 Task: Use VLC's "Snapshot" feature to capture screenshots of a video with customized subtitle color.
Action: Mouse moved to (236, 384)
Screenshot: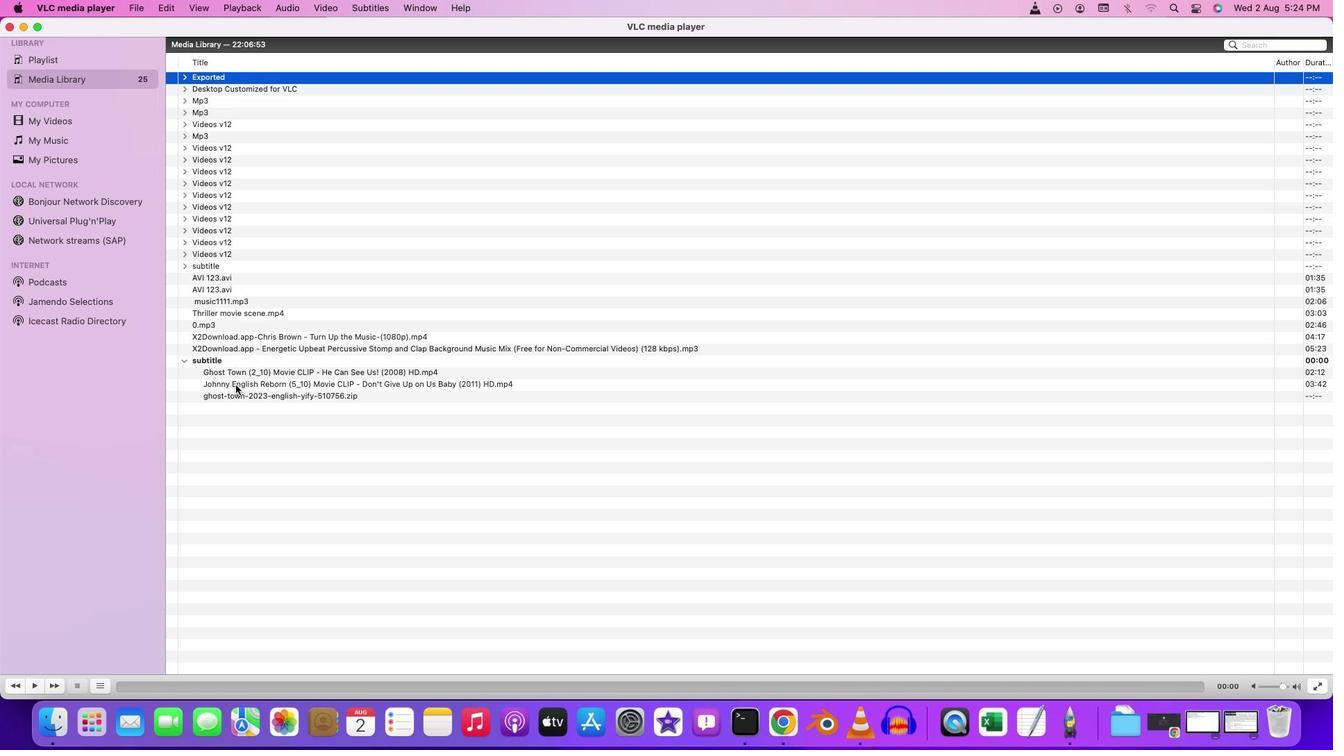 
Action: Mouse pressed left at (236, 384)
Screenshot: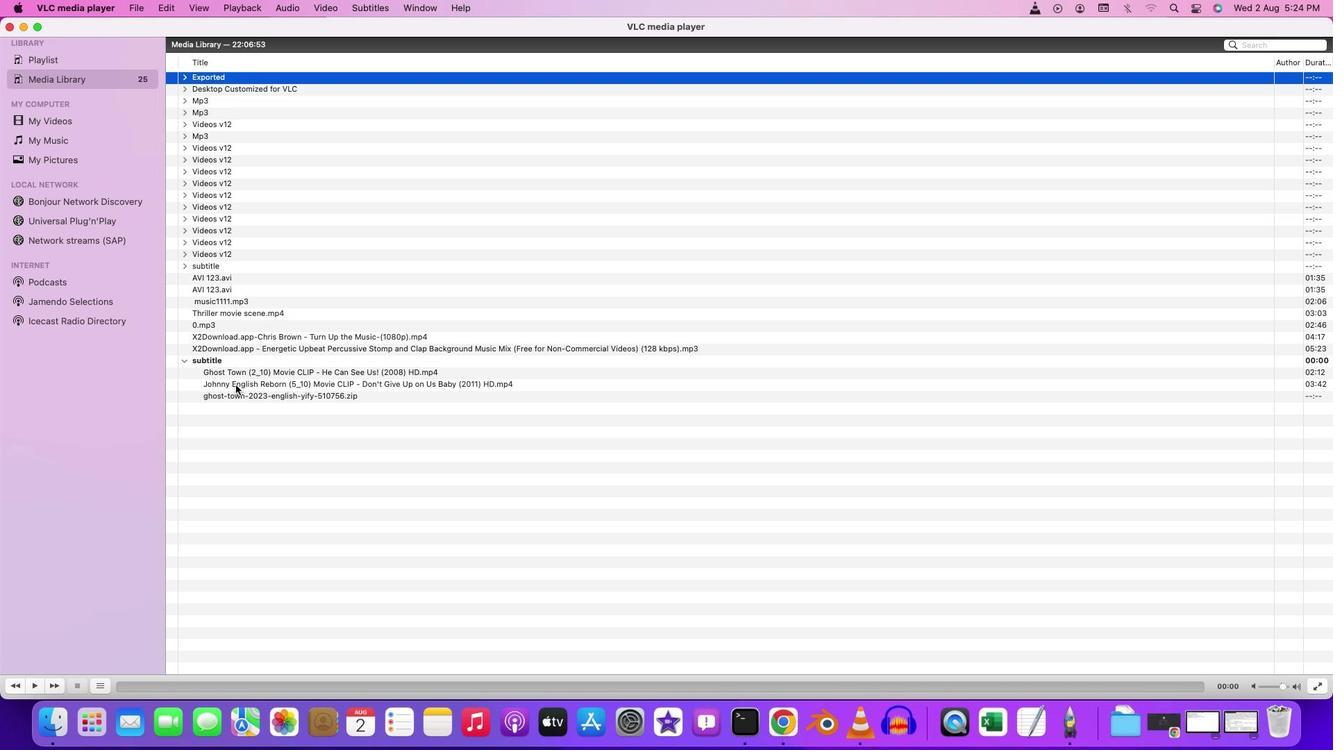 
Action: Mouse pressed left at (236, 384)
Screenshot: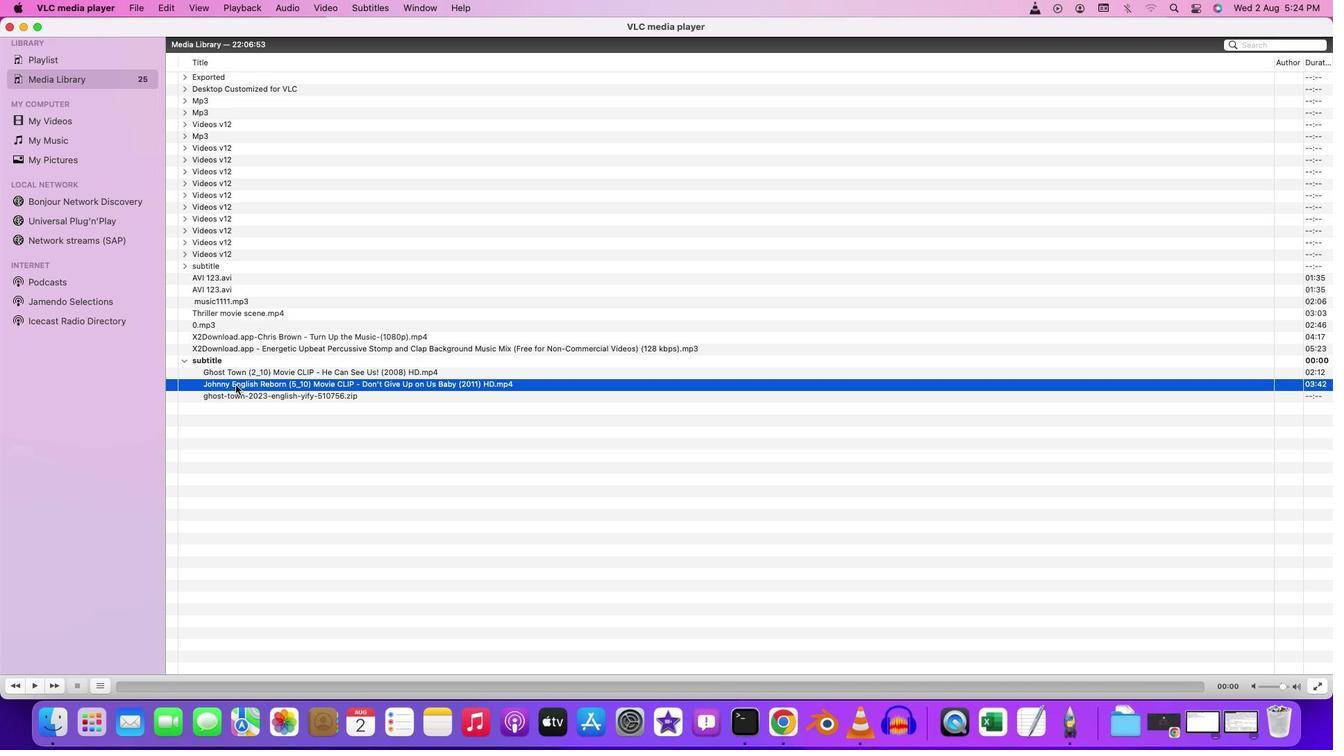 
Action: Mouse moved to (327, 387)
Screenshot: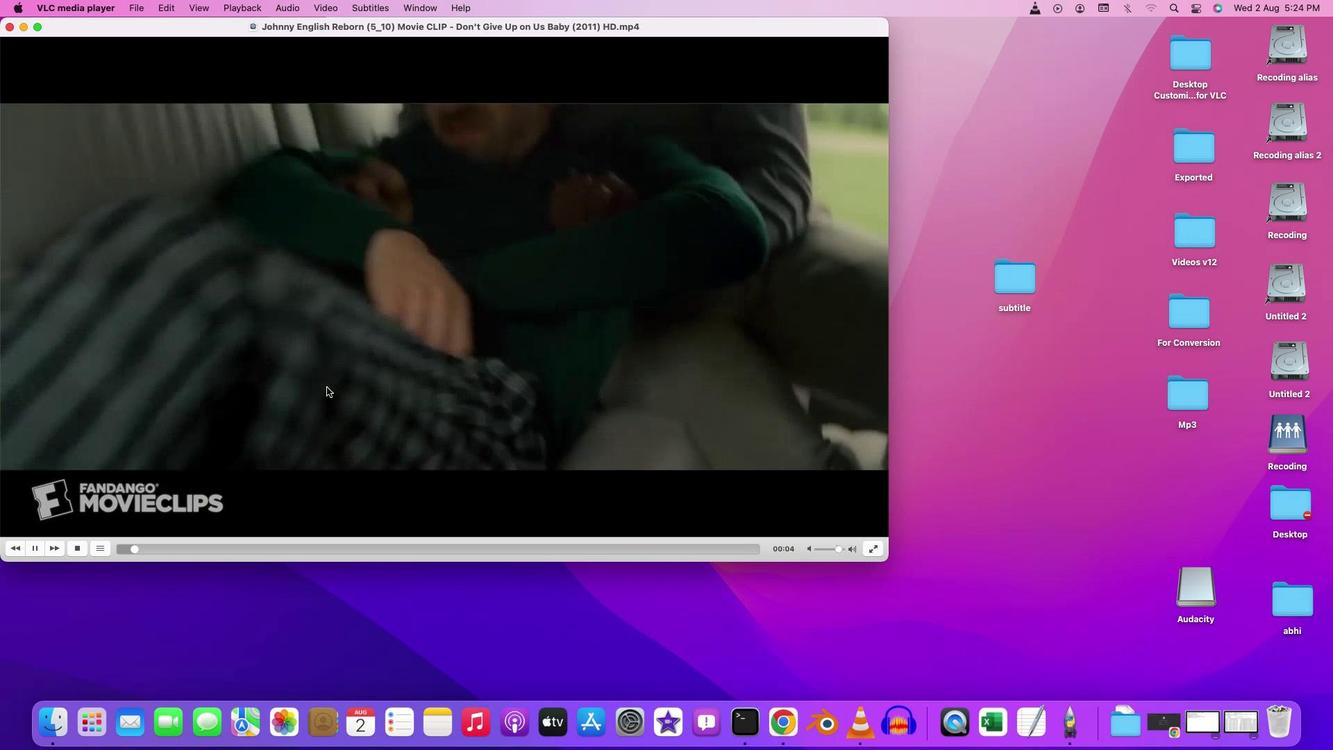 
Action: Mouse pressed left at (327, 387)
Screenshot: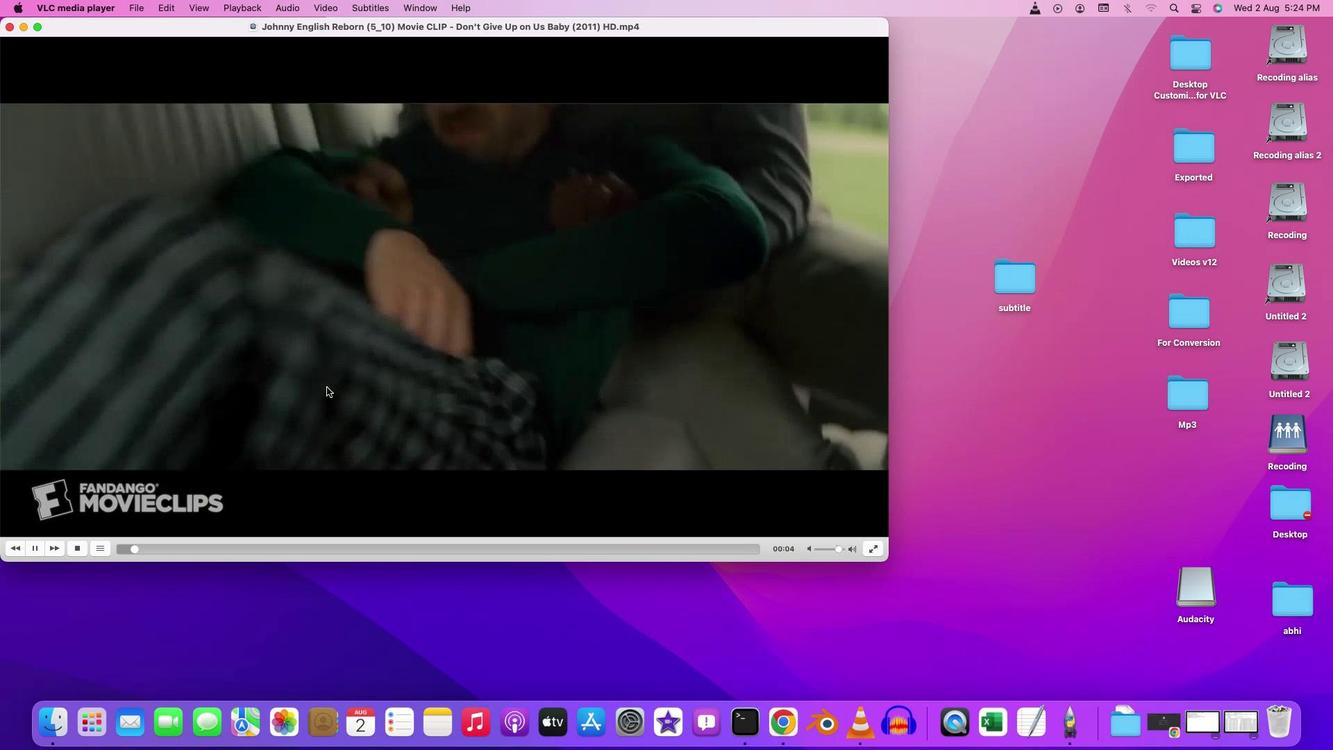 
Action: Mouse pressed left at (327, 387)
Screenshot: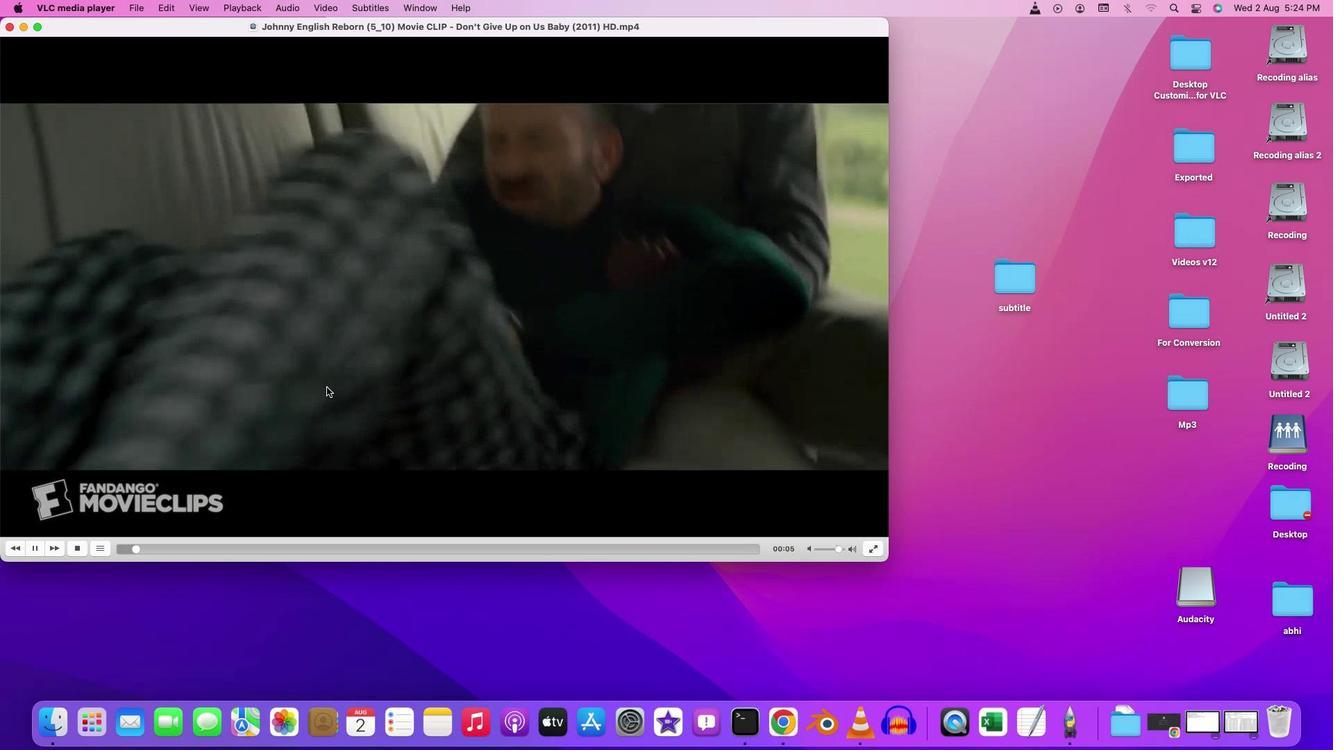 
Action: Mouse moved to (384, 6)
Screenshot: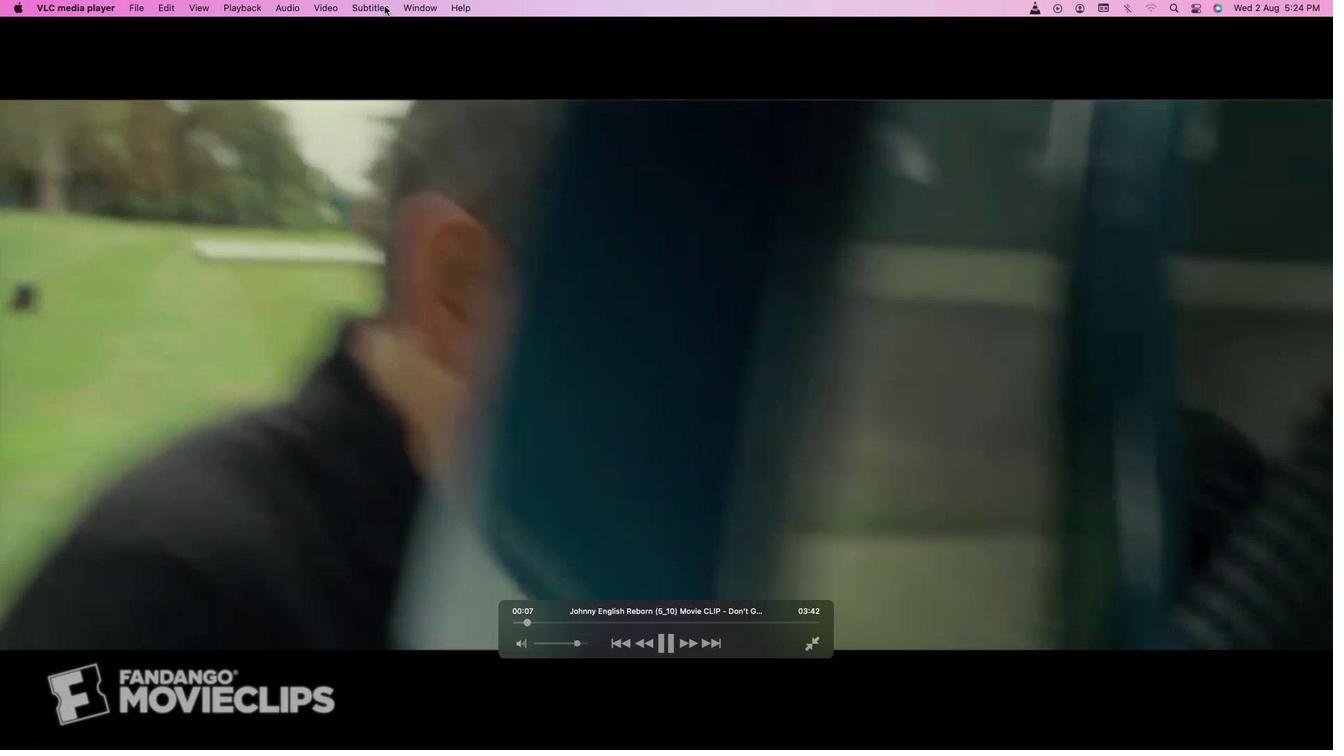 
Action: Mouse pressed left at (384, 6)
Screenshot: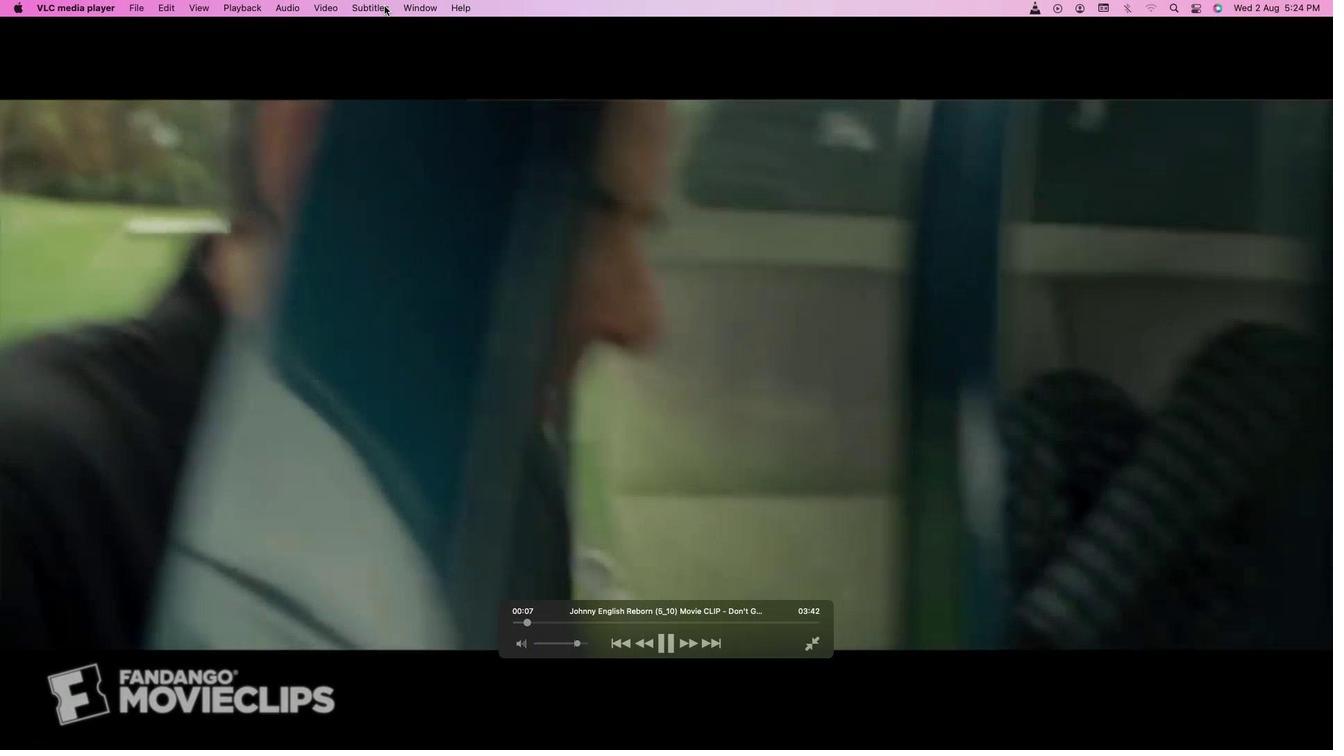 
Action: Mouse moved to (388, 25)
Screenshot: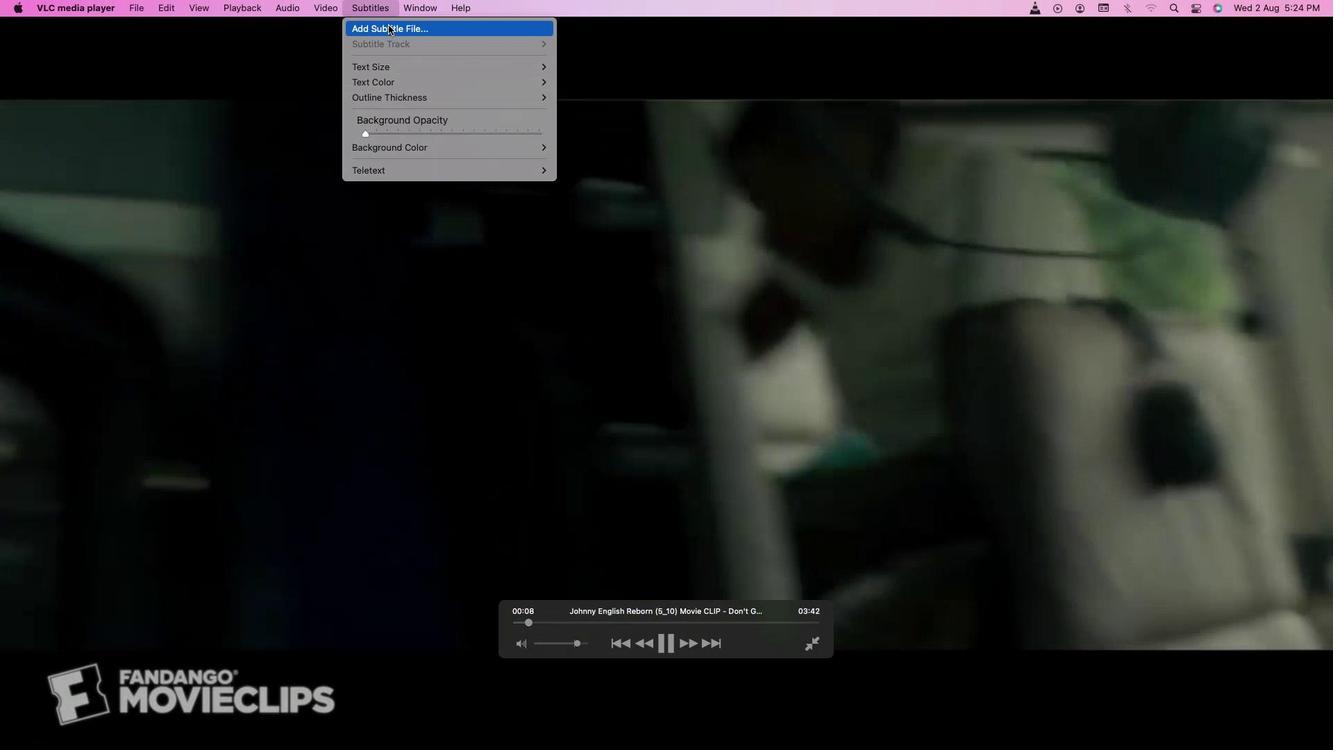 
Action: Mouse pressed left at (388, 25)
Screenshot: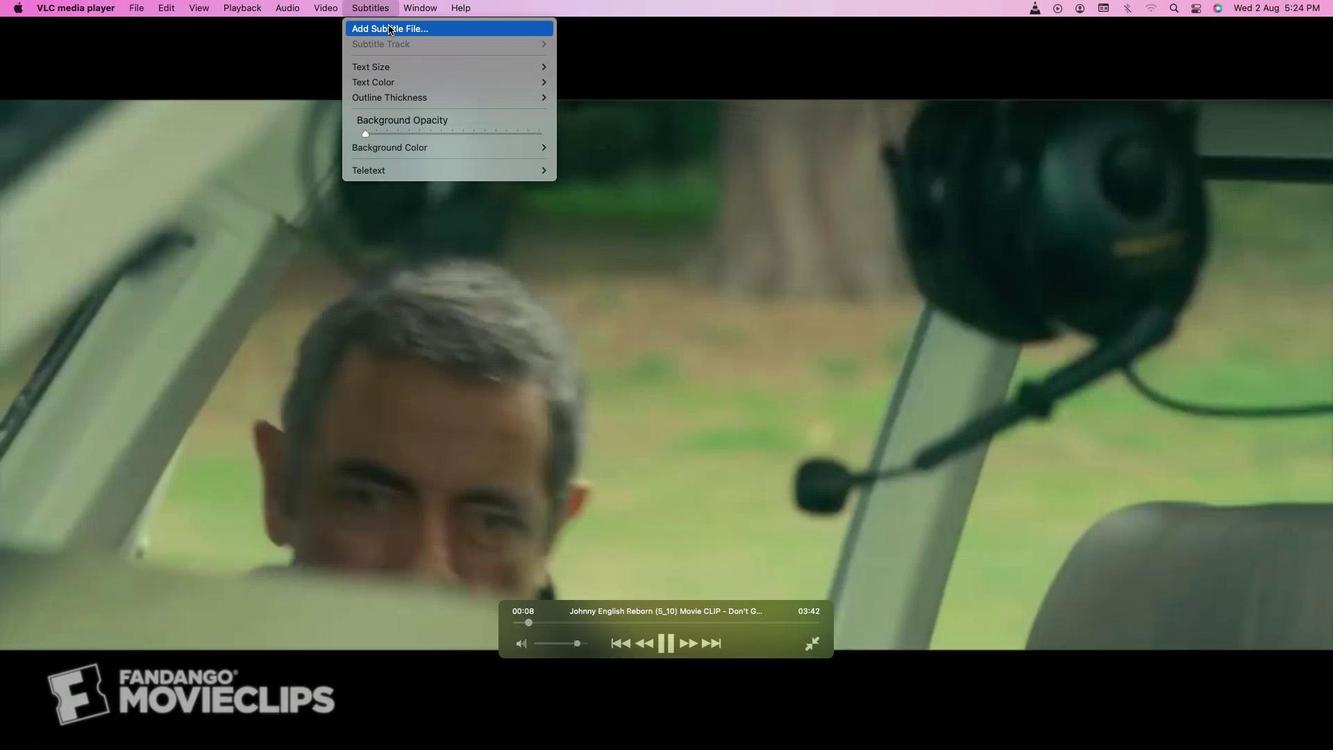 
Action: Mouse moved to (439, 228)
Screenshot: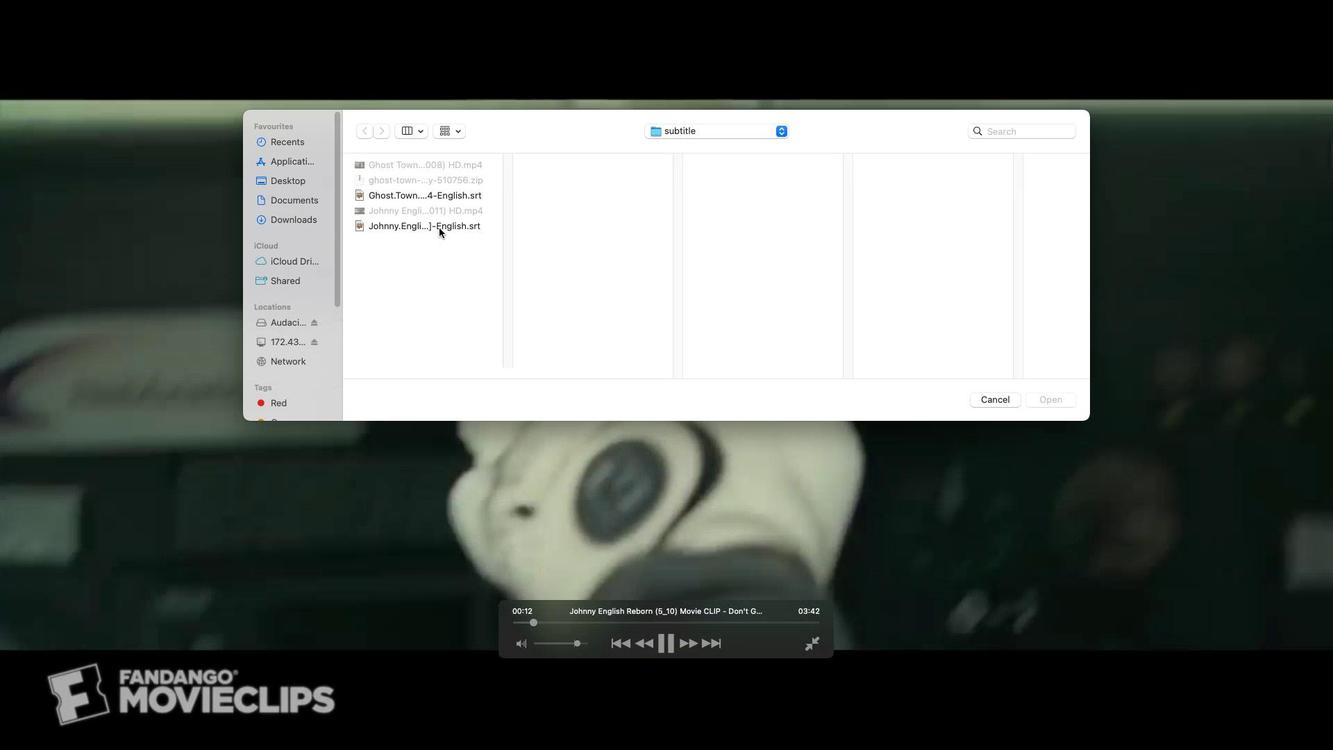 
Action: Mouse pressed left at (439, 228)
Screenshot: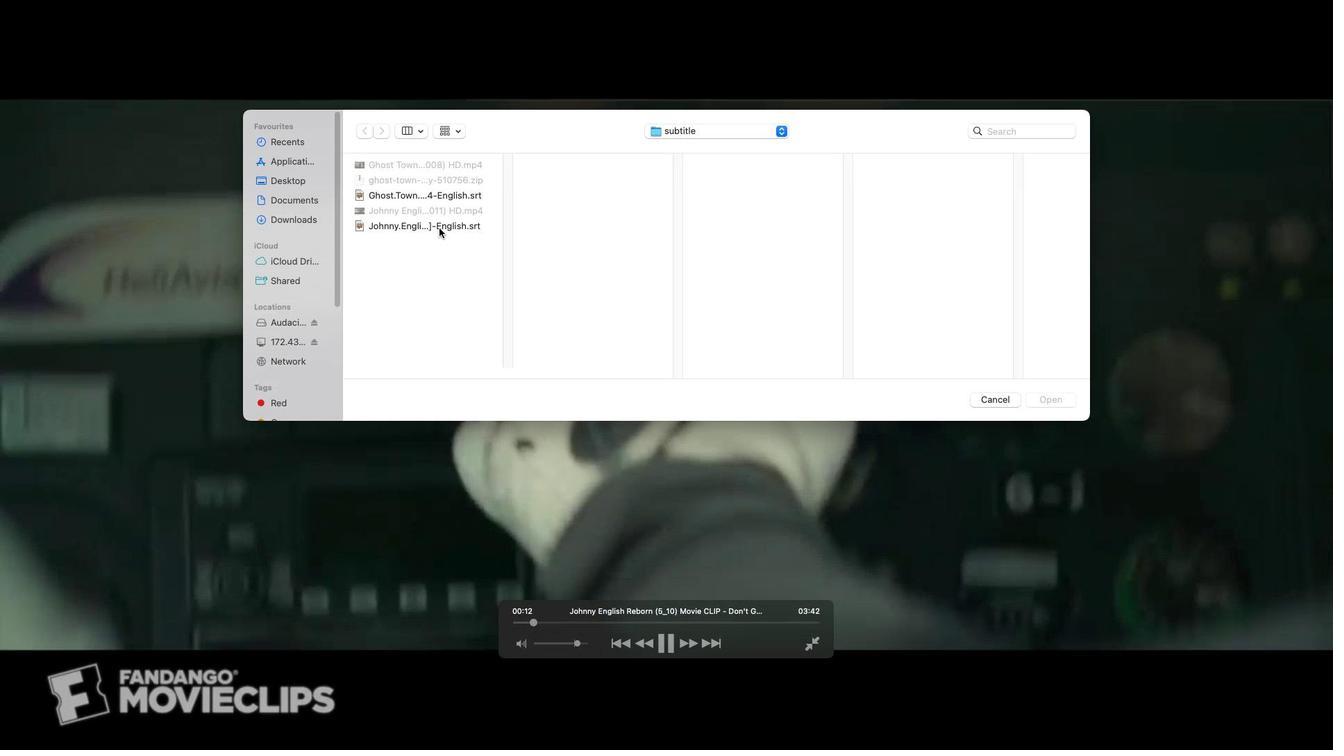 
Action: Mouse pressed left at (439, 228)
Screenshot: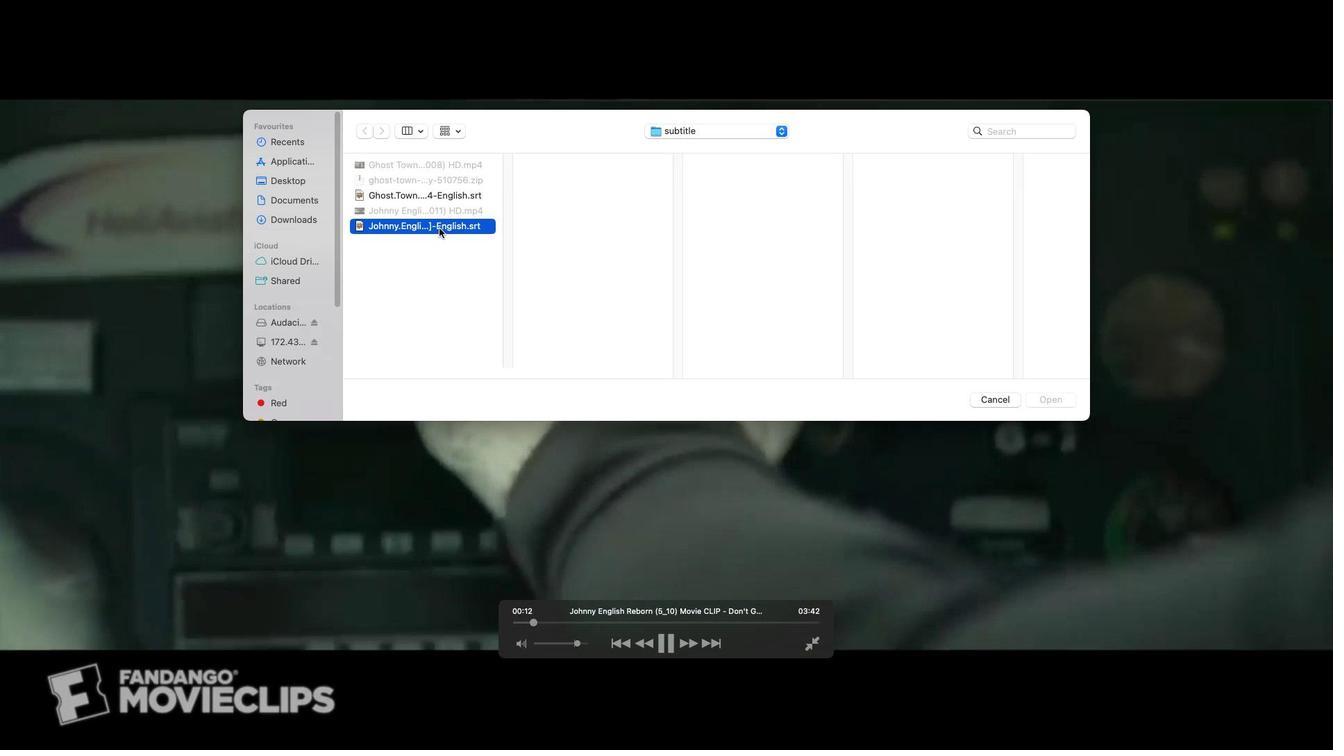 
Action: Mouse moved to (558, 623)
Screenshot: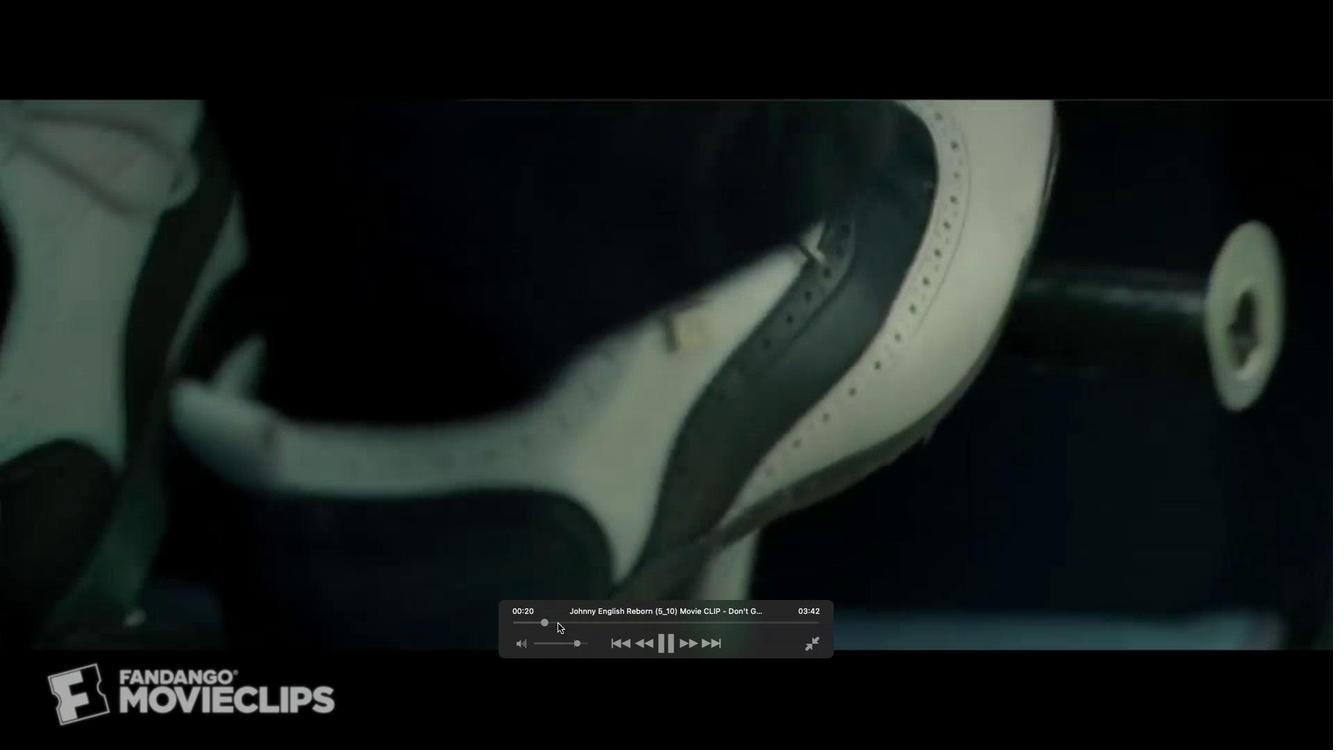 
Action: Mouse pressed left at (558, 623)
Screenshot: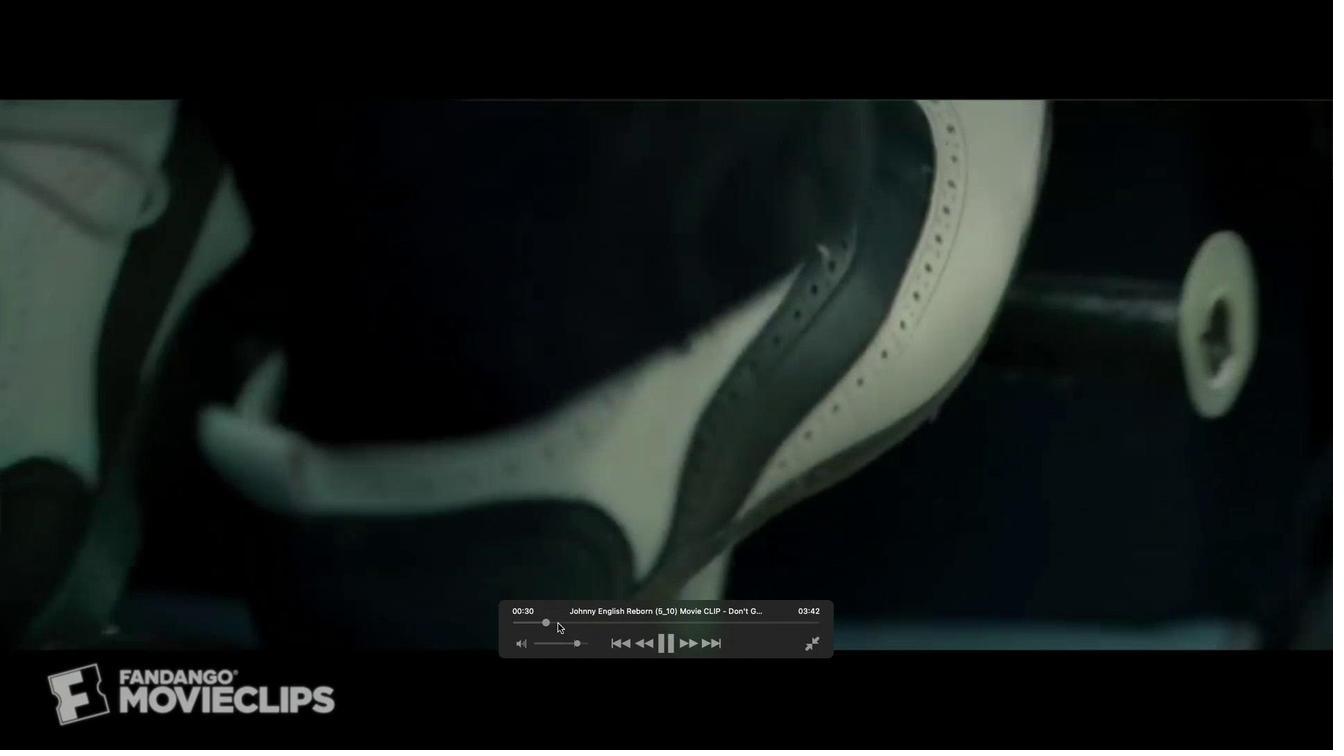 
Action: Mouse moved to (568, 621)
Screenshot: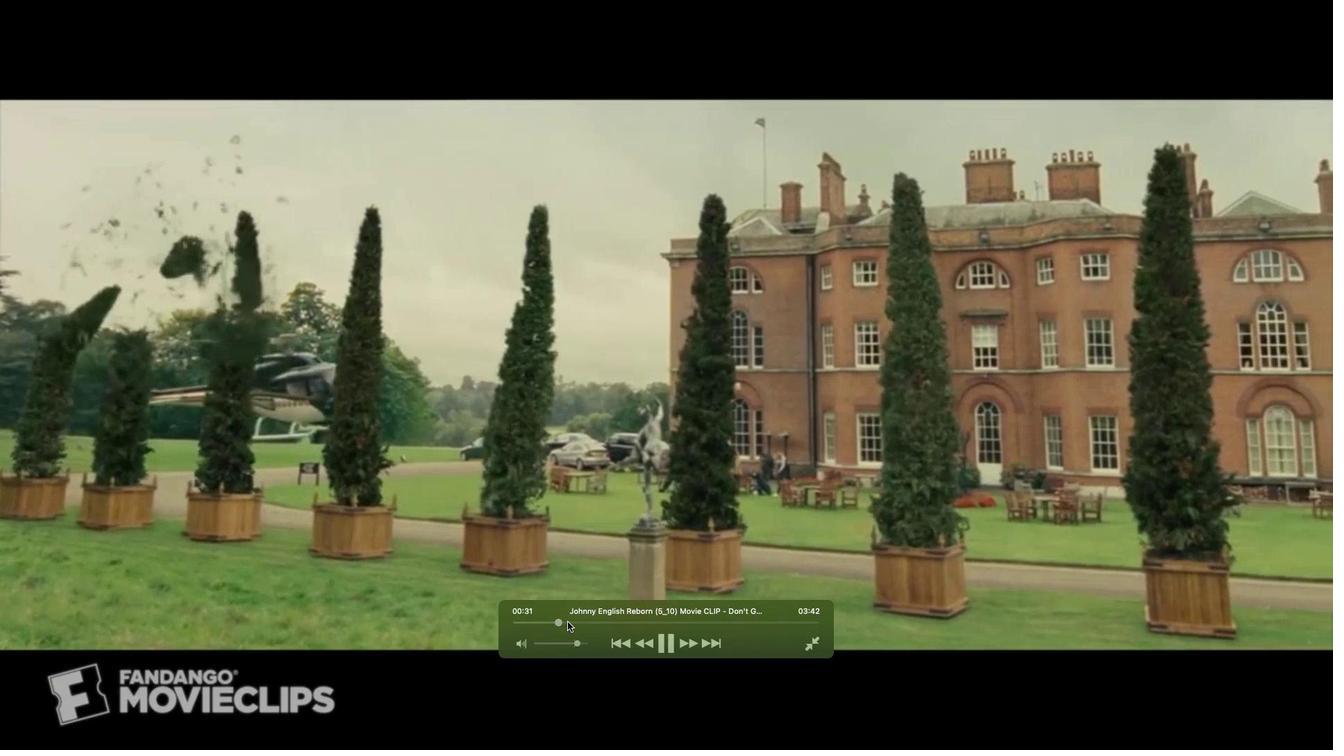 
Action: Mouse pressed left at (568, 621)
Screenshot: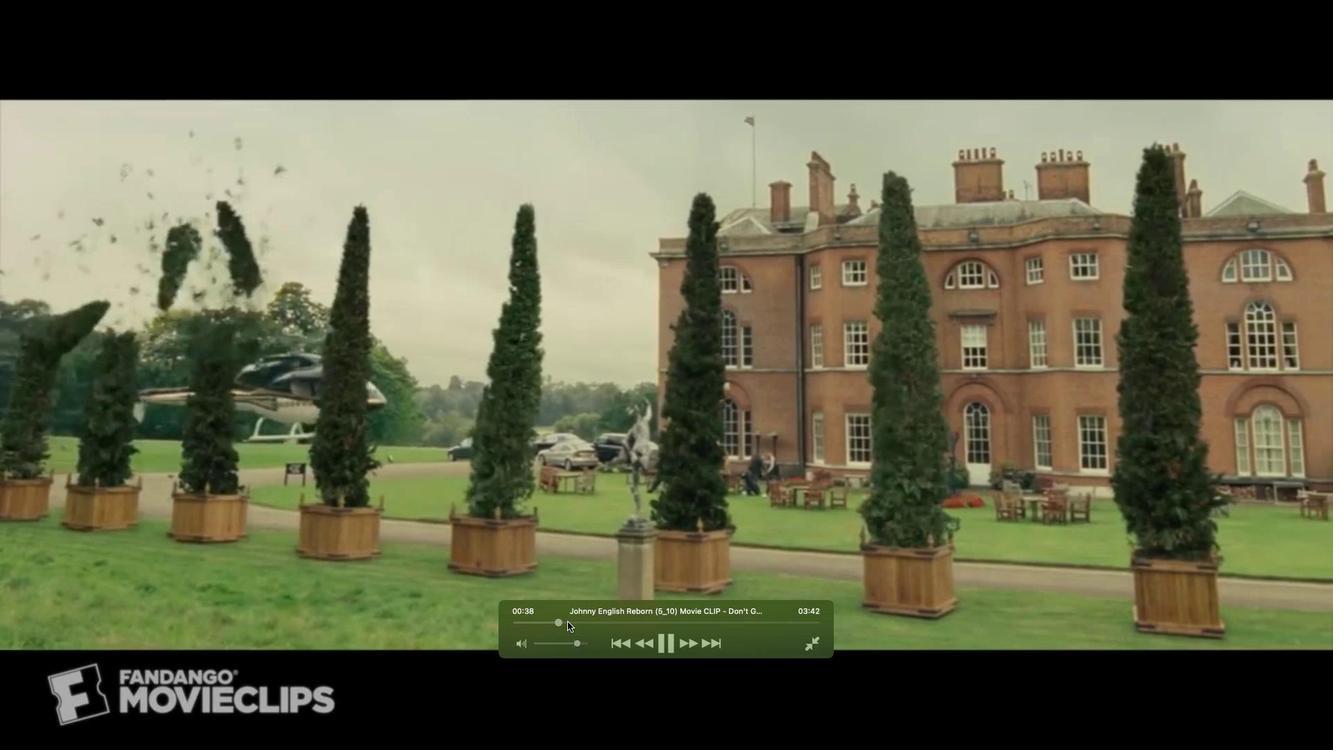 
Action: Mouse moved to (573, 620)
Screenshot: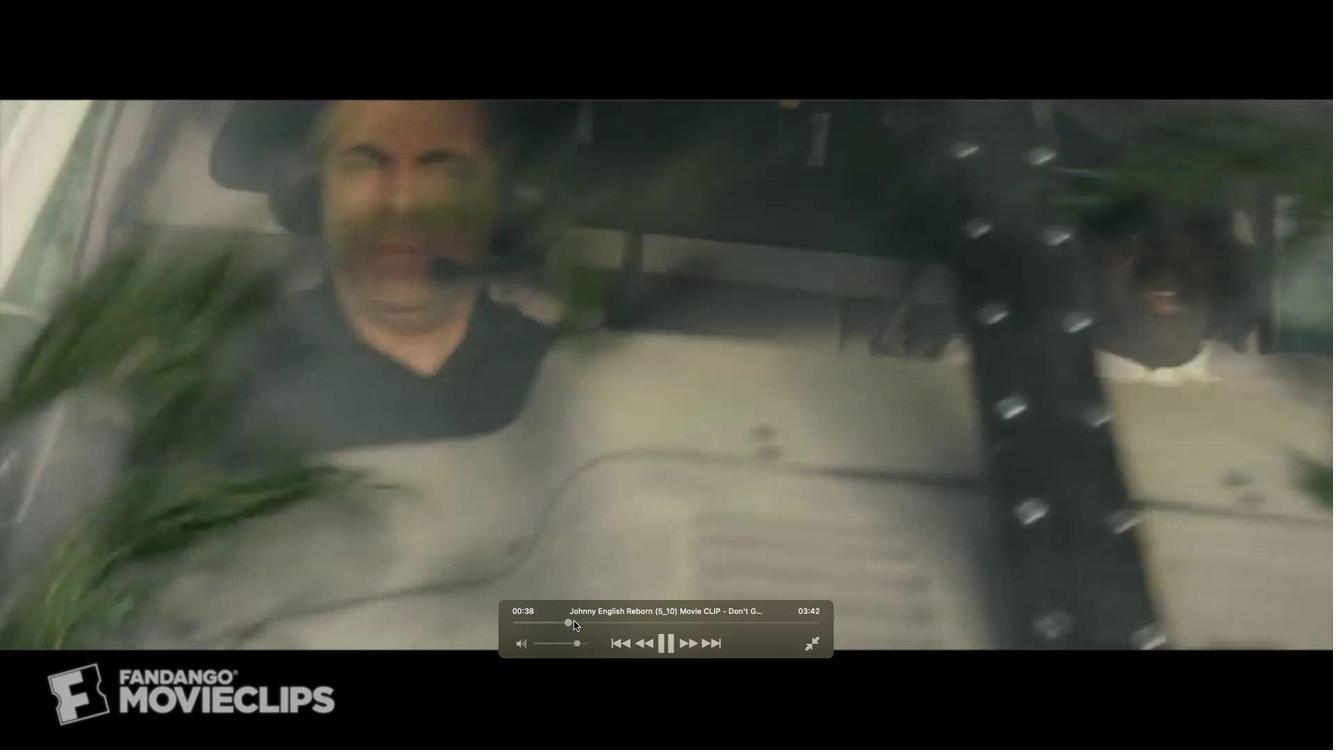
Action: Mouse pressed left at (573, 620)
Screenshot: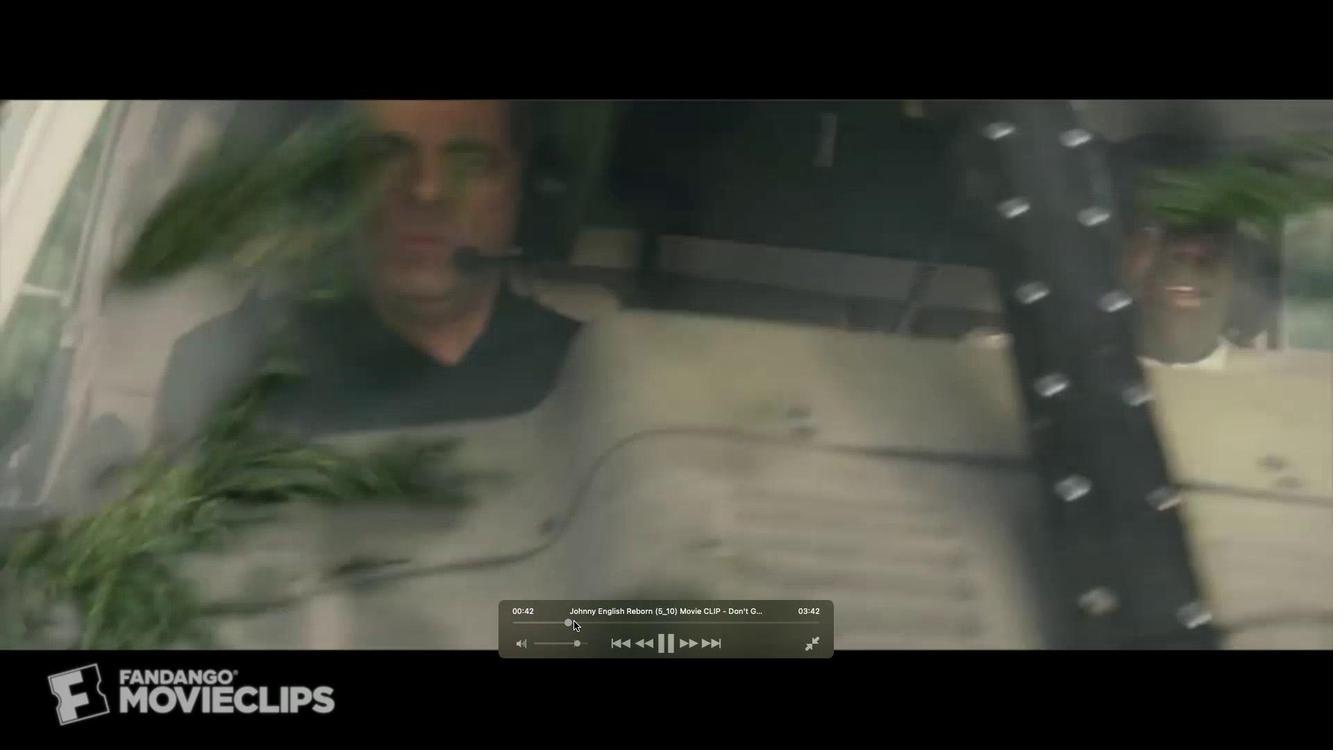 
Action: Mouse moved to (593, 623)
Screenshot: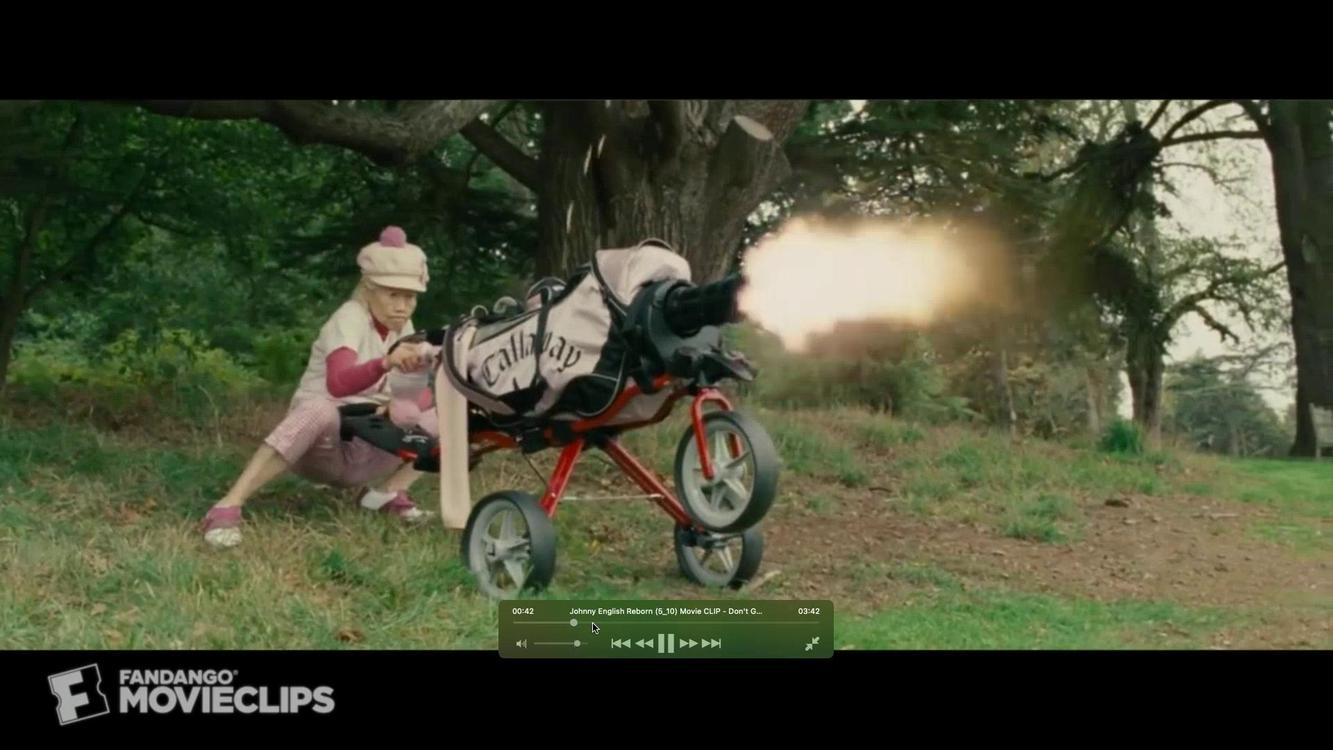 
Action: Mouse pressed left at (593, 623)
Screenshot: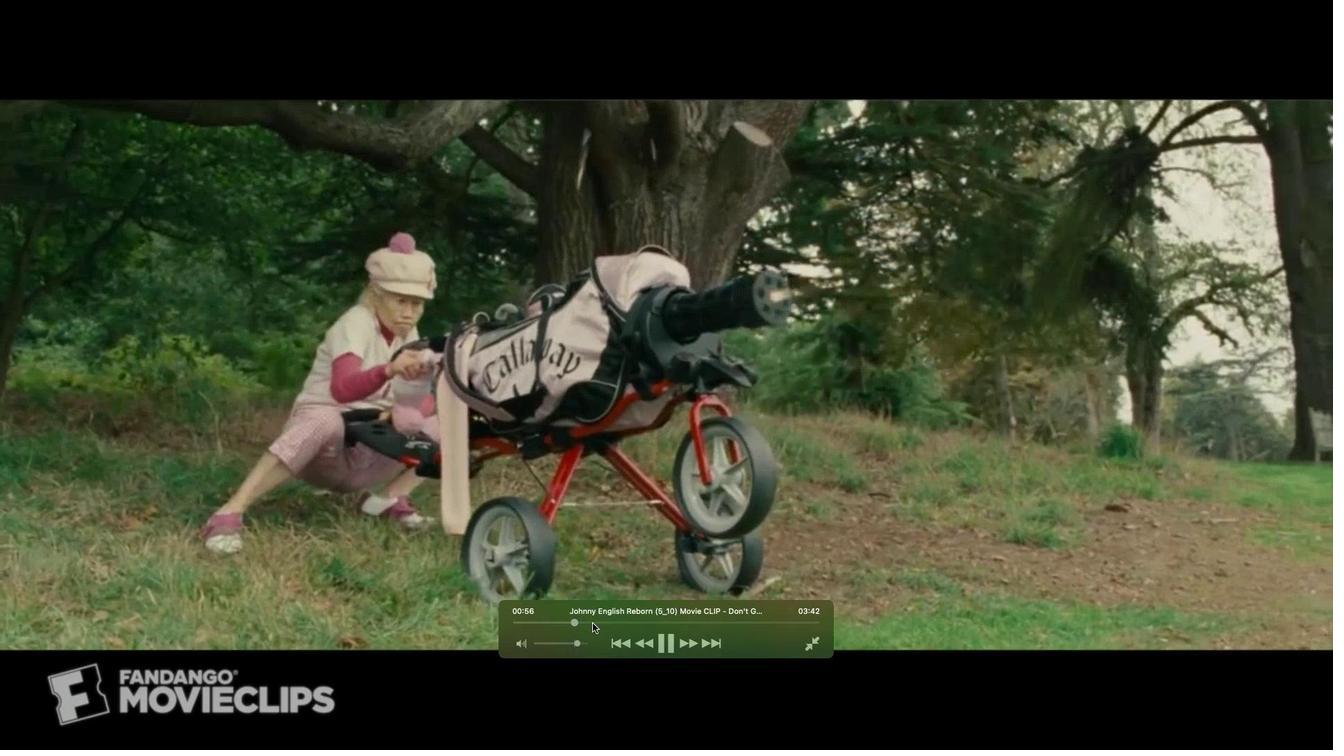
Action: Mouse moved to (612, 623)
Screenshot: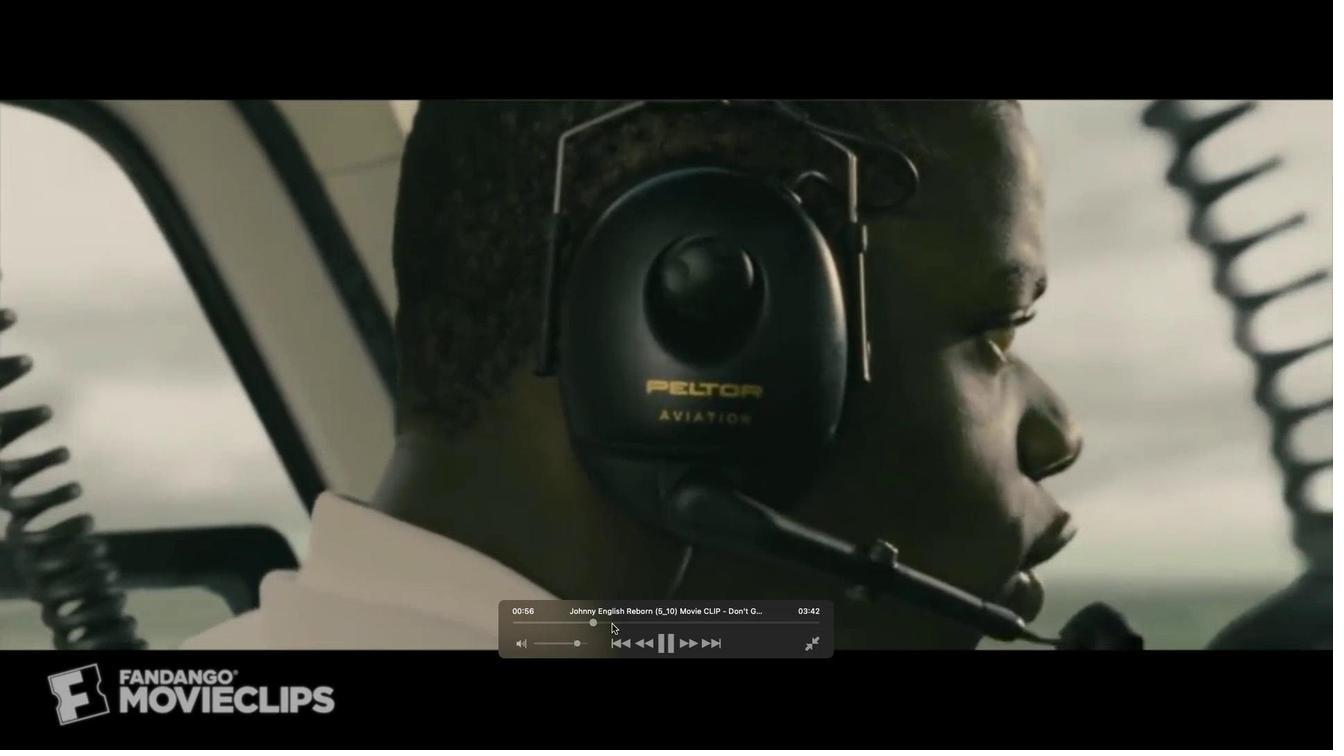 
Action: Mouse pressed left at (612, 623)
Screenshot: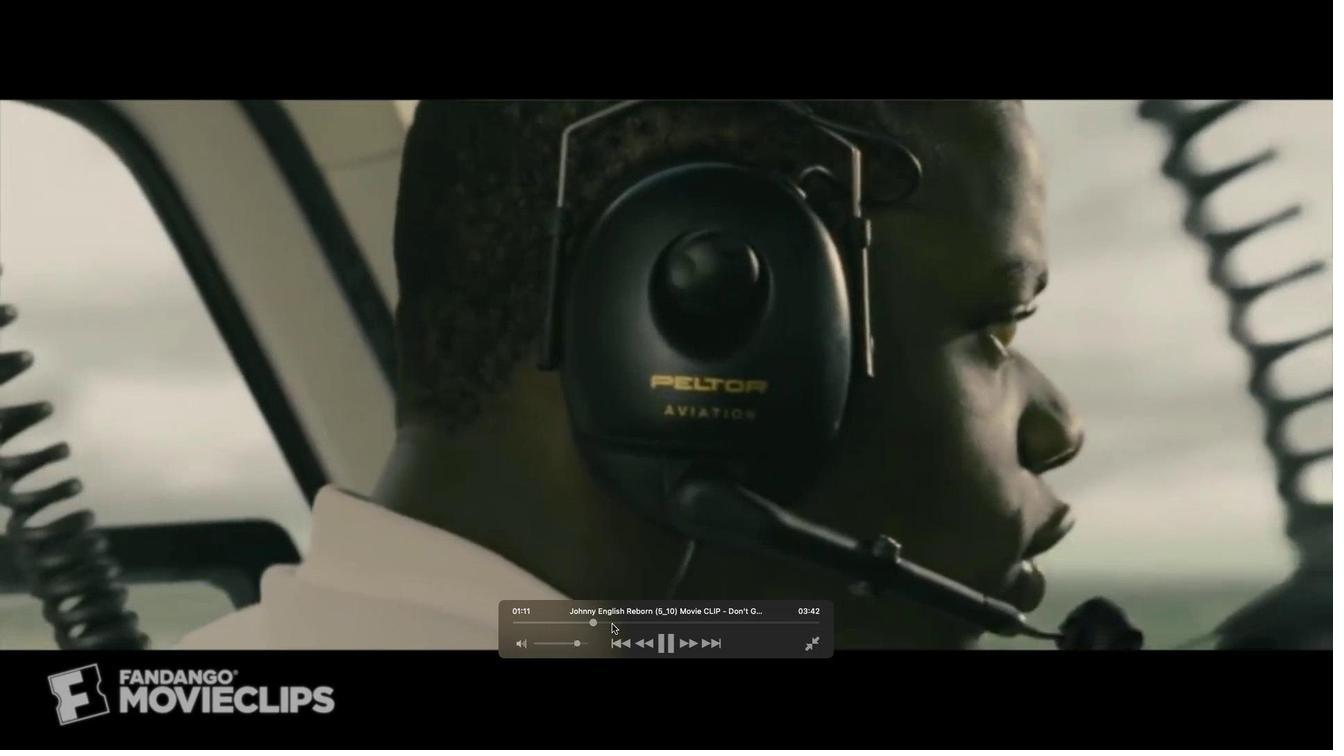 
Action: Mouse moved to (630, 625)
Screenshot: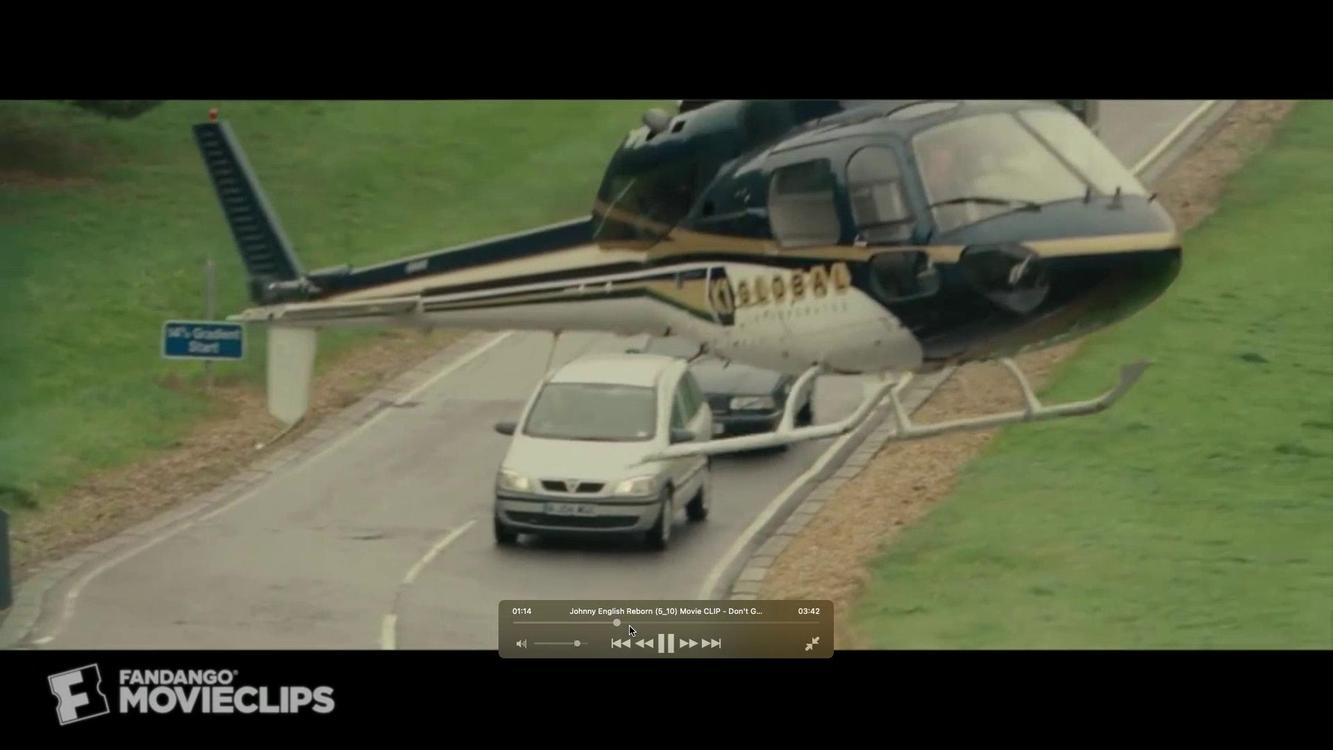 
Action: Mouse pressed left at (630, 625)
Screenshot: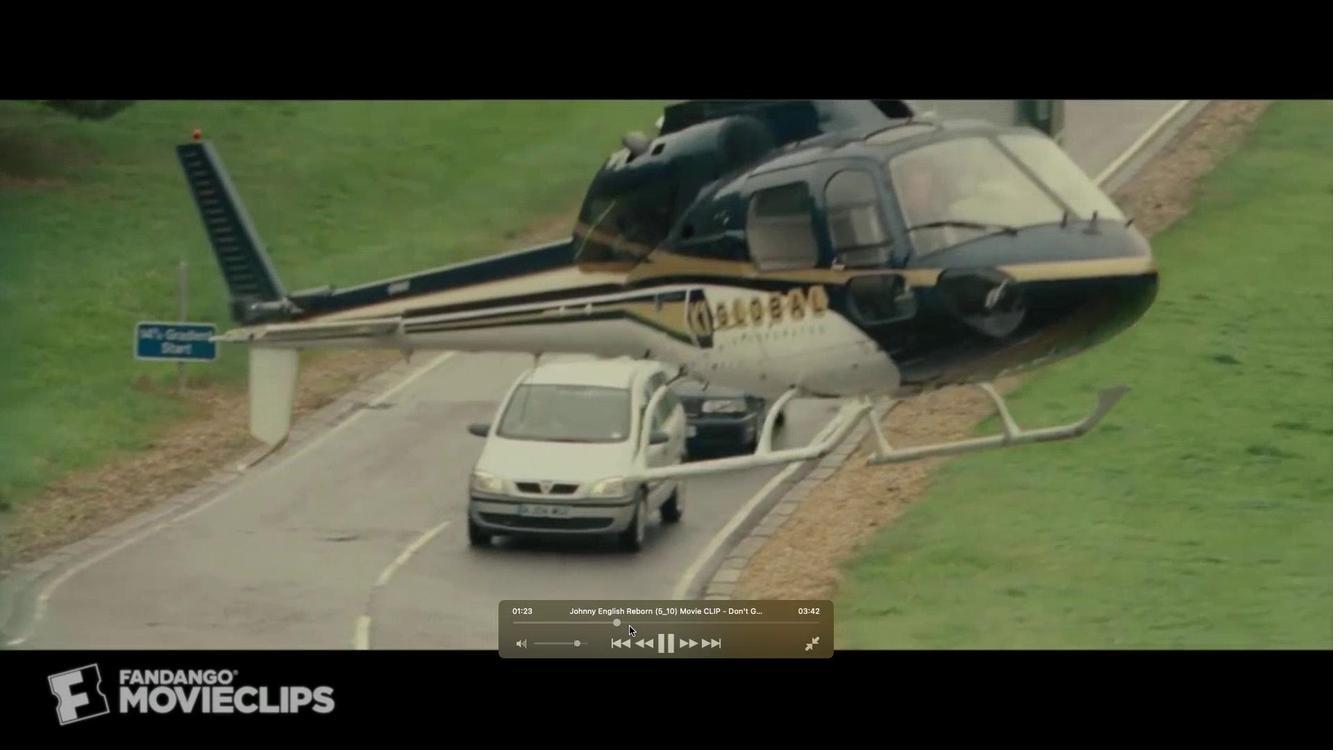 
Action: Mouse moved to (639, 625)
Screenshot: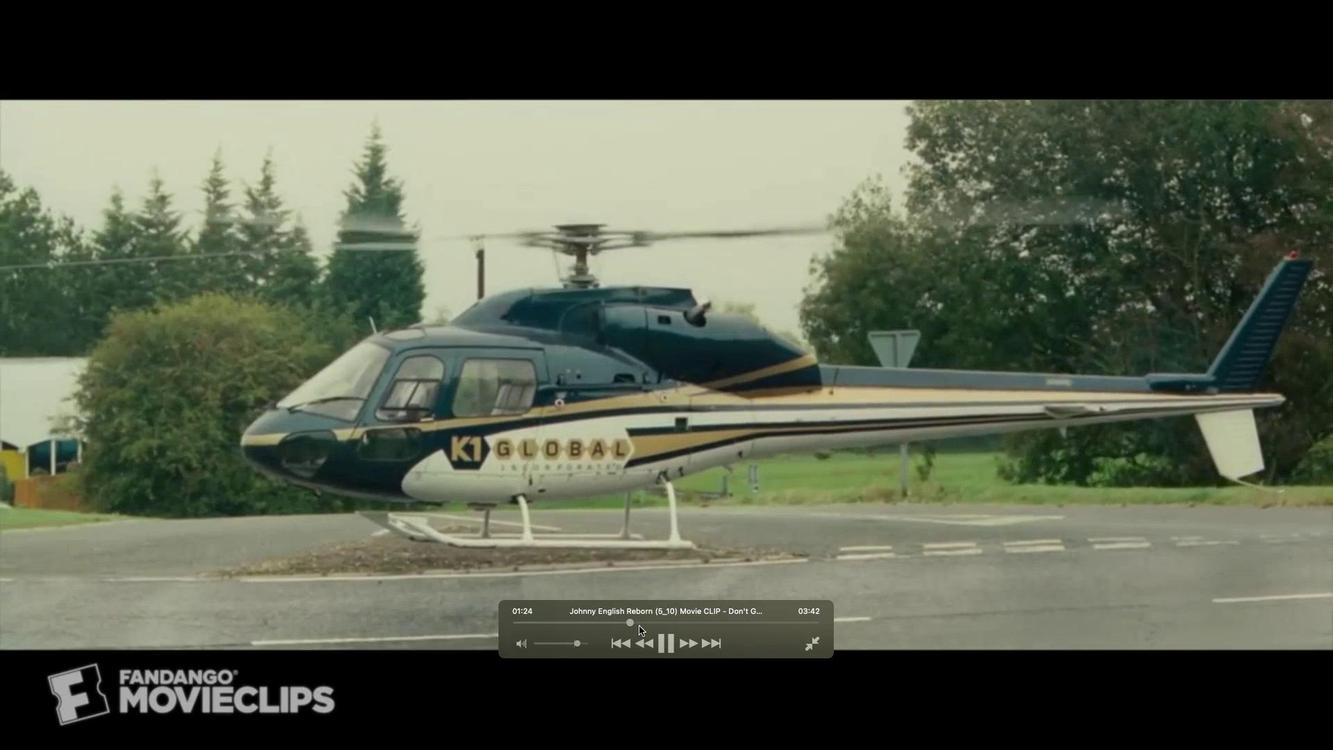 
Action: Mouse pressed left at (639, 625)
Screenshot: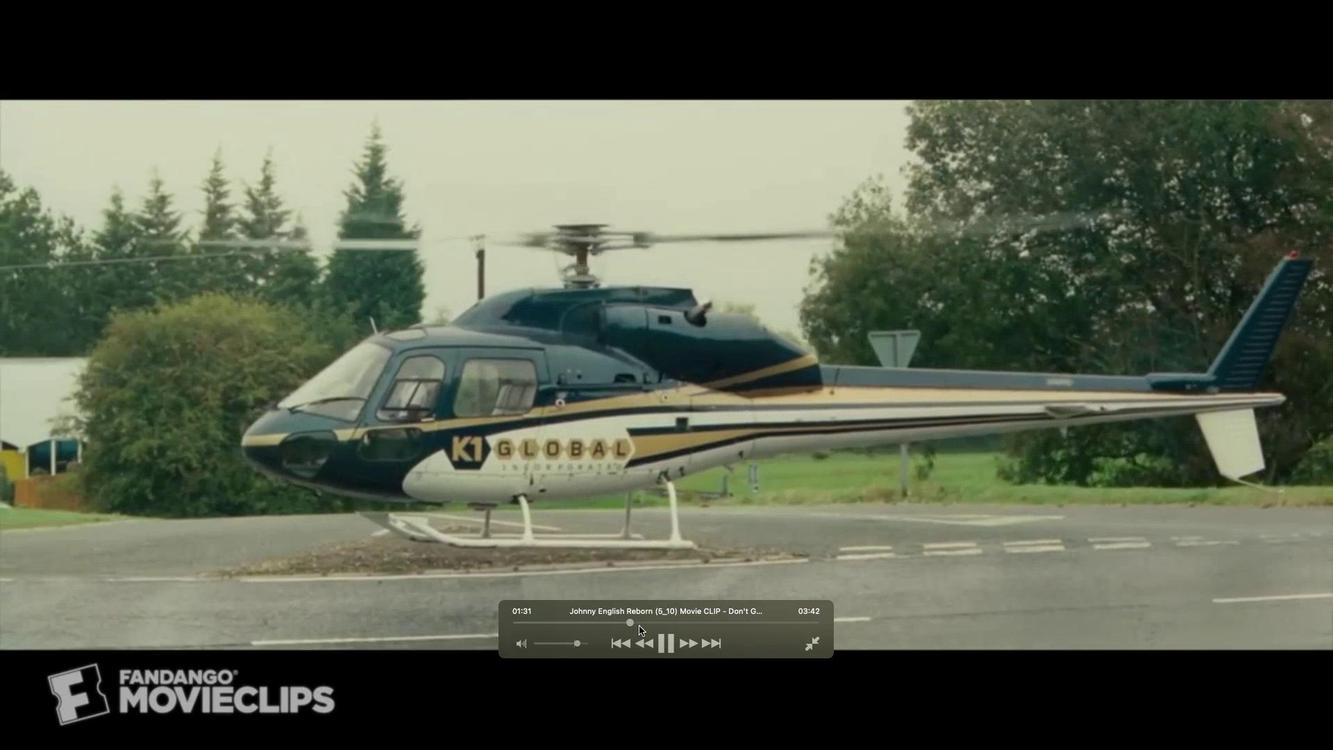 
Action: Mouse moved to (640, 626)
Screenshot: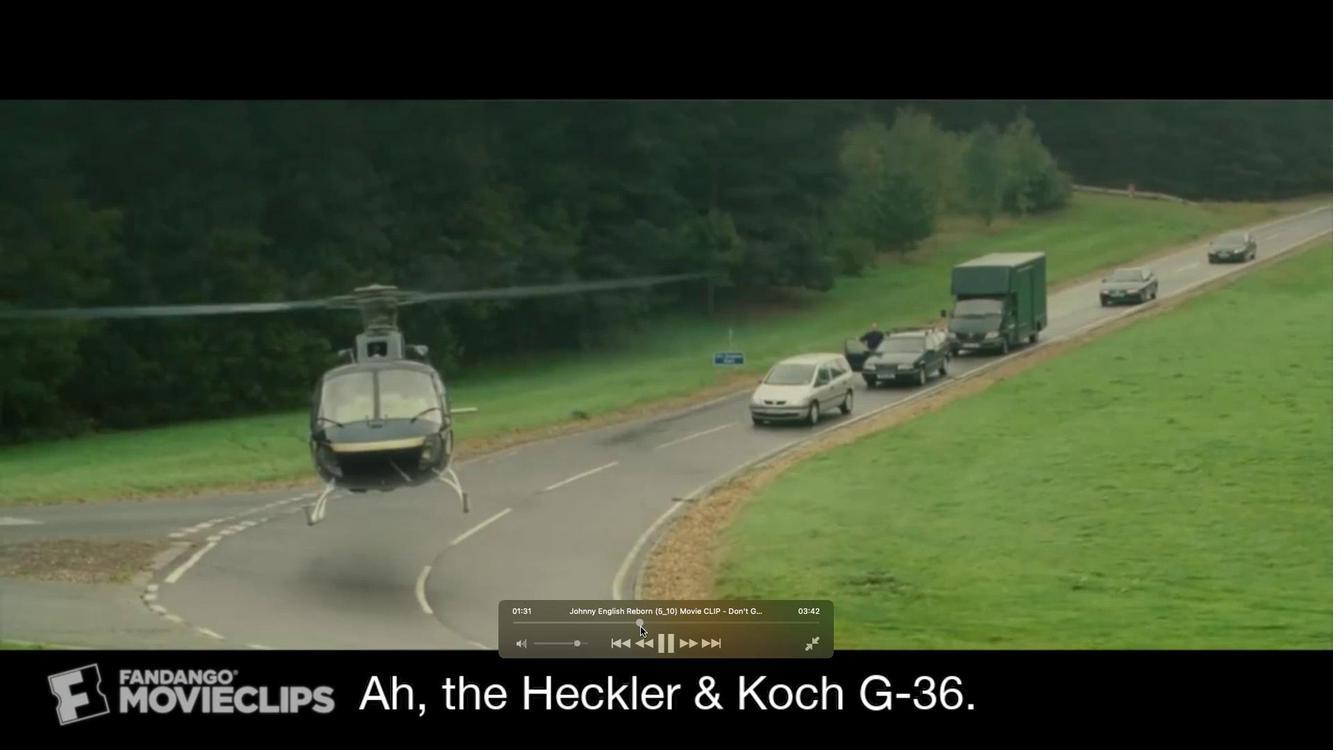 
Action: Key pressed Key.space
Screenshot: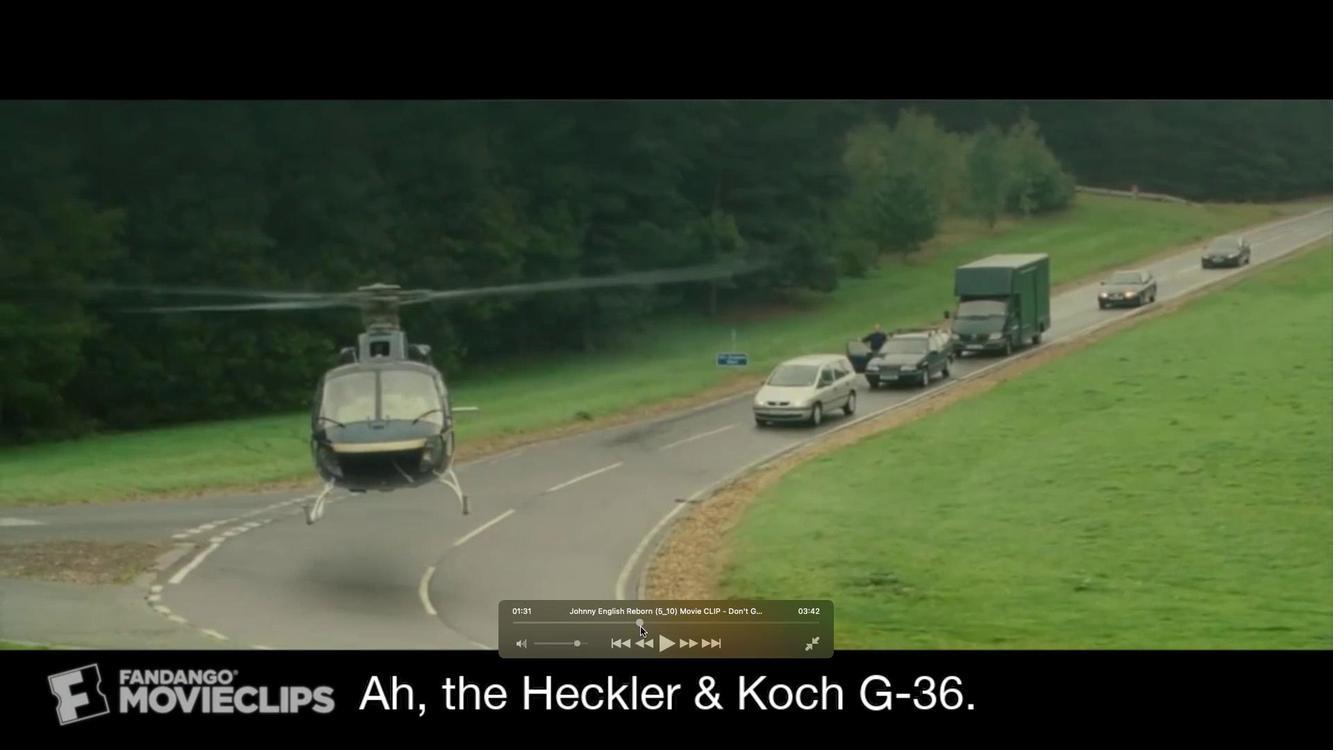 
Action: Mouse moved to (363, 5)
Screenshot: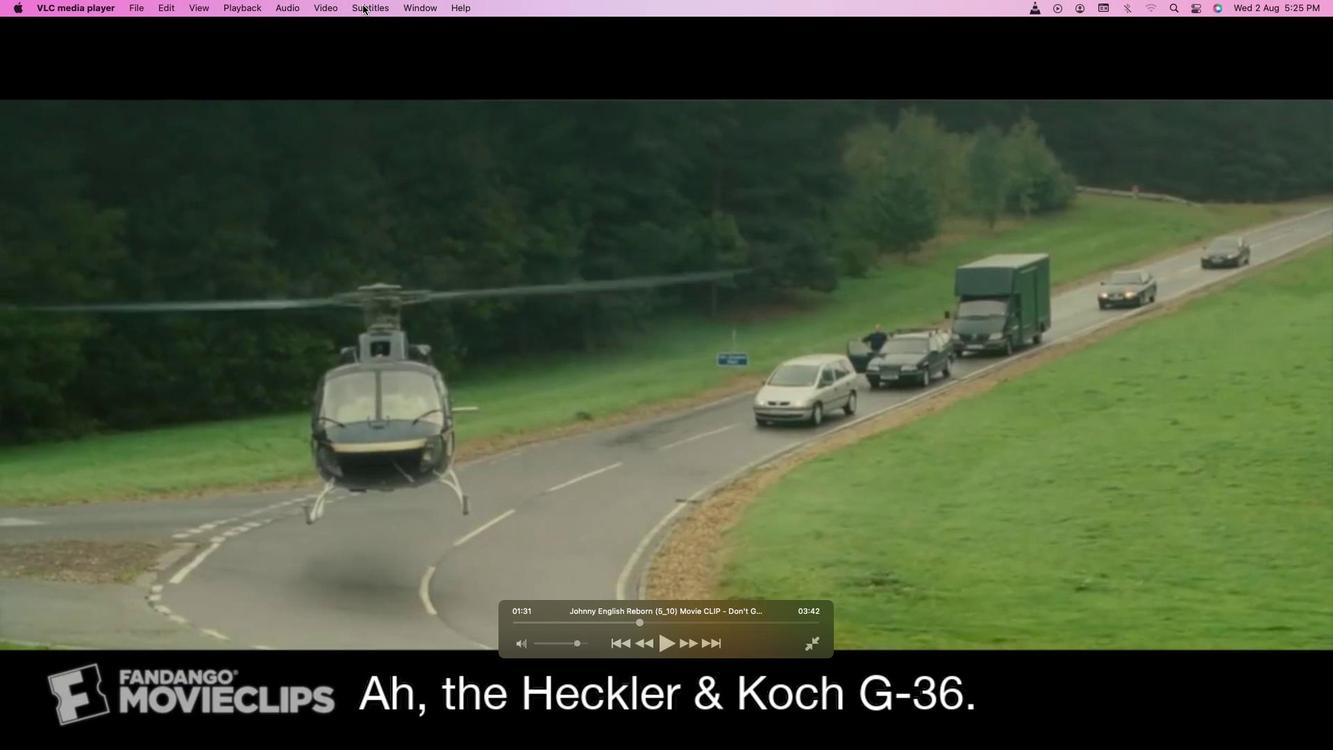 
Action: Mouse pressed left at (363, 5)
Screenshot: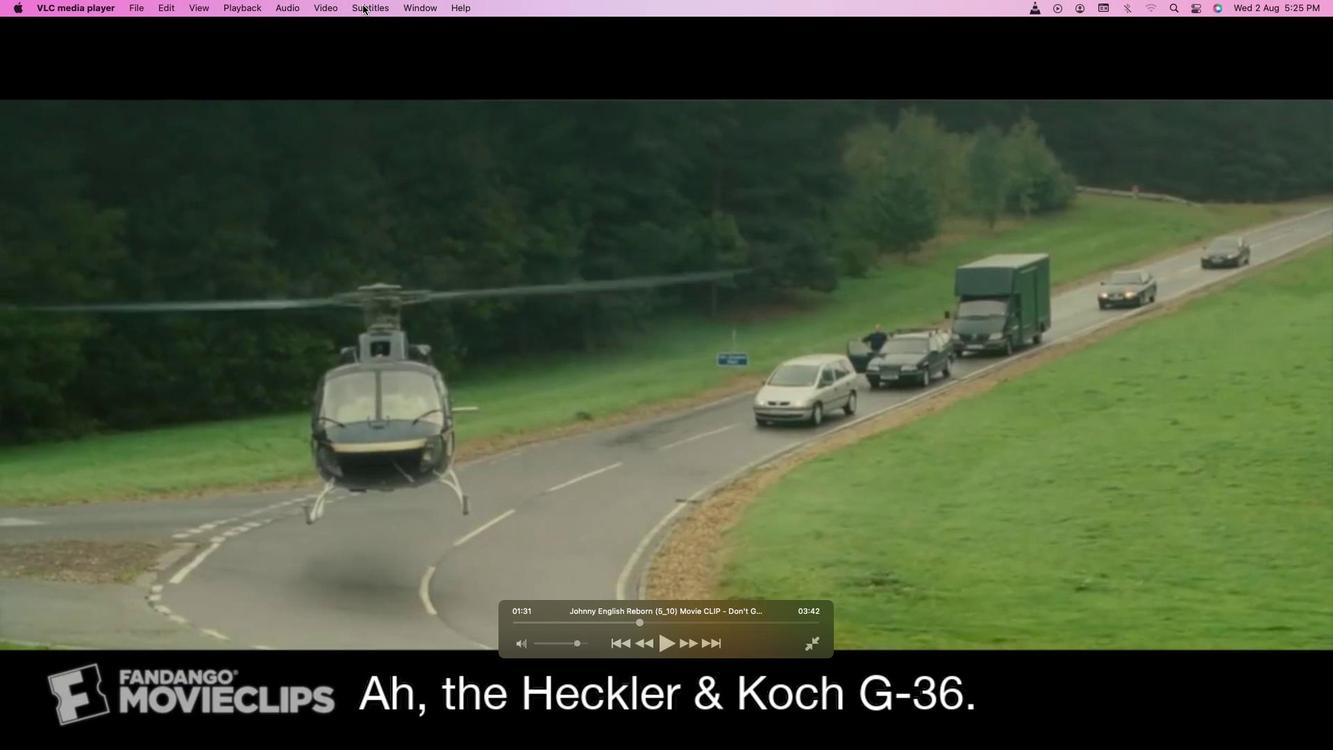 
Action: Mouse moved to (592, 186)
Screenshot: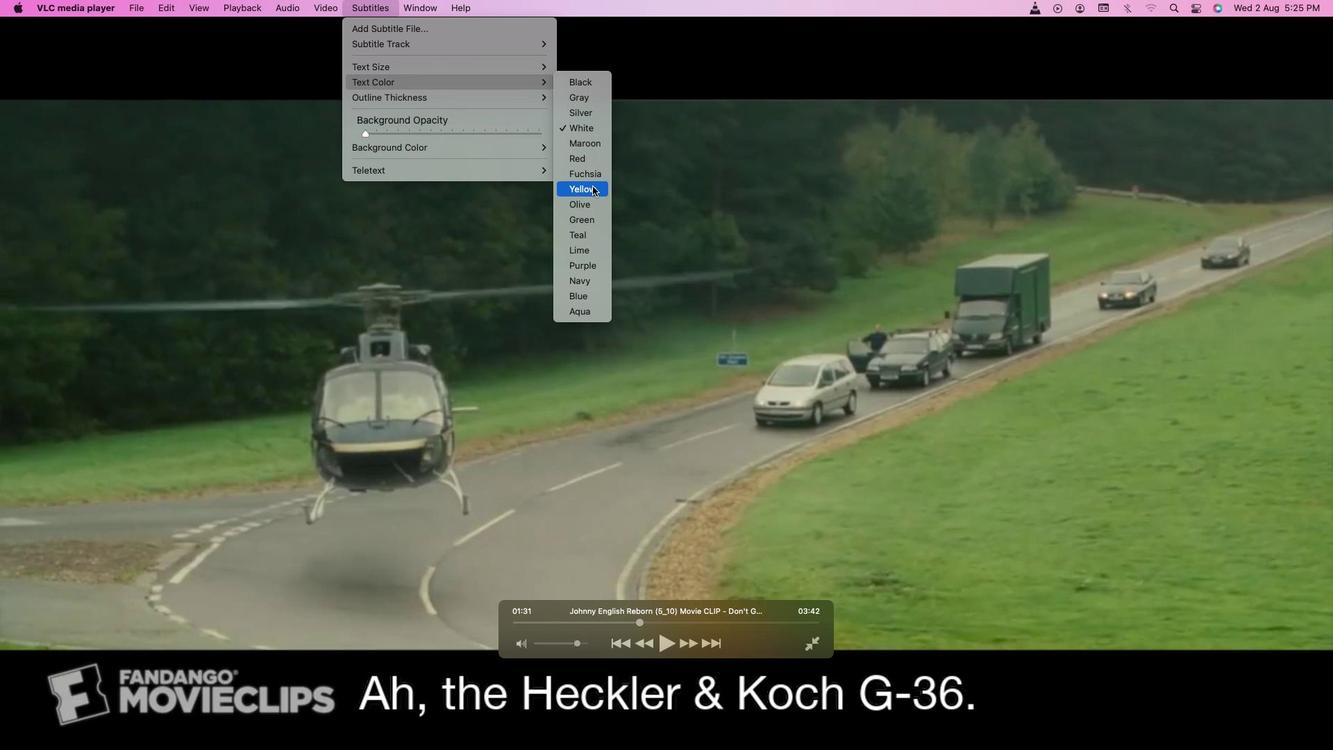 
Action: Mouse pressed left at (592, 186)
Screenshot: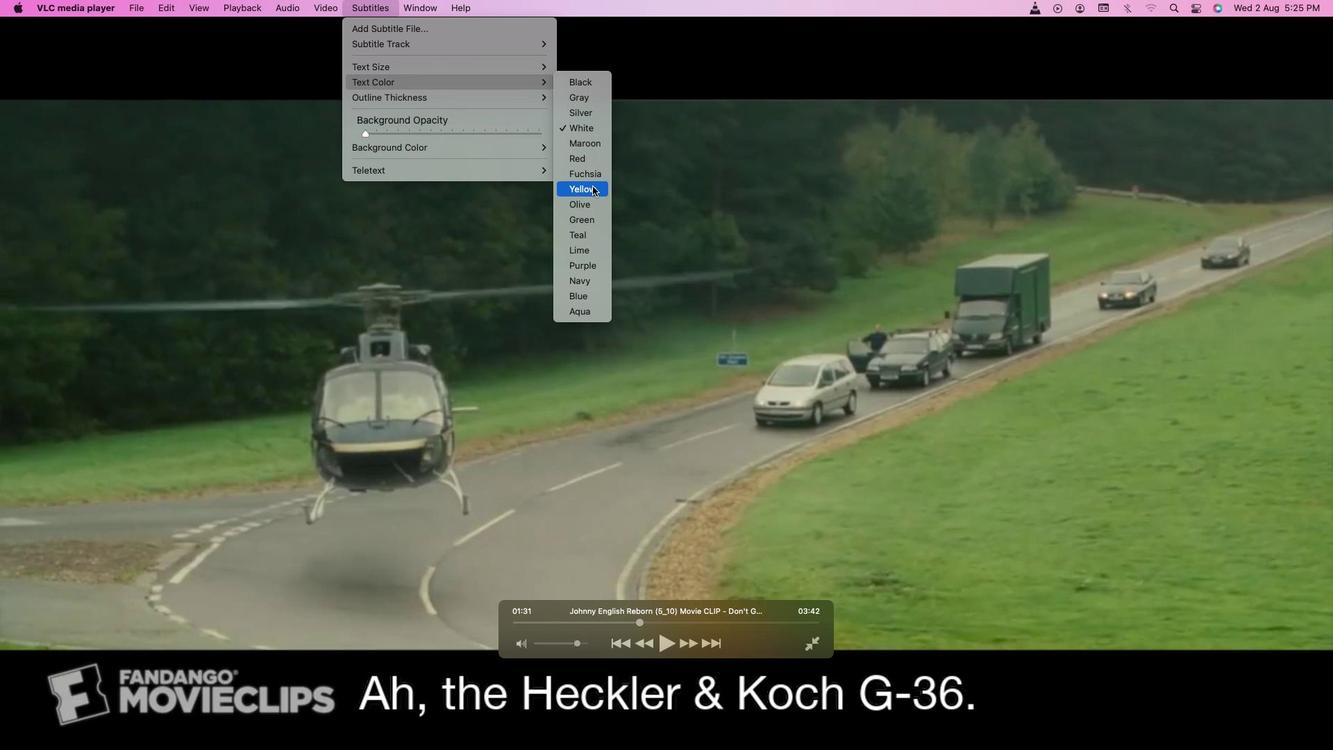 
Action: Mouse moved to (611, 541)
Screenshot: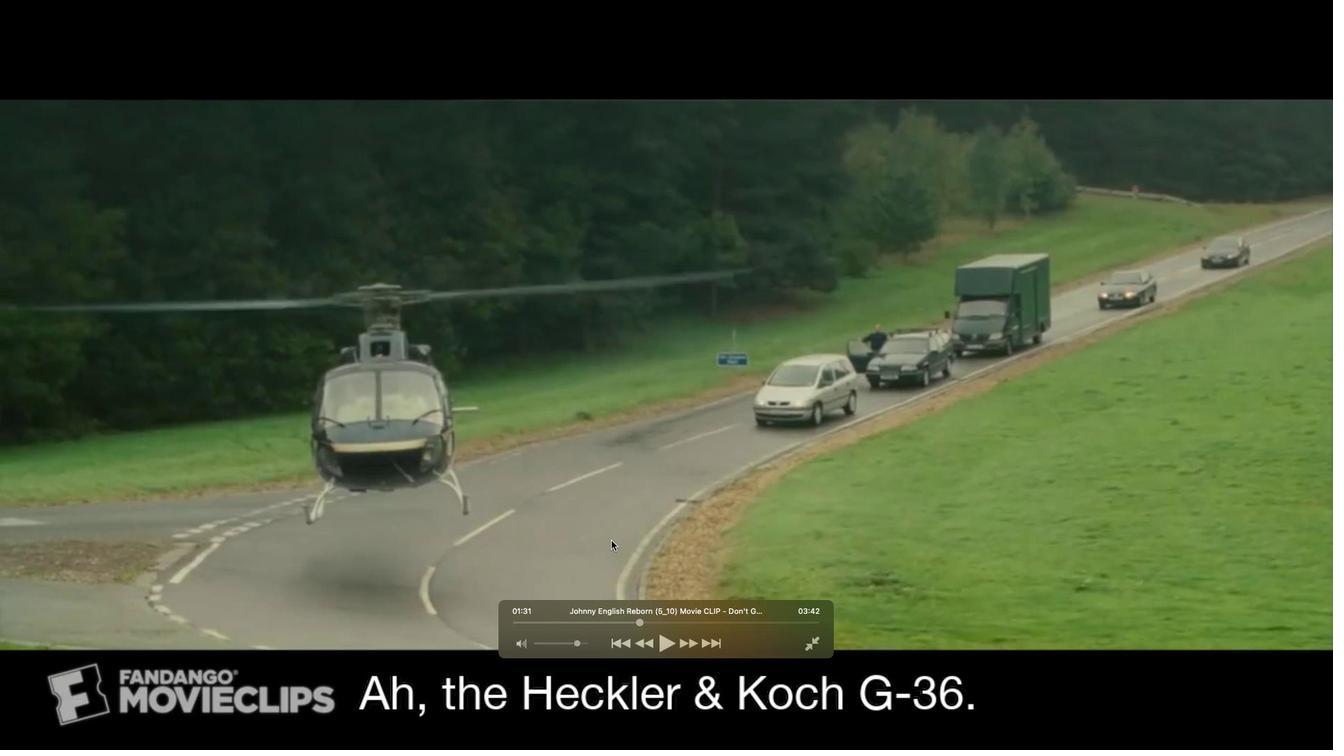 
Action: Key pressed Key.space
Screenshot: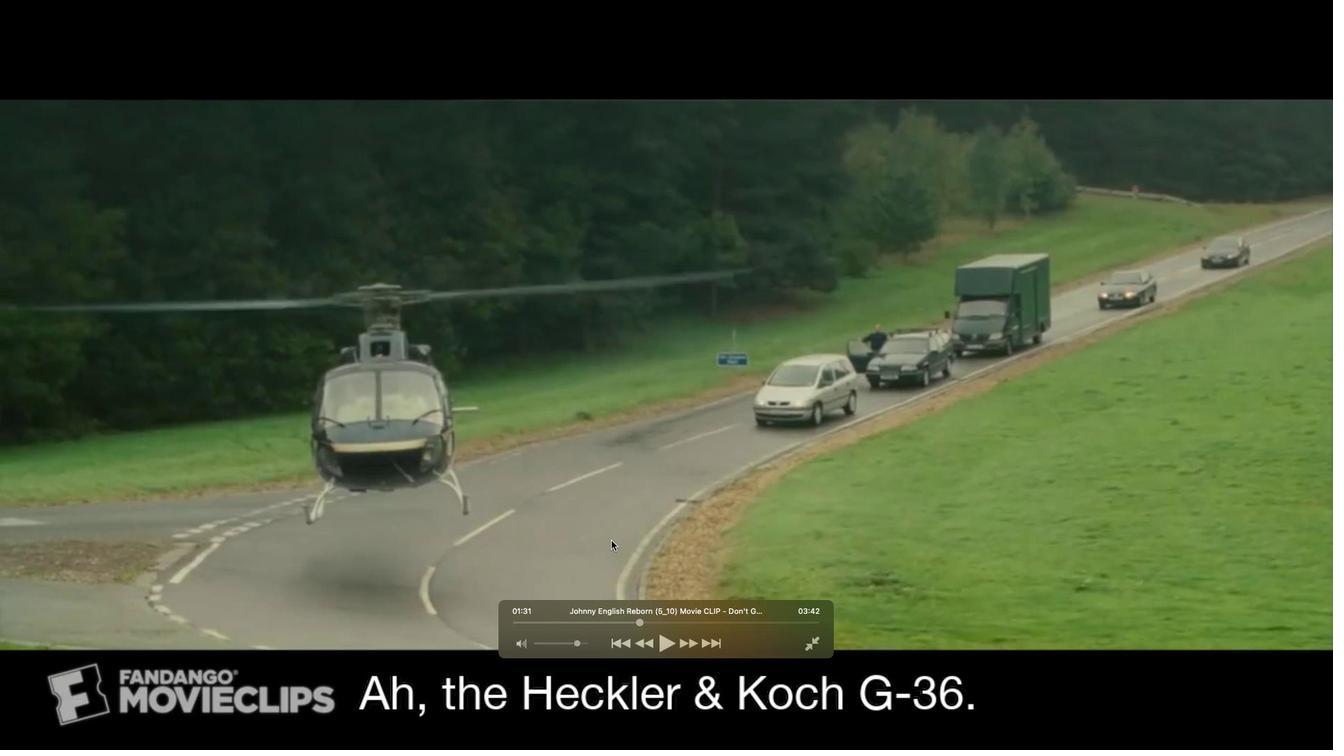 
Action: Mouse moved to (654, 664)
Screenshot: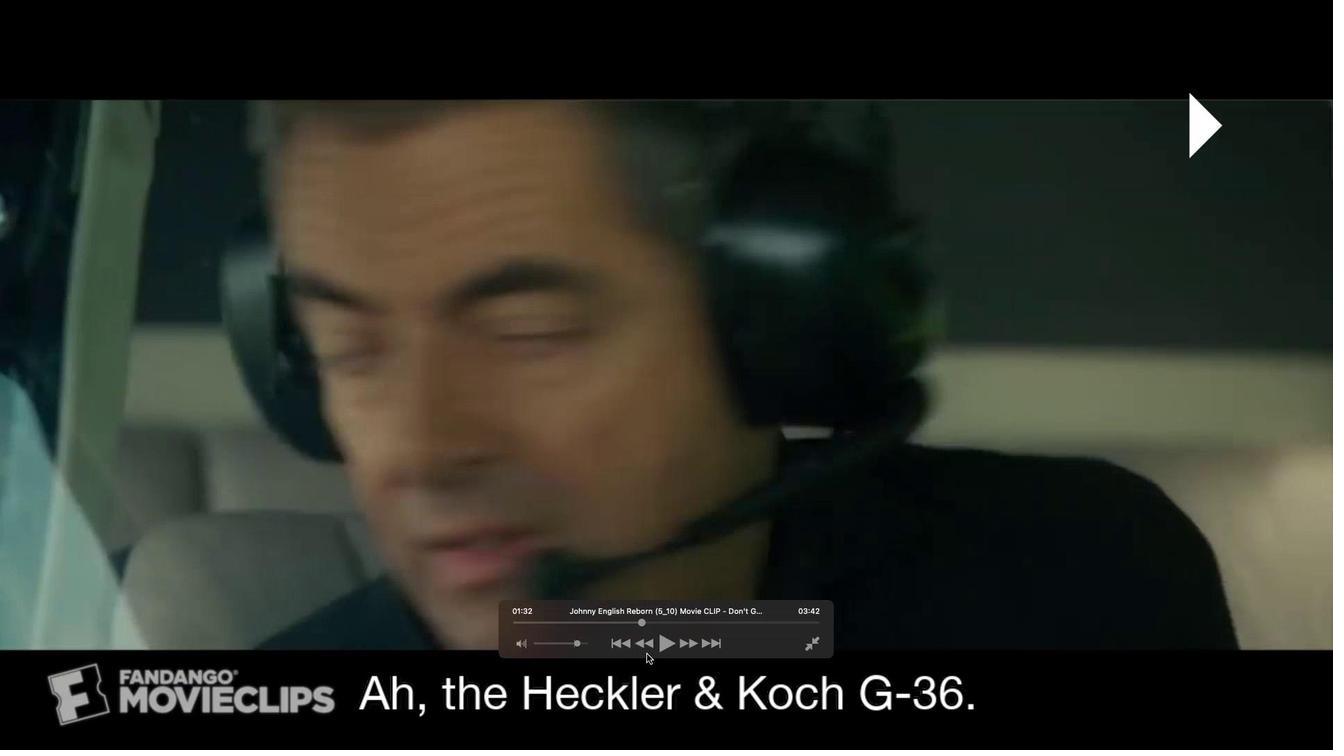 
Action: Key pressed Key.space
Screenshot: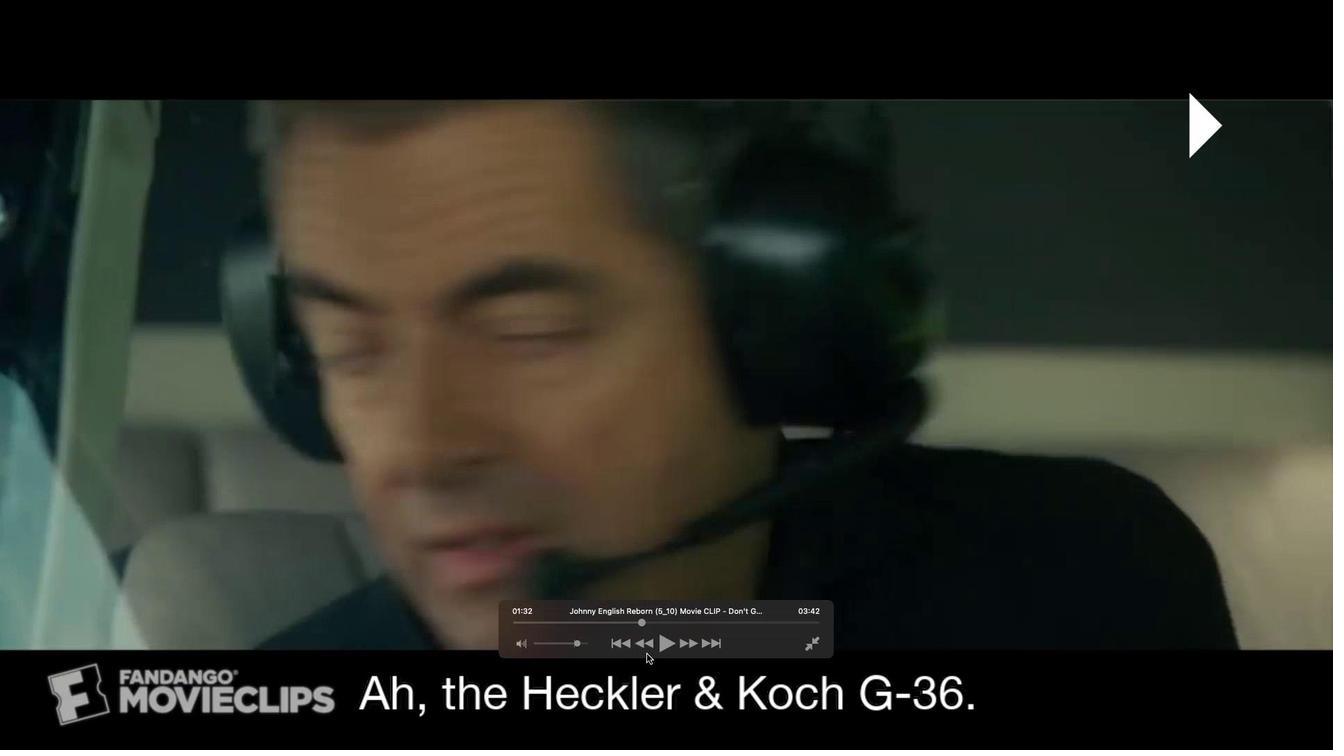 
Action: Mouse moved to (645, 625)
Screenshot: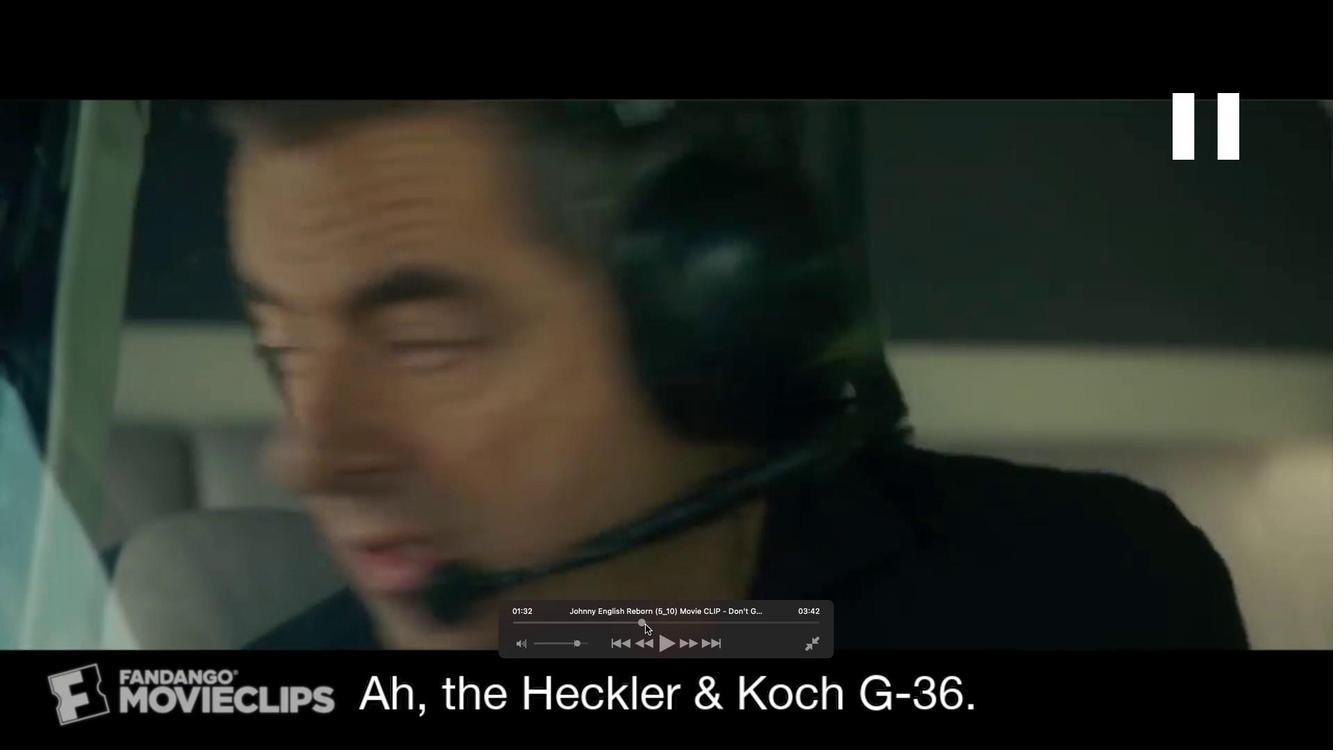 
Action: Mouse pressed left at (645, 625)
Screenshot: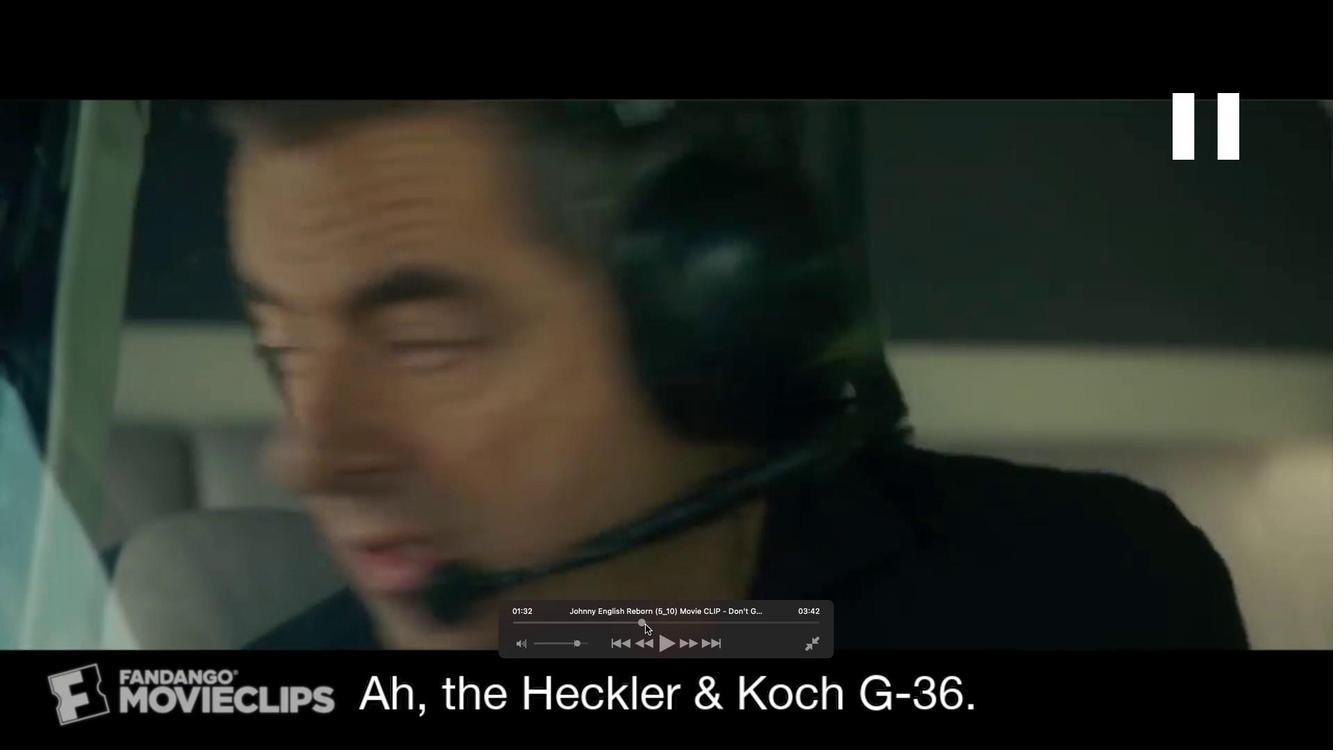 
Action: Mouse moved to (584, 465)
Screenshot: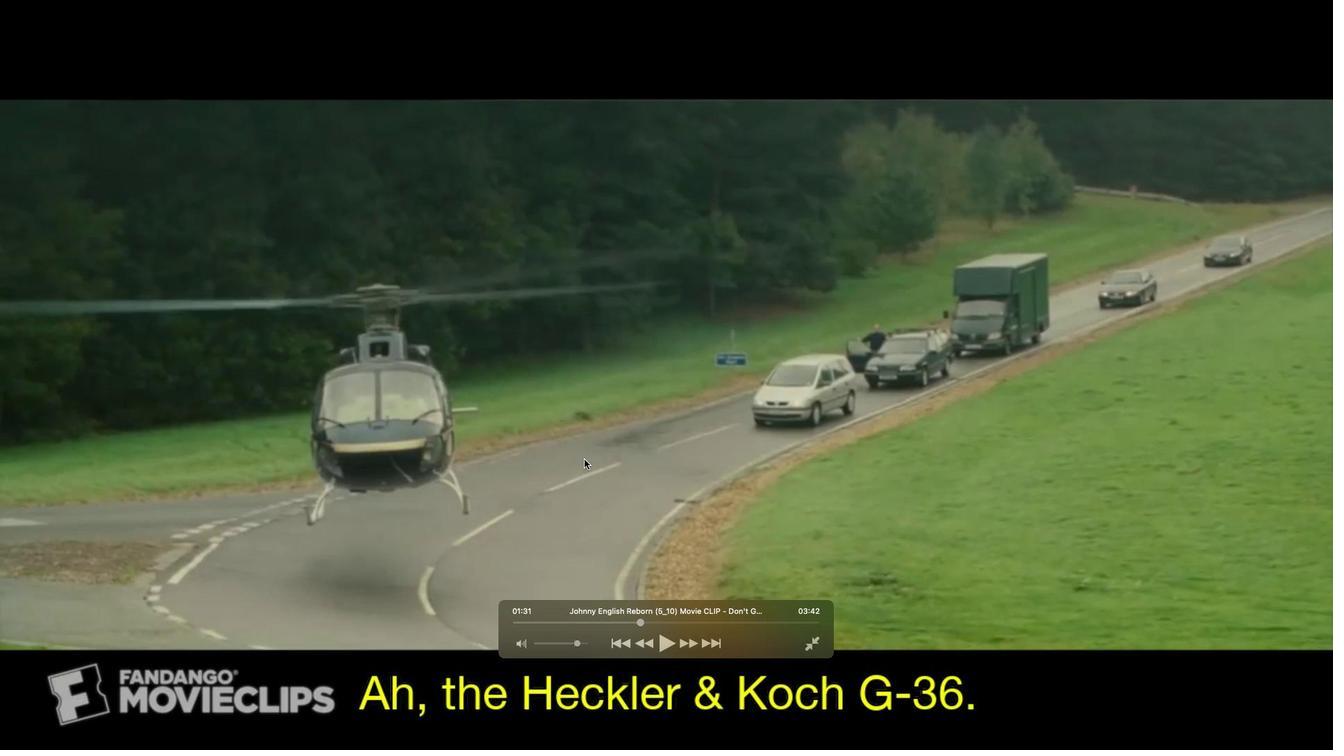 
Action: Key pressed Key.space
Screenshot: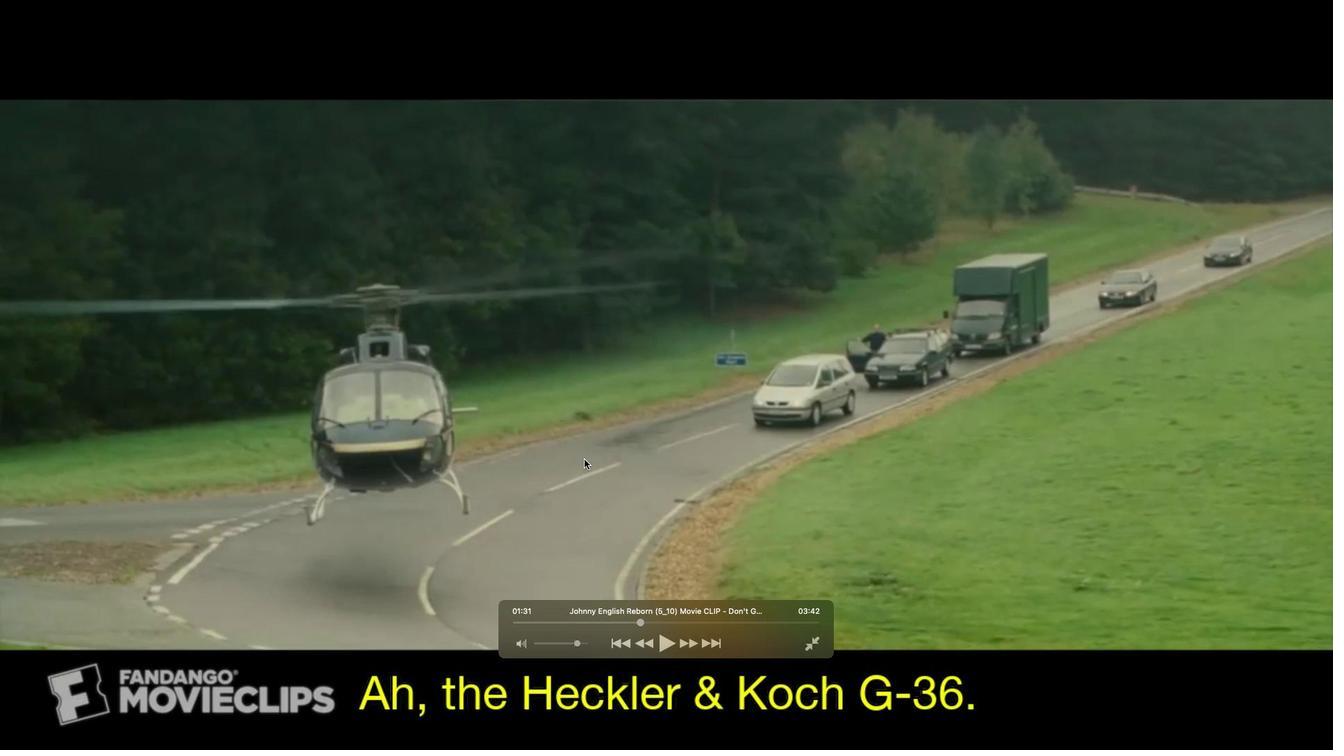 
Action: Mouse moved to (584, 458)
Screenshot: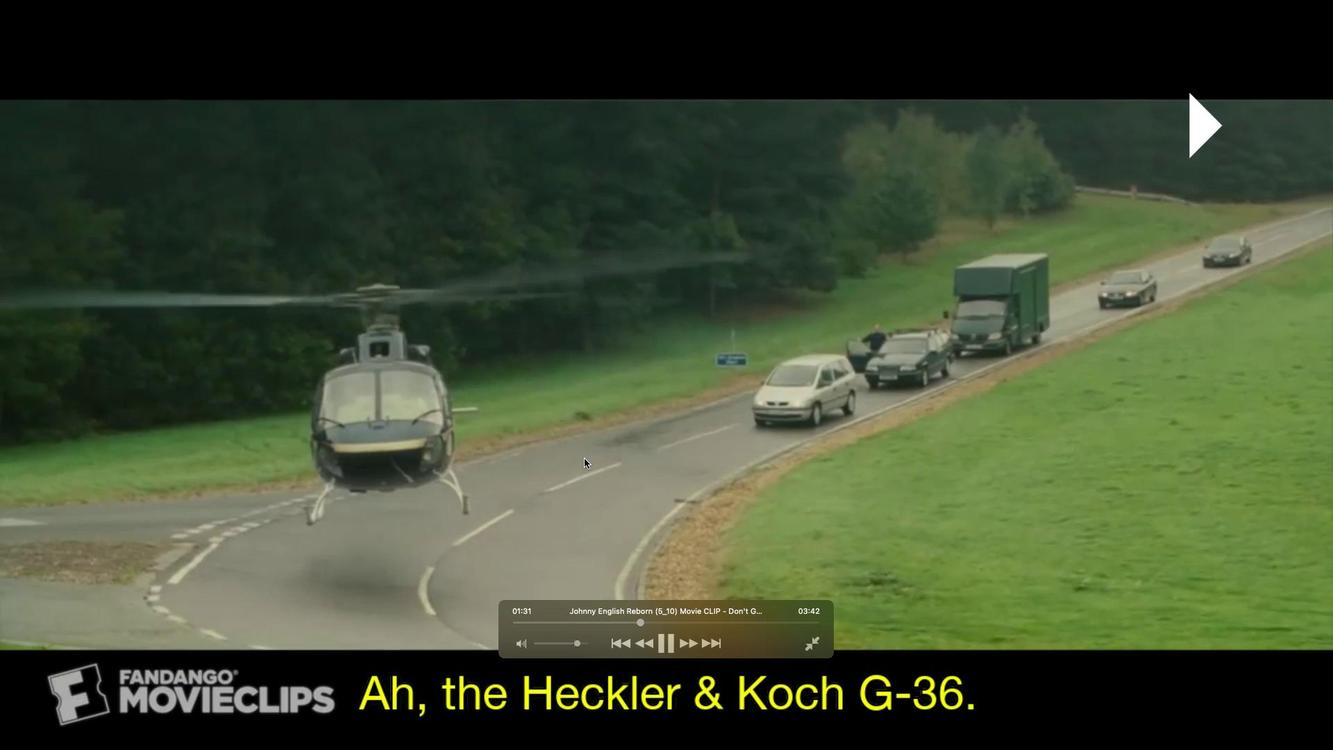 
Action: Key pressed Key.space
Screenshot: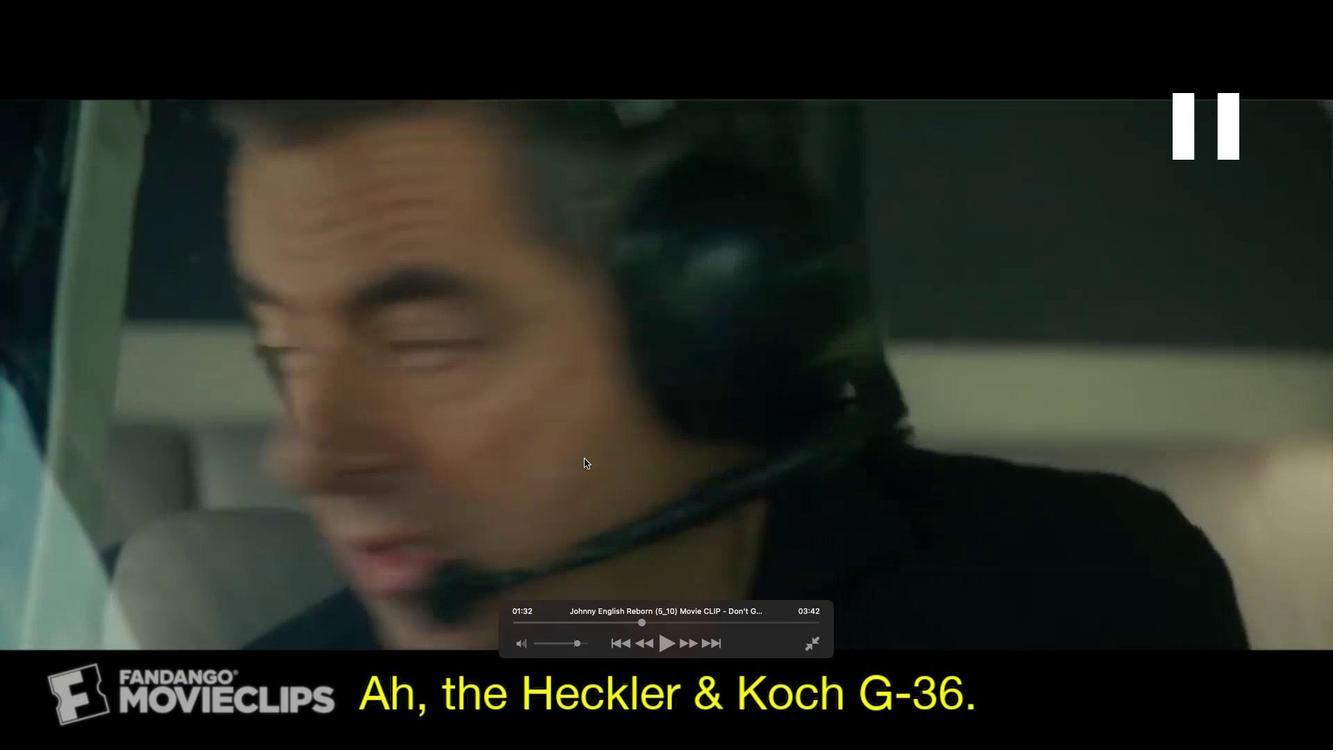 
Action: Mouse moved to (503, 79)
Screenshot: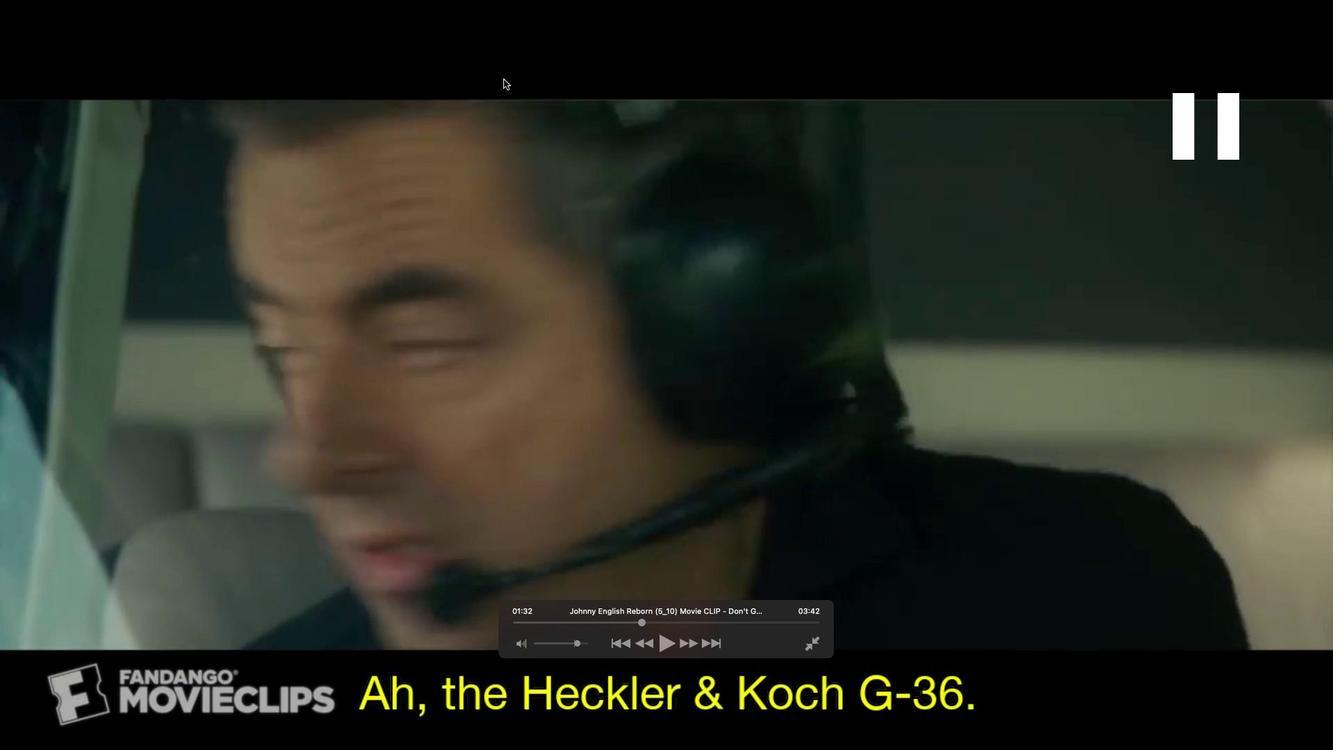 
Action: Key pressed Key.spaceKey.space
Screenshot: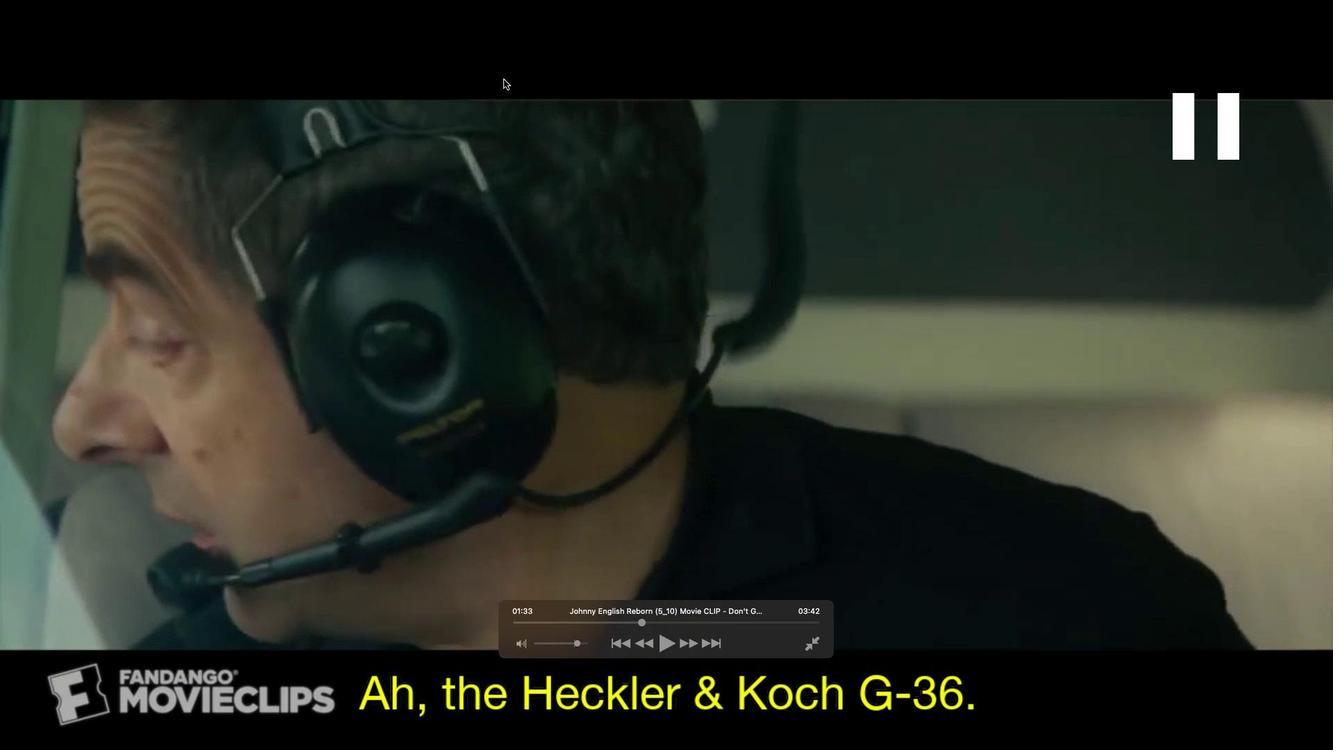 
Action: Mouse moved to (411, 9)
Screenshot: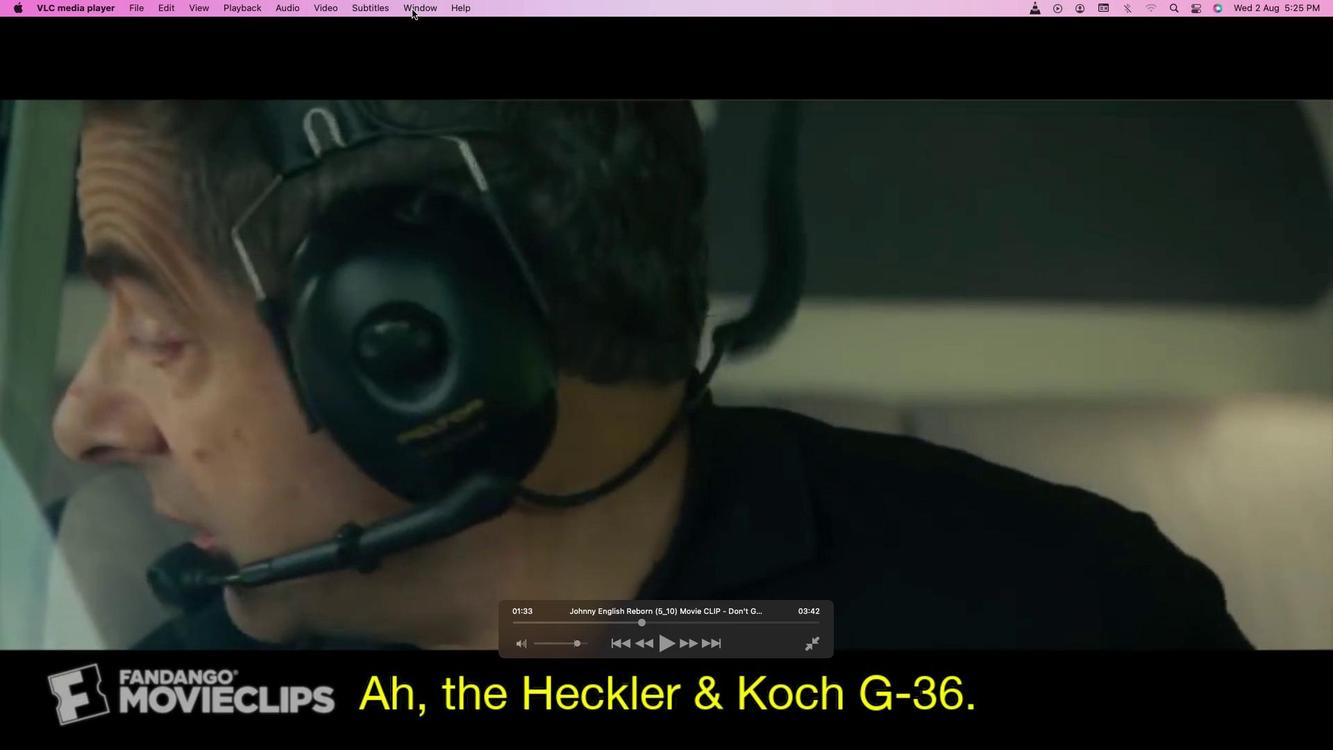 
Action: Mouse pressed left at (411, 9)
Screenshot: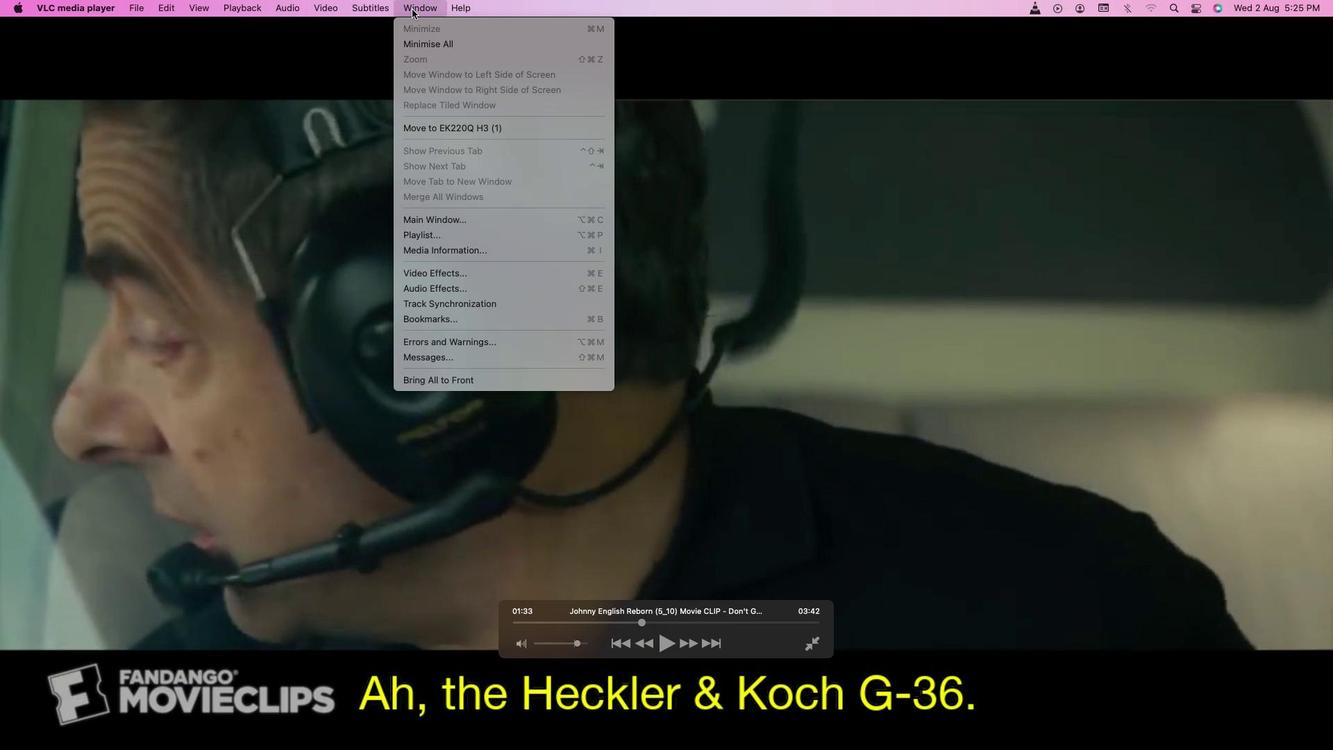 
Action: Mouse moved to (352, 131)
Screenshot: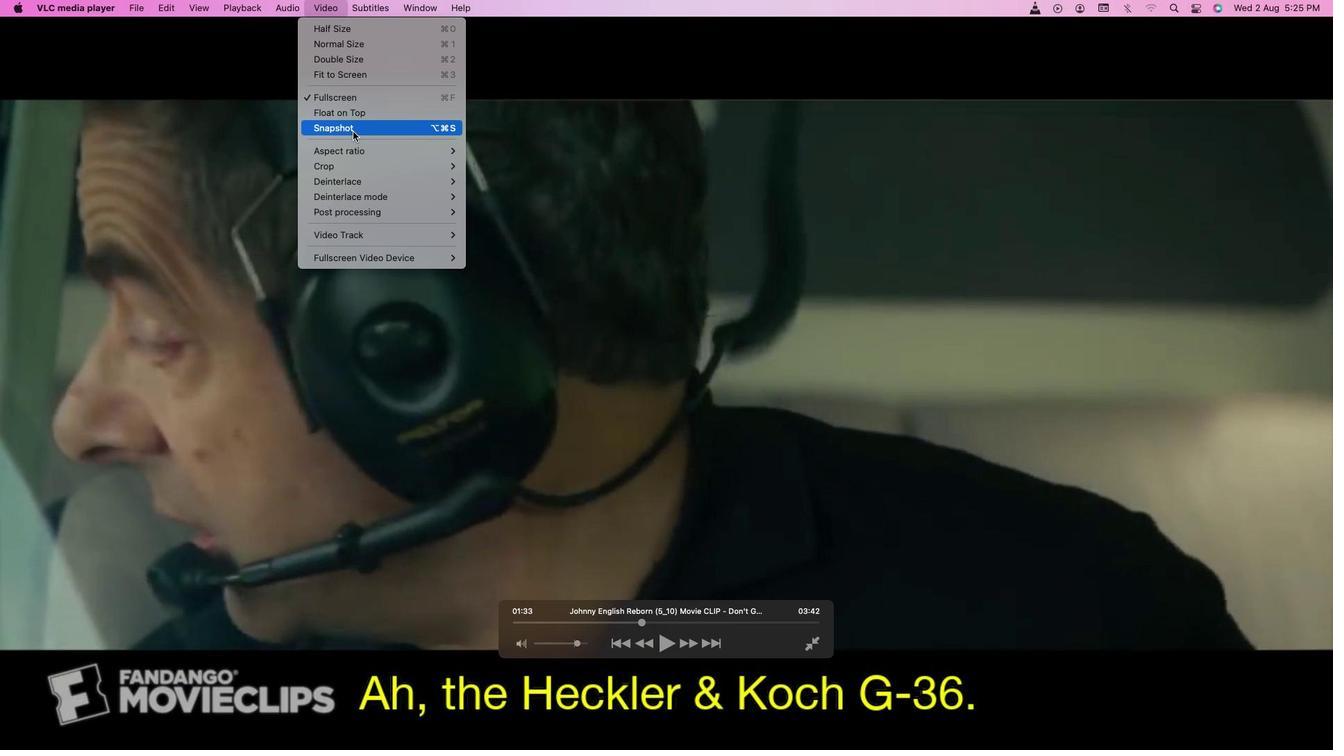 
Action: Mouse pressed left at (352, 131)
Screenshot: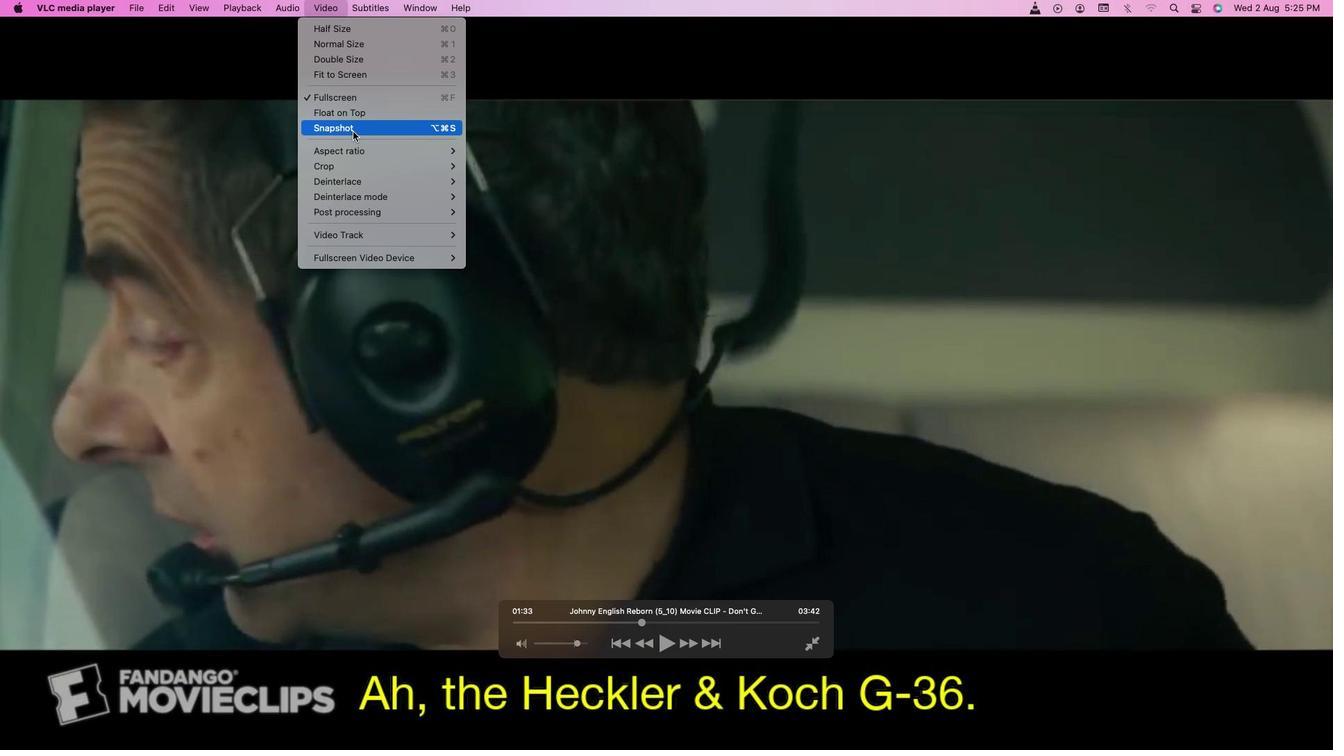 
Action: Mouse moved to (646, 625)
Screenshot: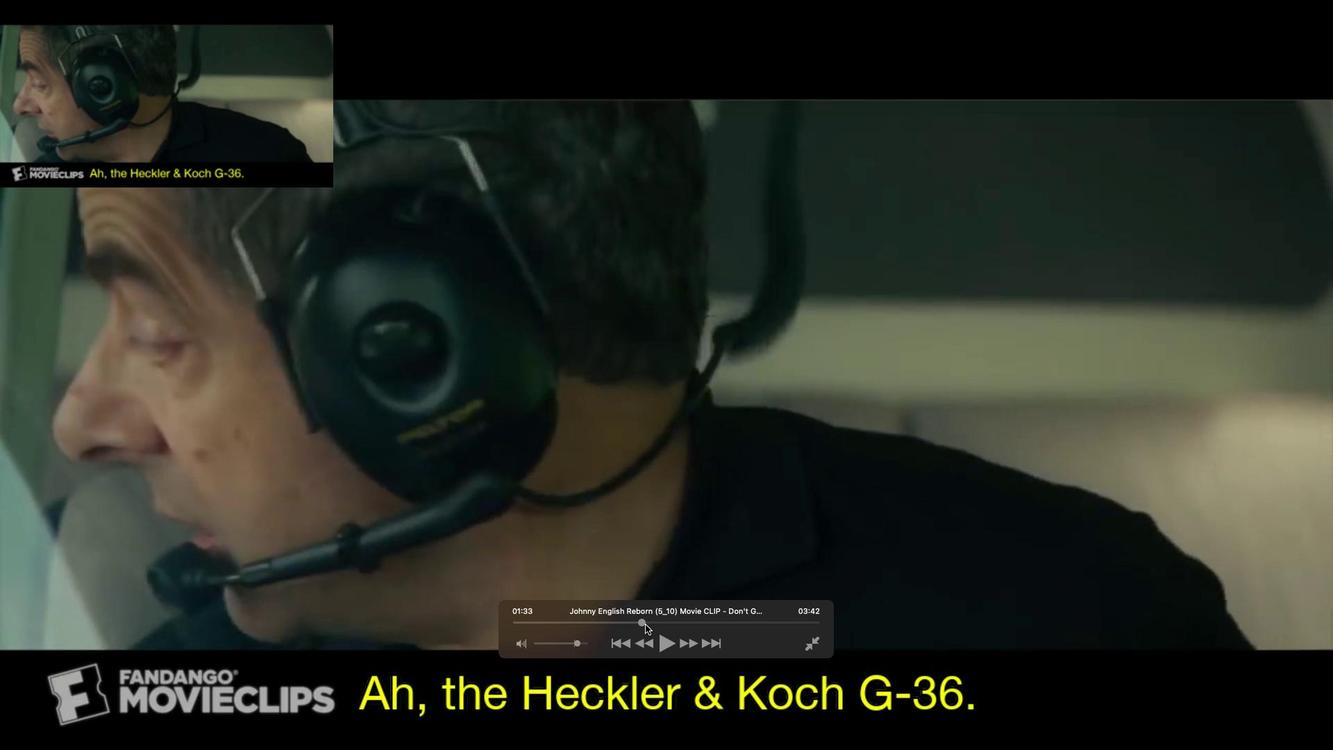 
Action: Mouse pressed left at (646, 625)
Screenshot: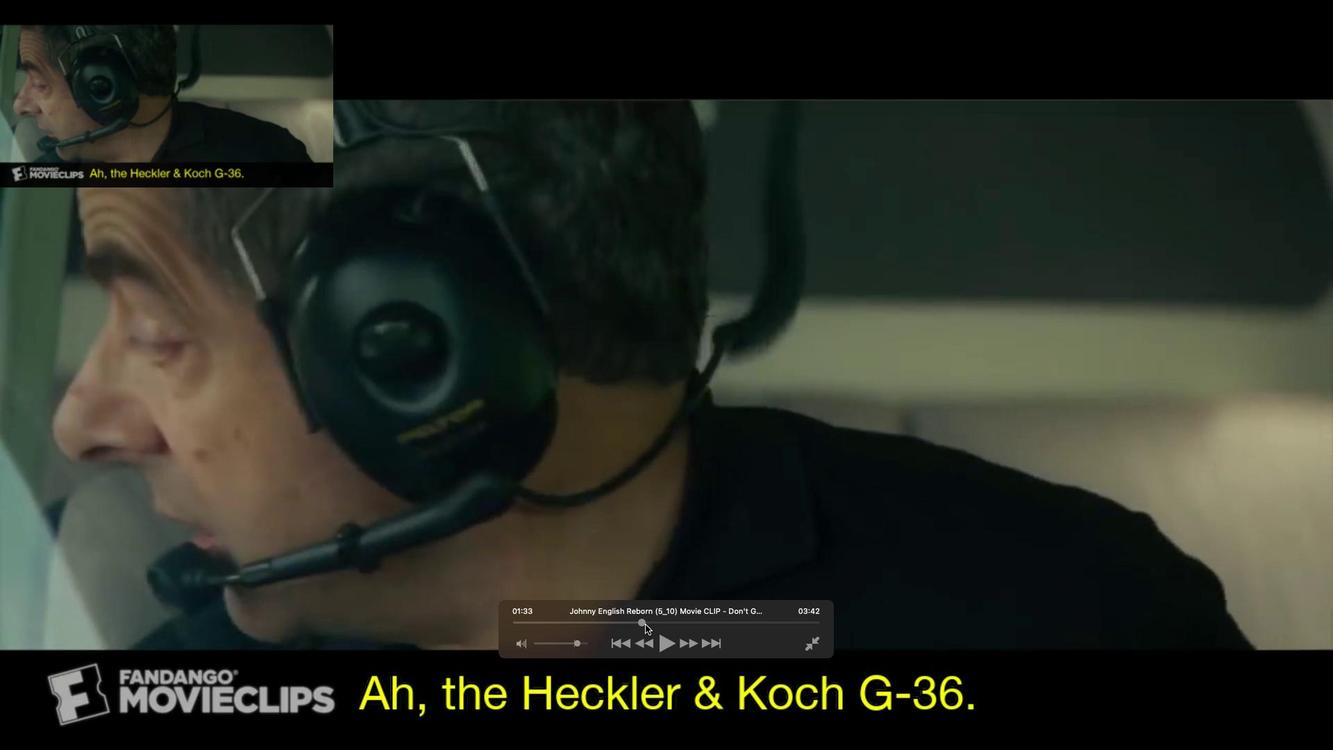 
Action: Mouse moved to (415, 6)
Screenshot: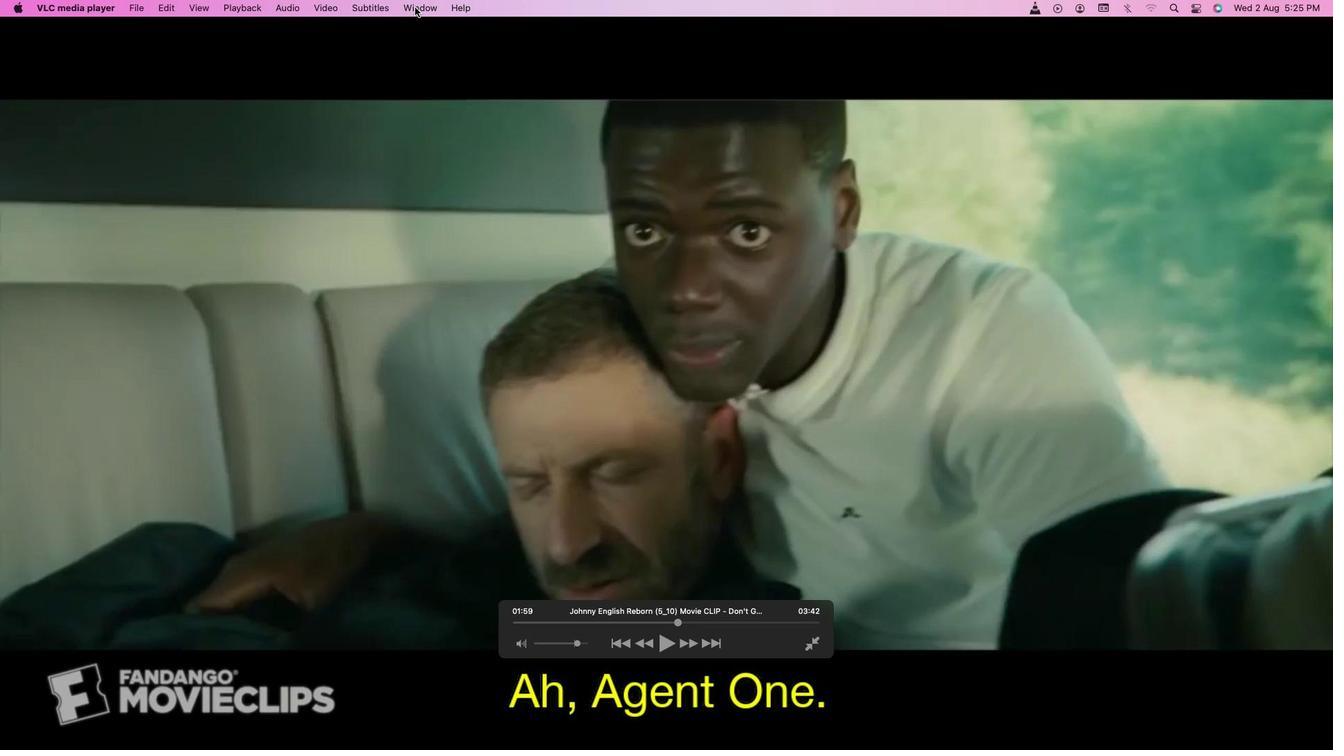 
Action: Mouse pressed left at (415, 6)
Screenshot: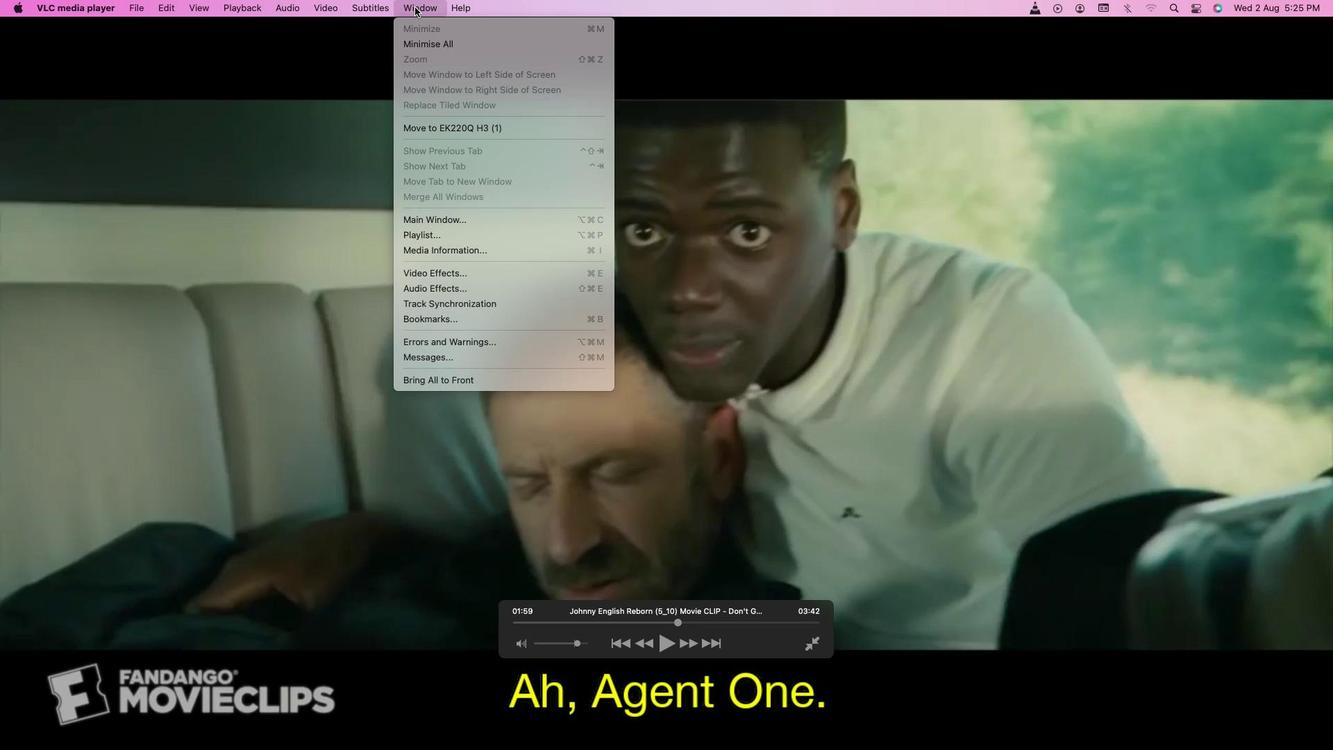 
Action: Mouse moved to (598, 159)
Screenshot: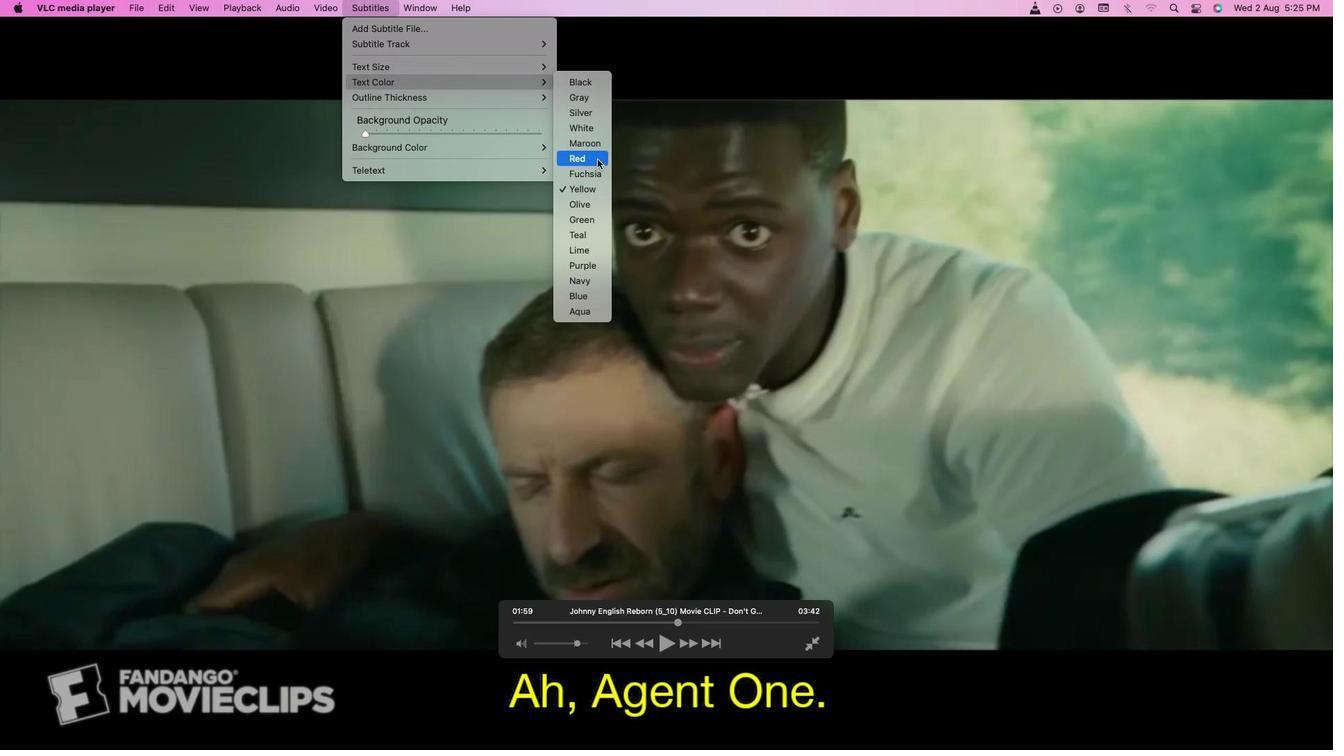 
Action: Mouse pressed left at (598, 159)
Screenshot: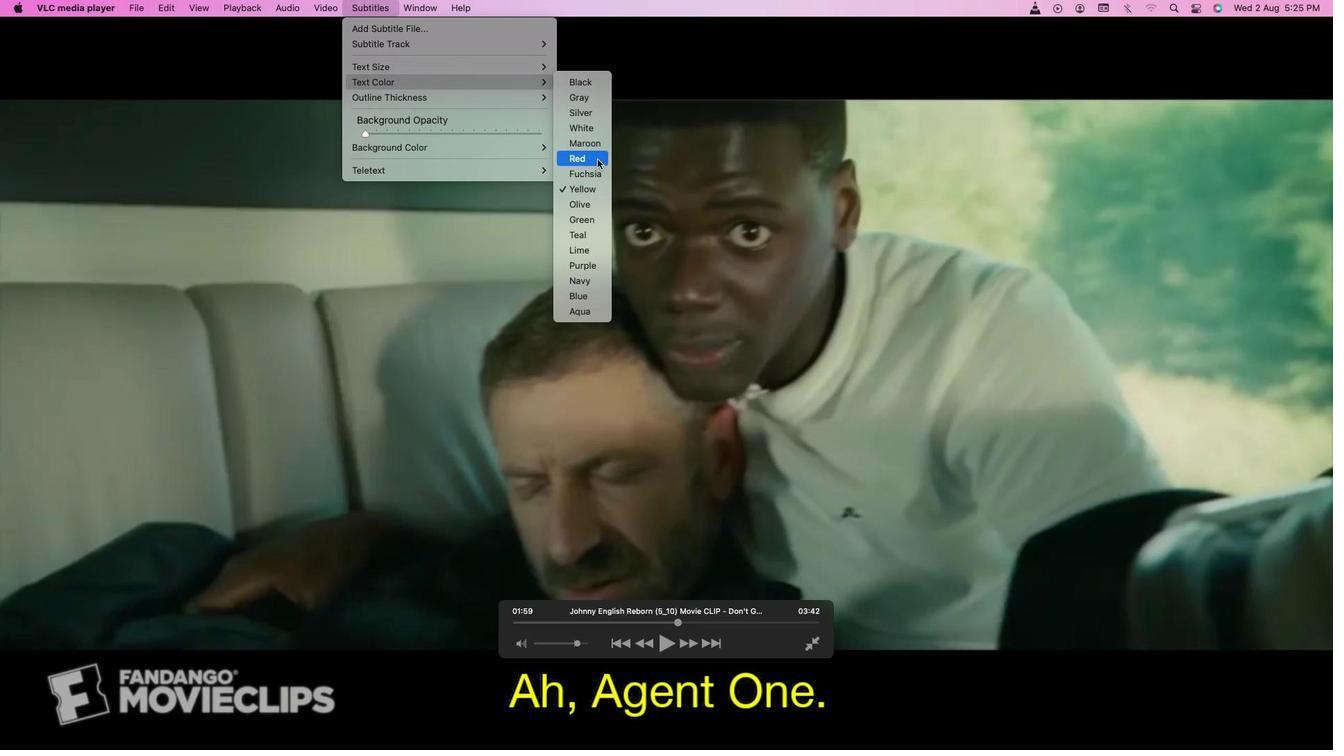 
Action: Mouse moved to (679, 623)
Screenshot: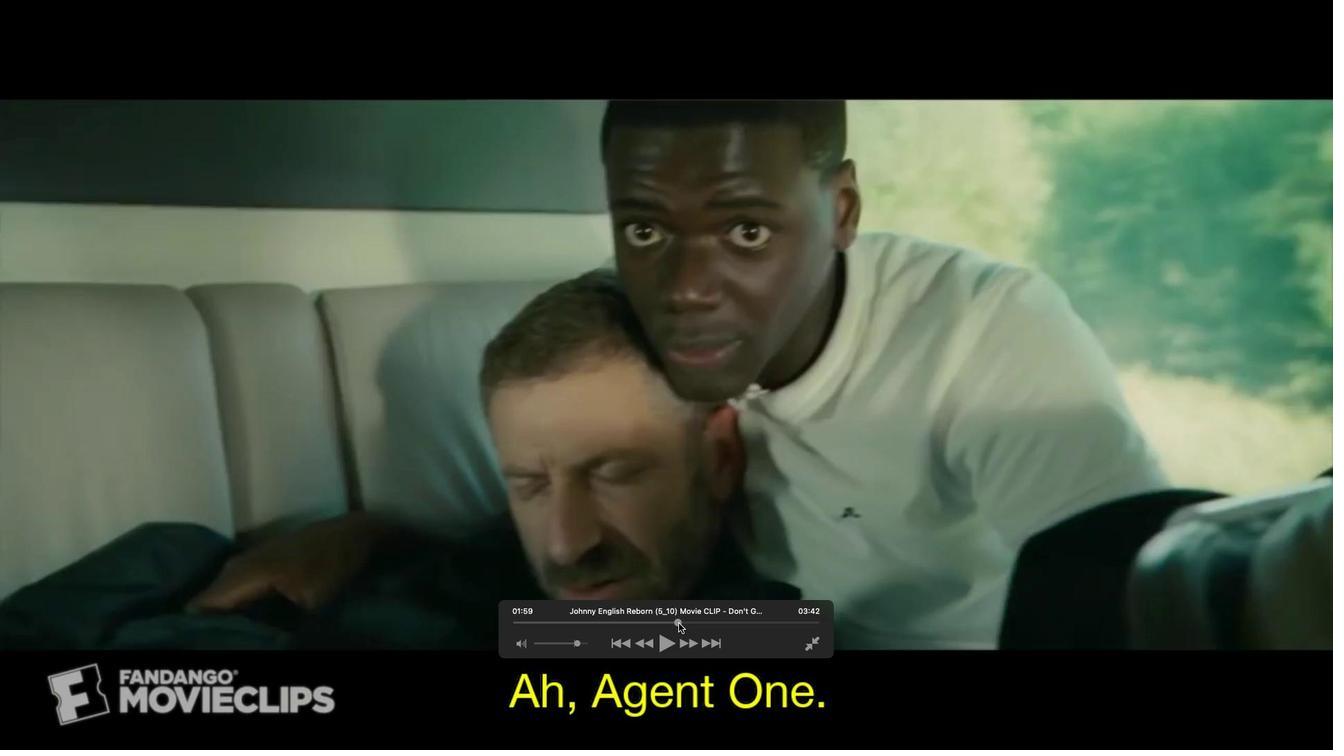 
Action: Mouse pressed left at (679, 623)
Screenshot: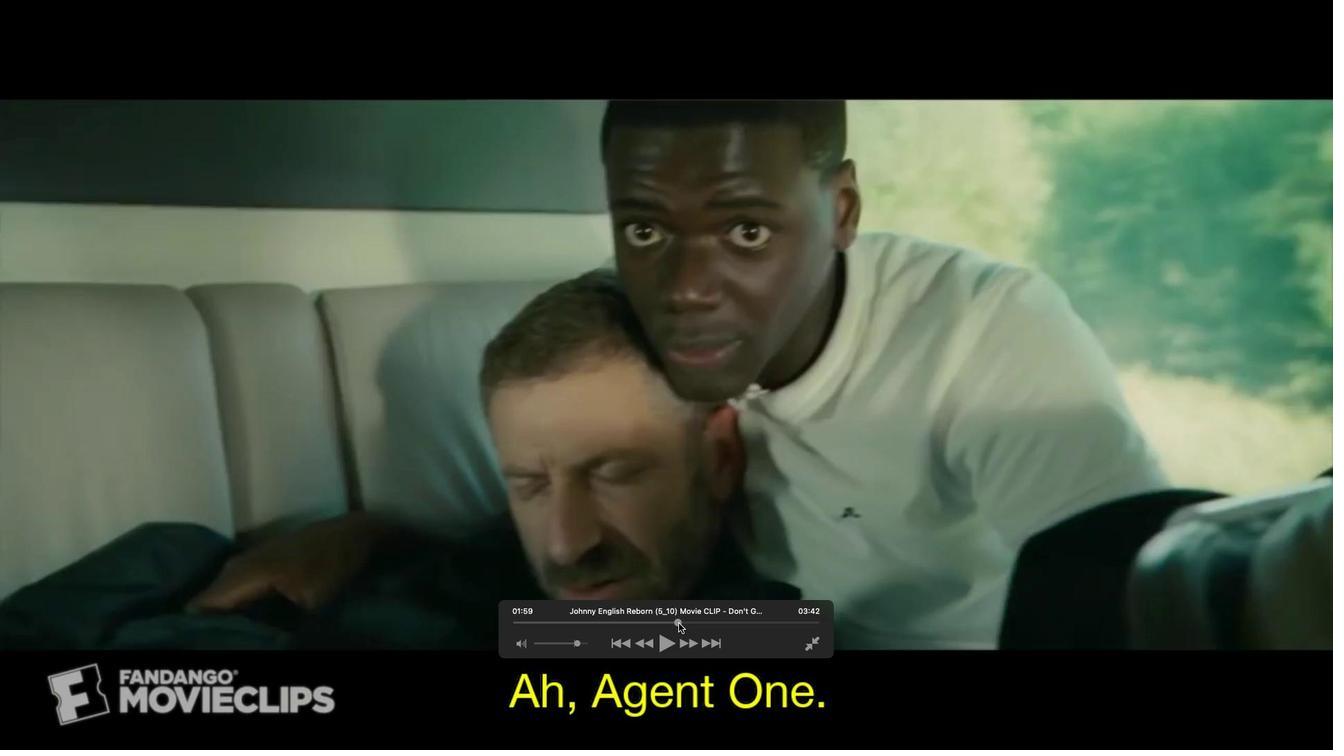 
Action: Mouse moved to (562, 295)
Screenshot: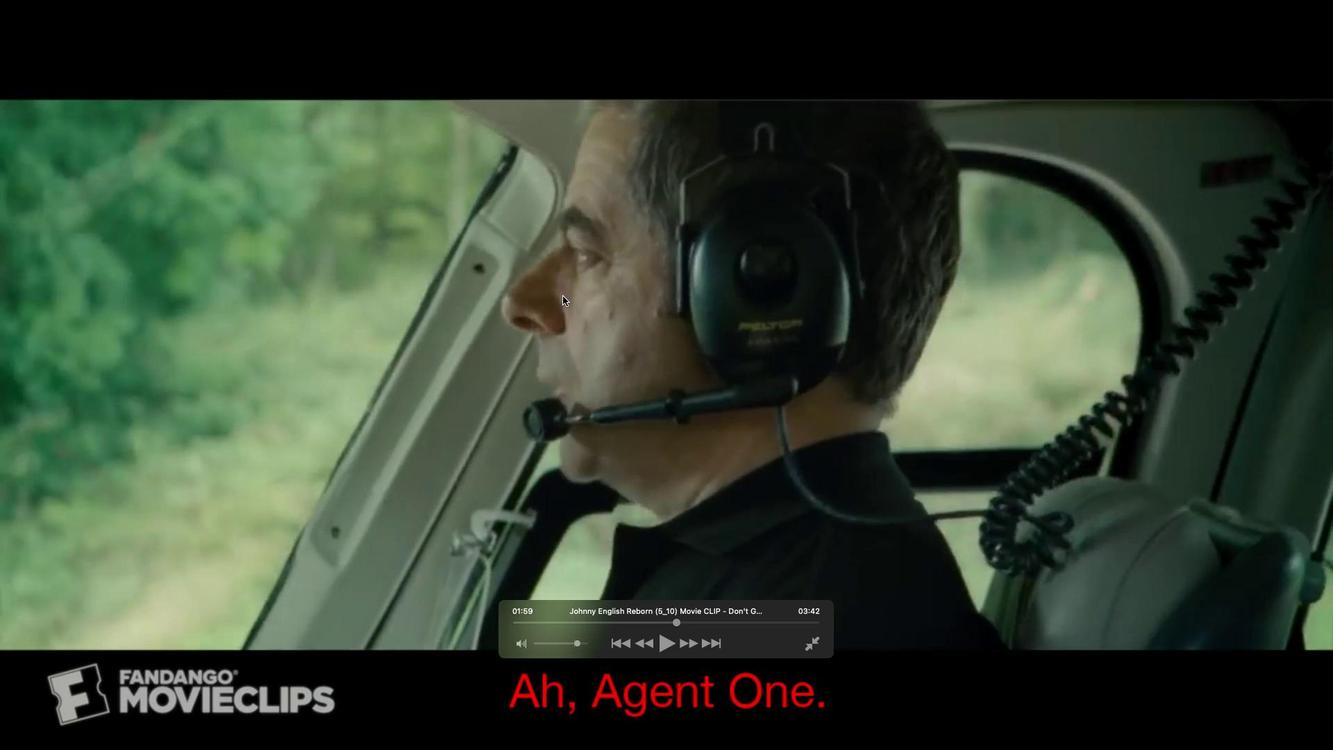 
Action: Key pressed Key.space
Screenshot: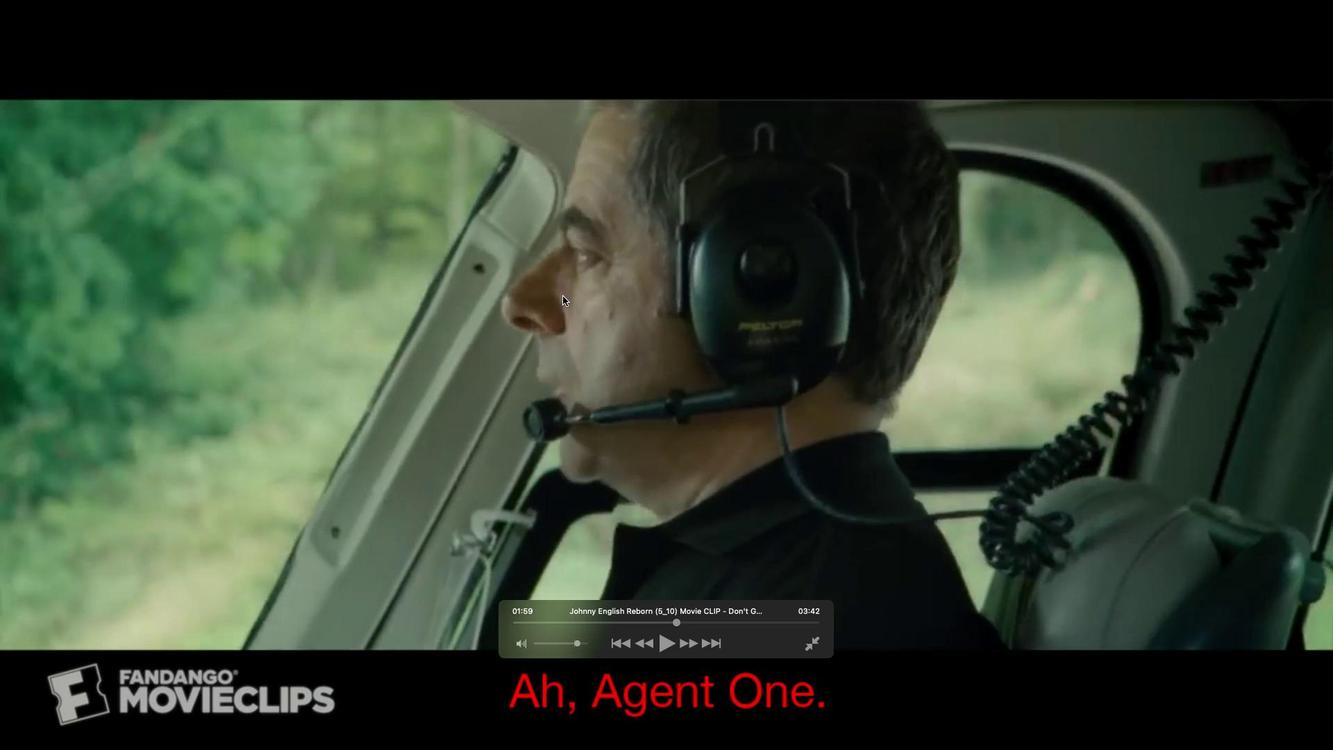 
Action: Mouse moved to (561, 291)
Screenshot: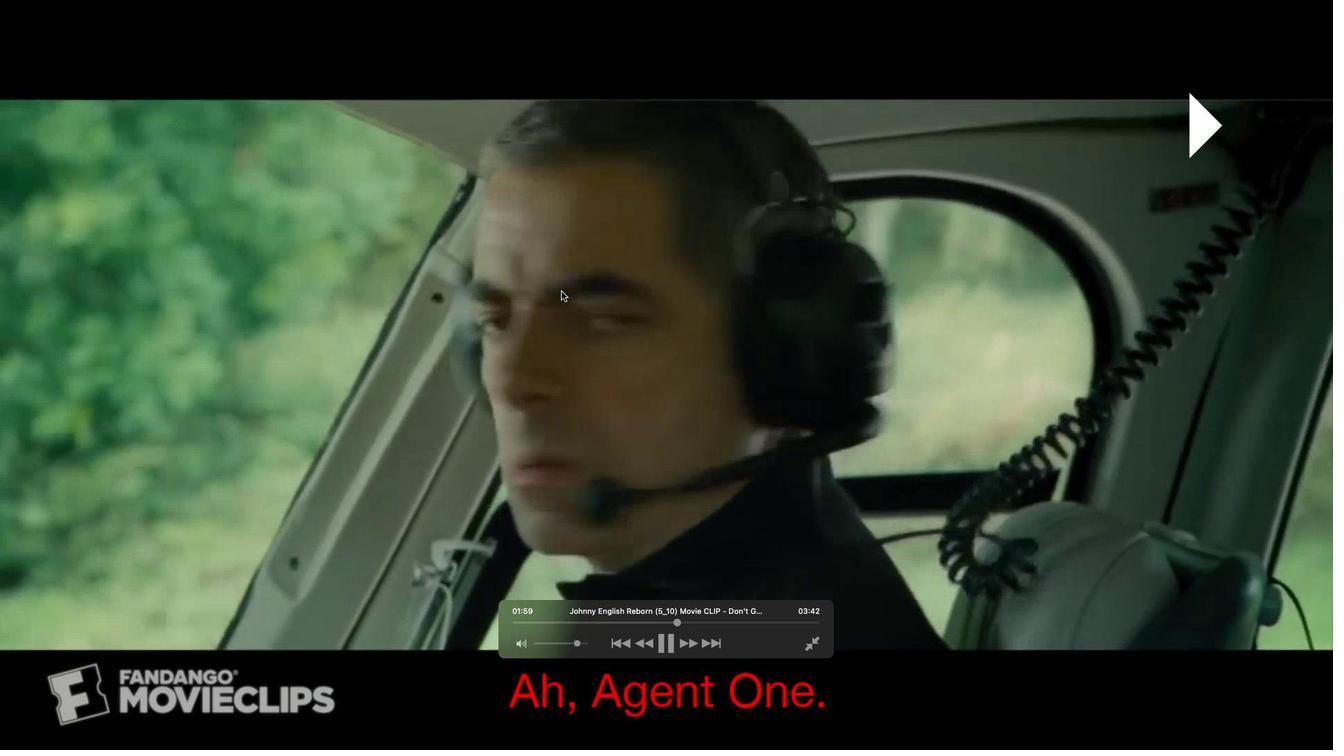 
Action: Key pressed Key.space
Screenshot: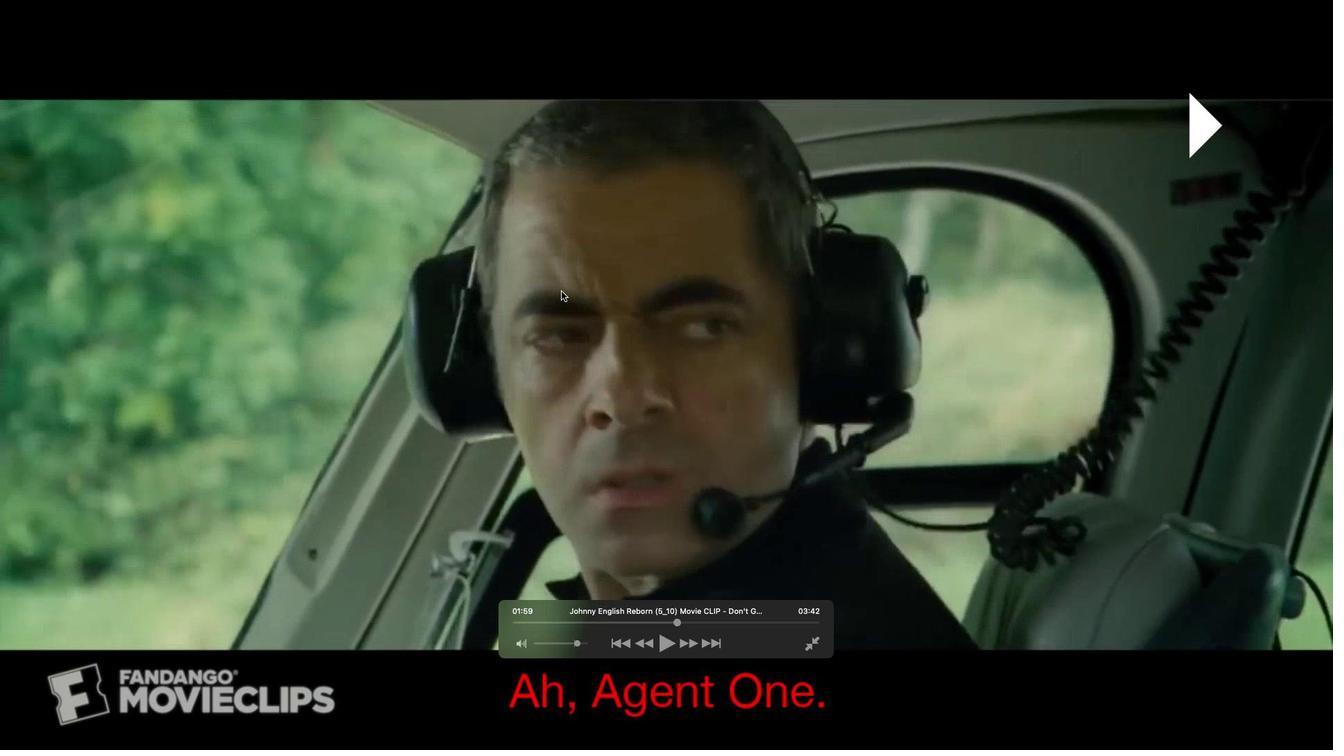 
Action: Mouse moved to (332, 9)
Screenshot: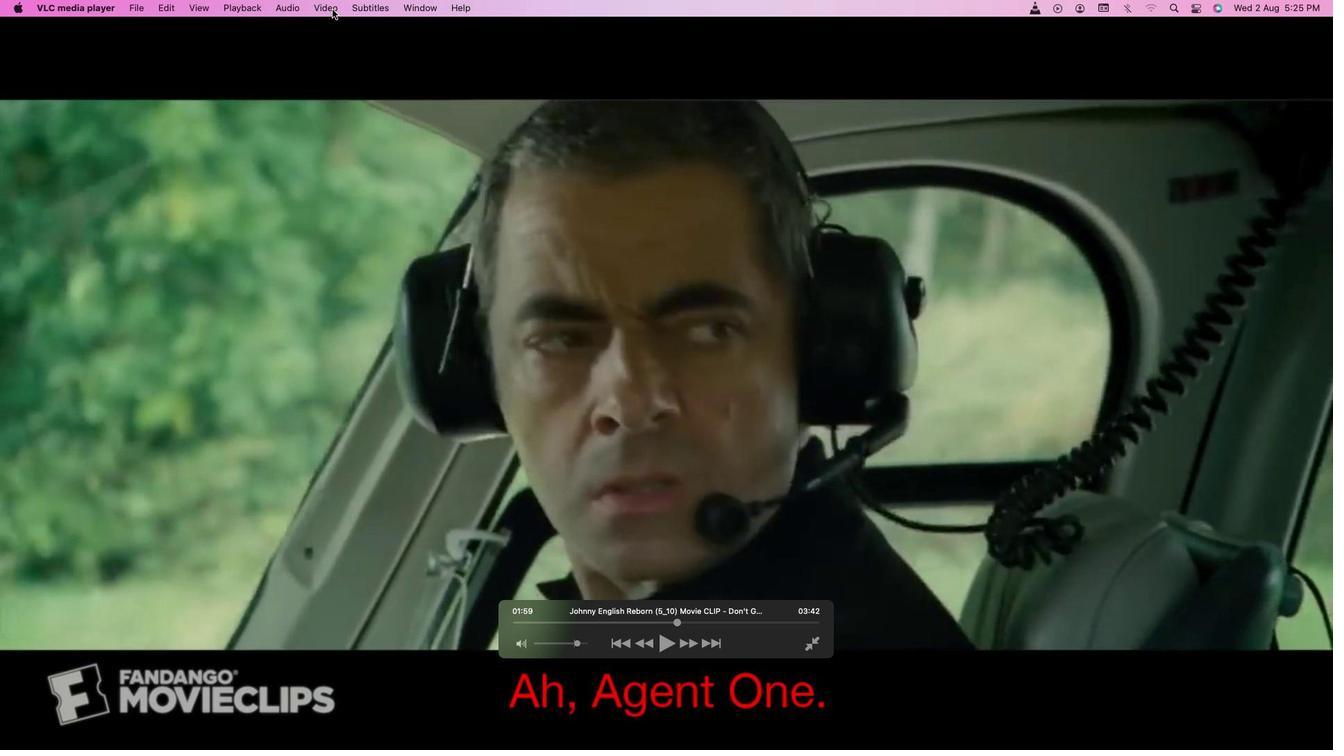 
Action: Mouse pressed left at (332, 9)
Screenshot: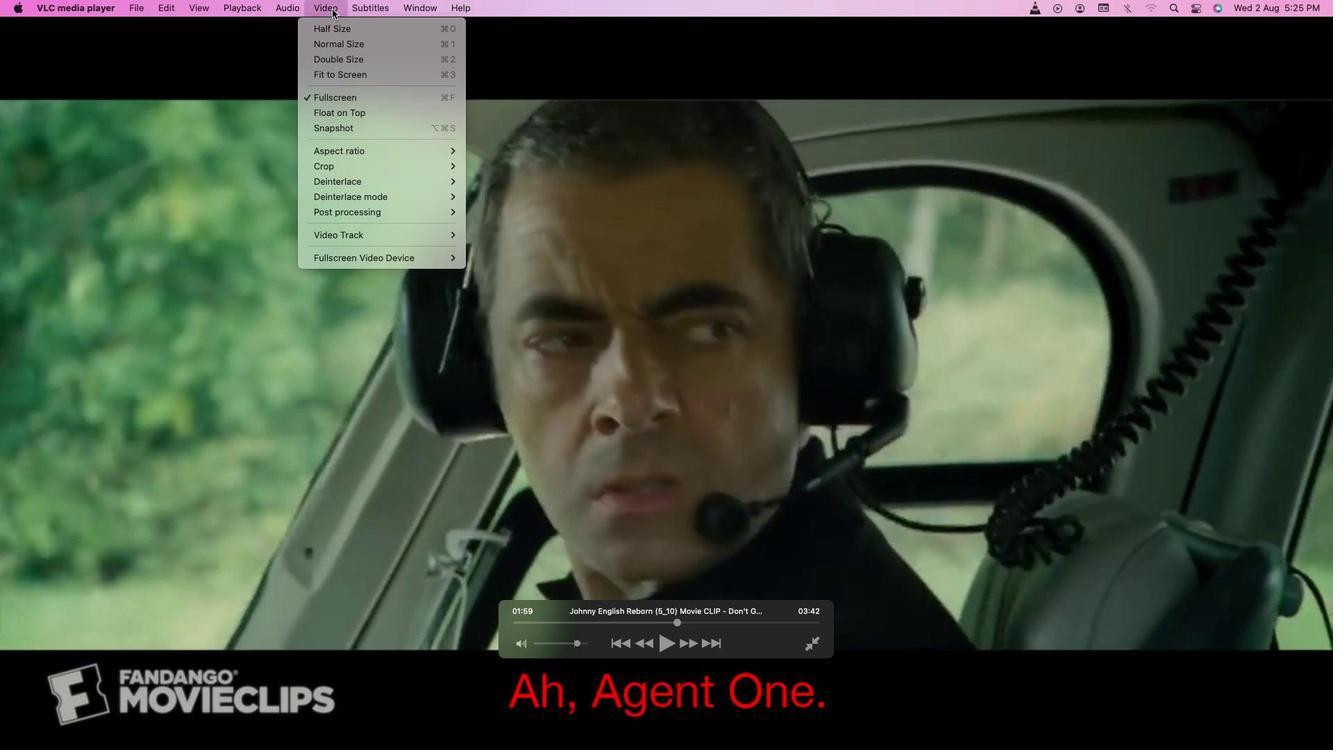 
Action: Mouse moved to (371, 131)
Screenshot: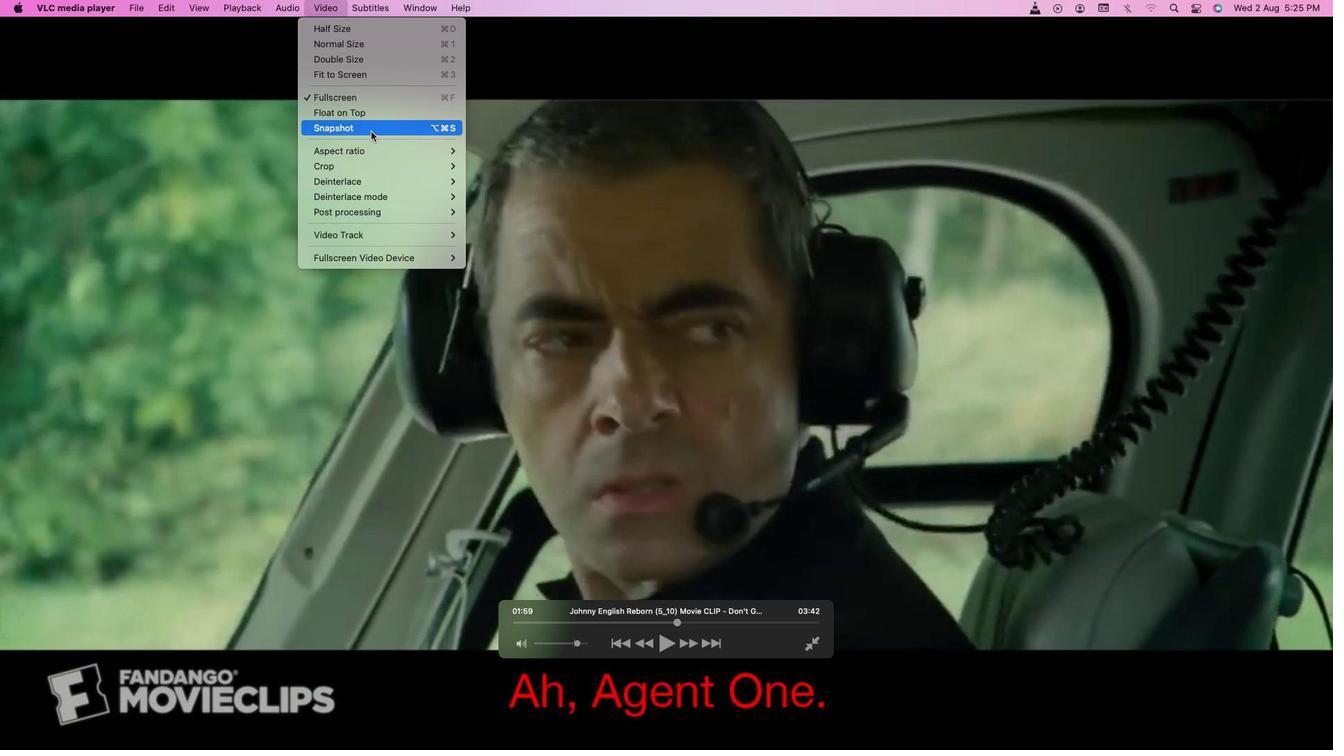 
Action: Mouse pressed left at (371, 131)
Screenshot: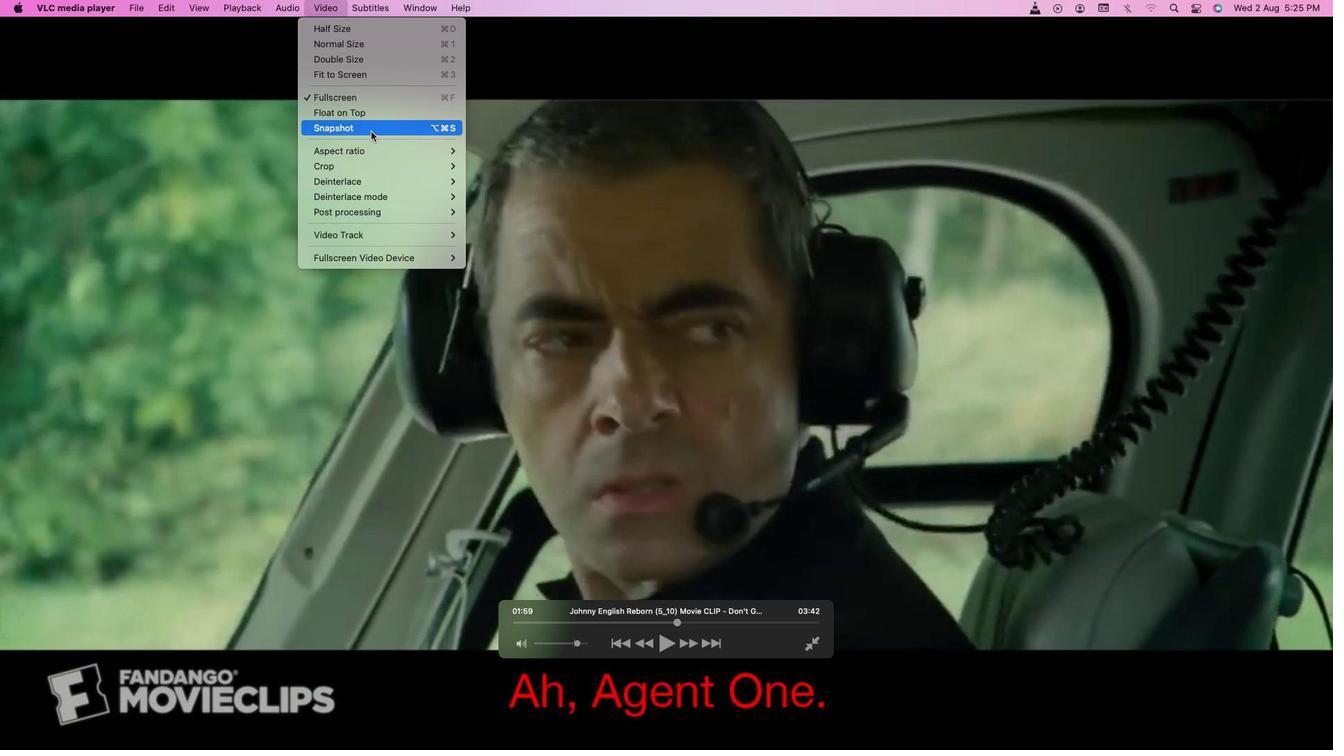 
Action: Mouse moved to (666, 638)
Screenshot: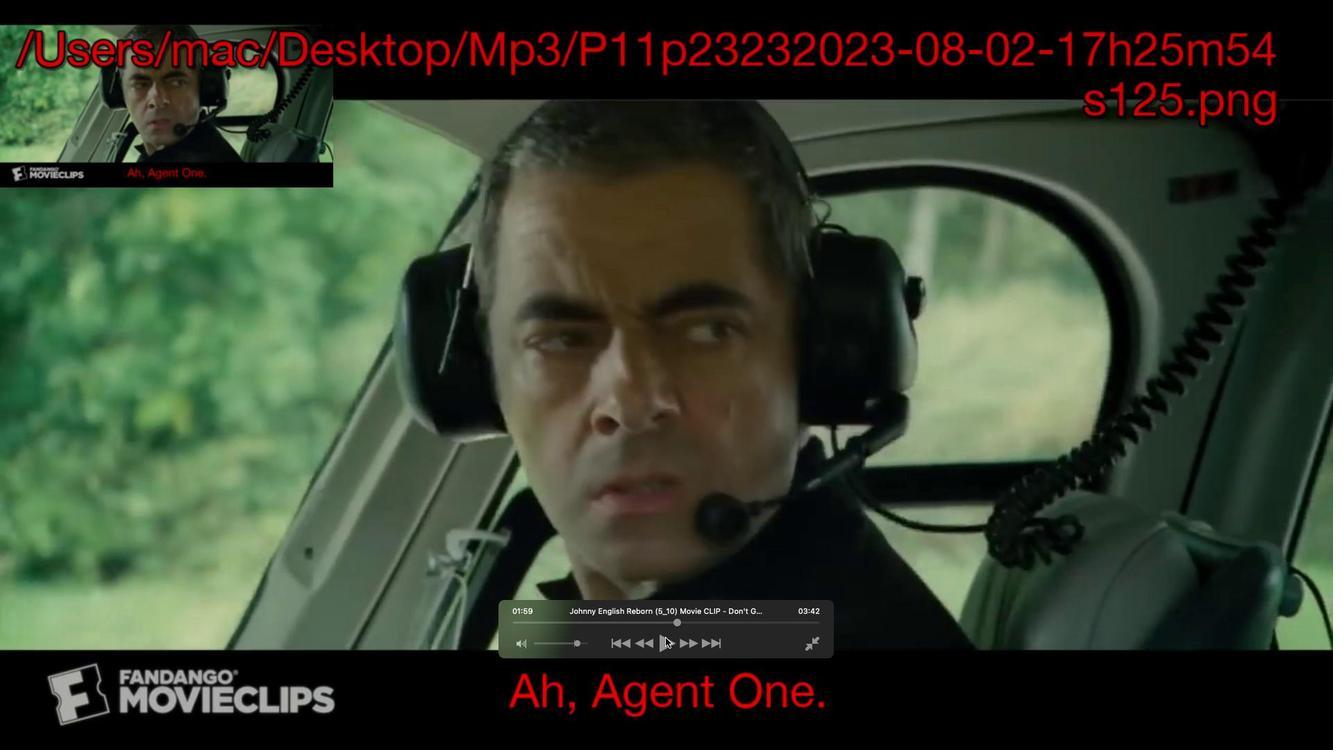 
Action: Mouse pressed left at (666, 638)
Screenshot: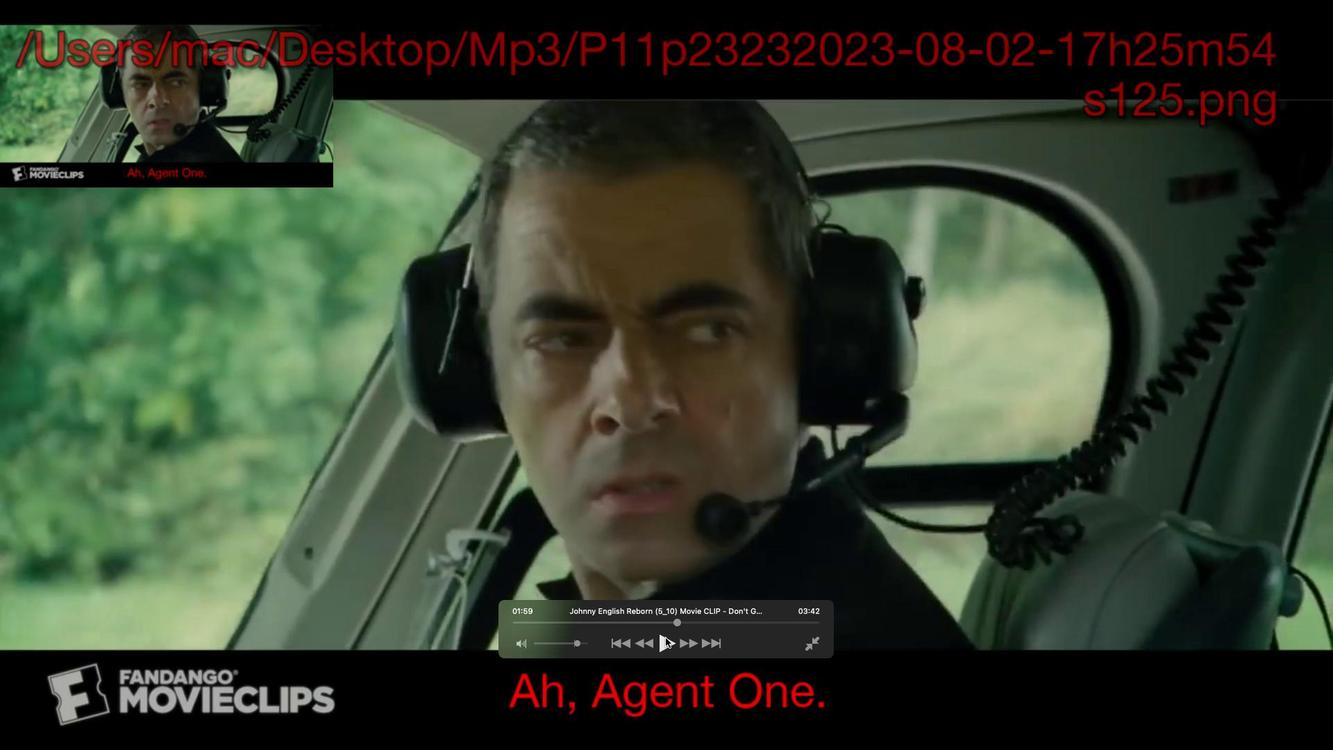 
Action: Mouse moved to (680, 624)
Screenshot: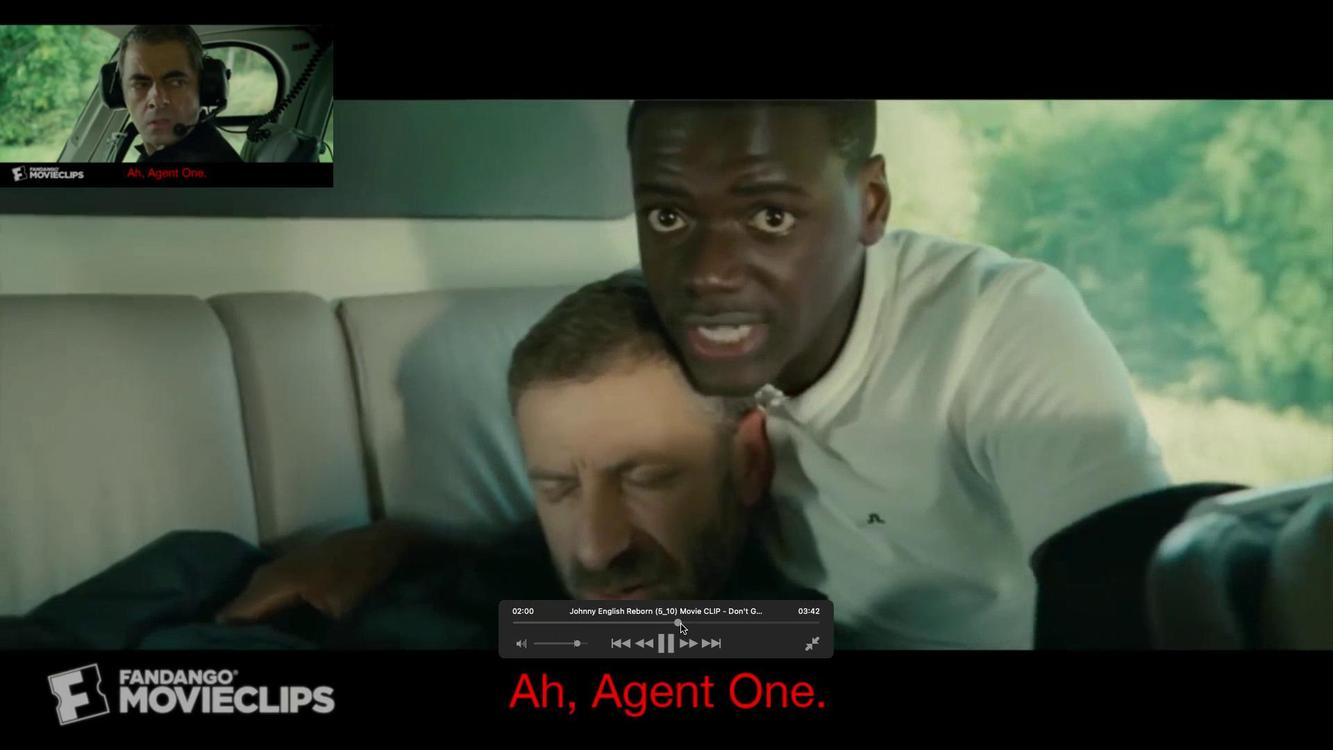 
Action: Mouse pressed left at (680, 624)
Screenshot: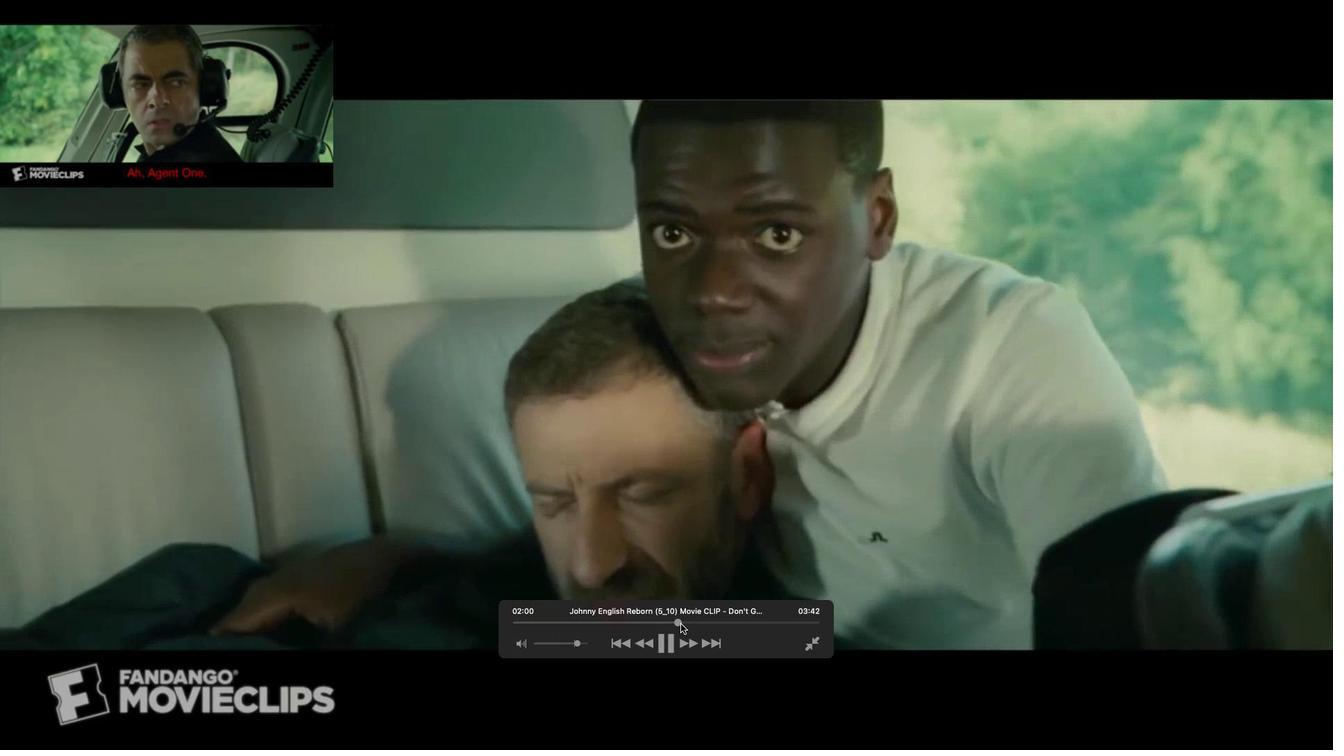 
Action: Mouse moved to (690, 623)
Screenshot: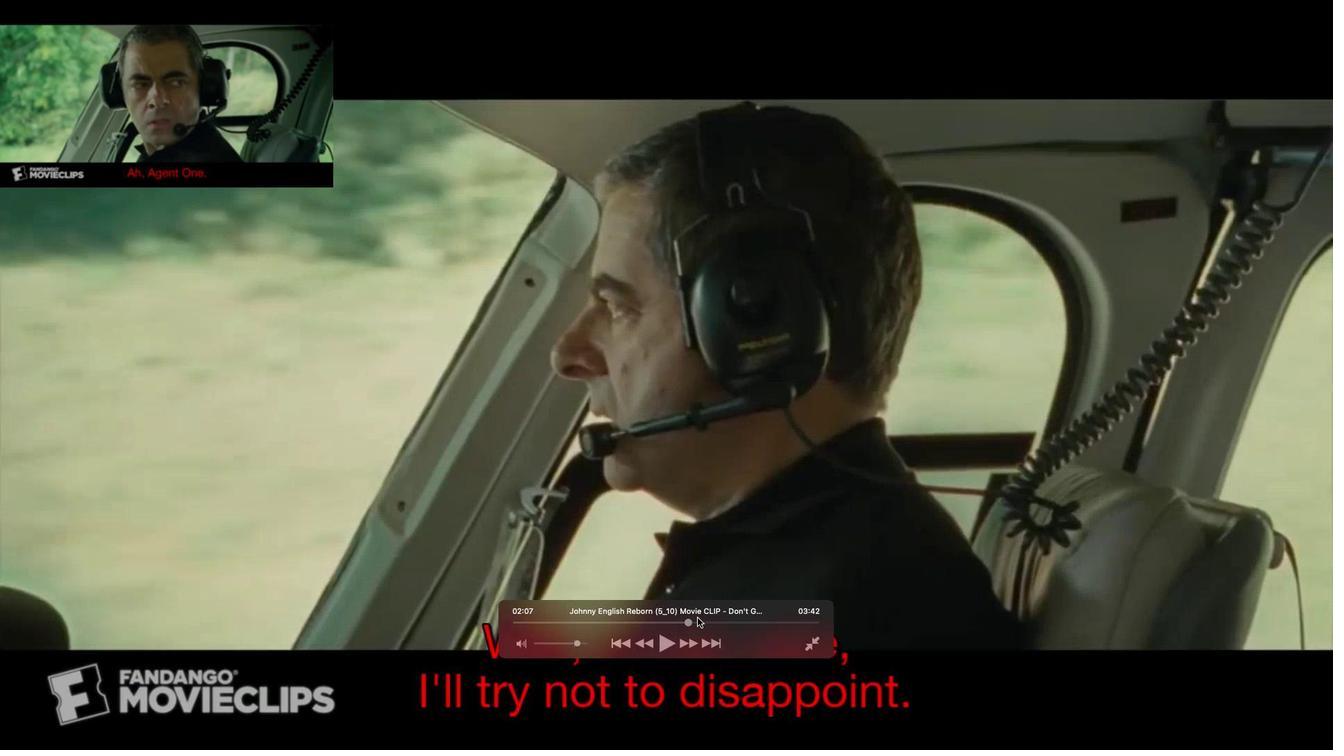 
Action: Key pressed Key.space
Screenshot: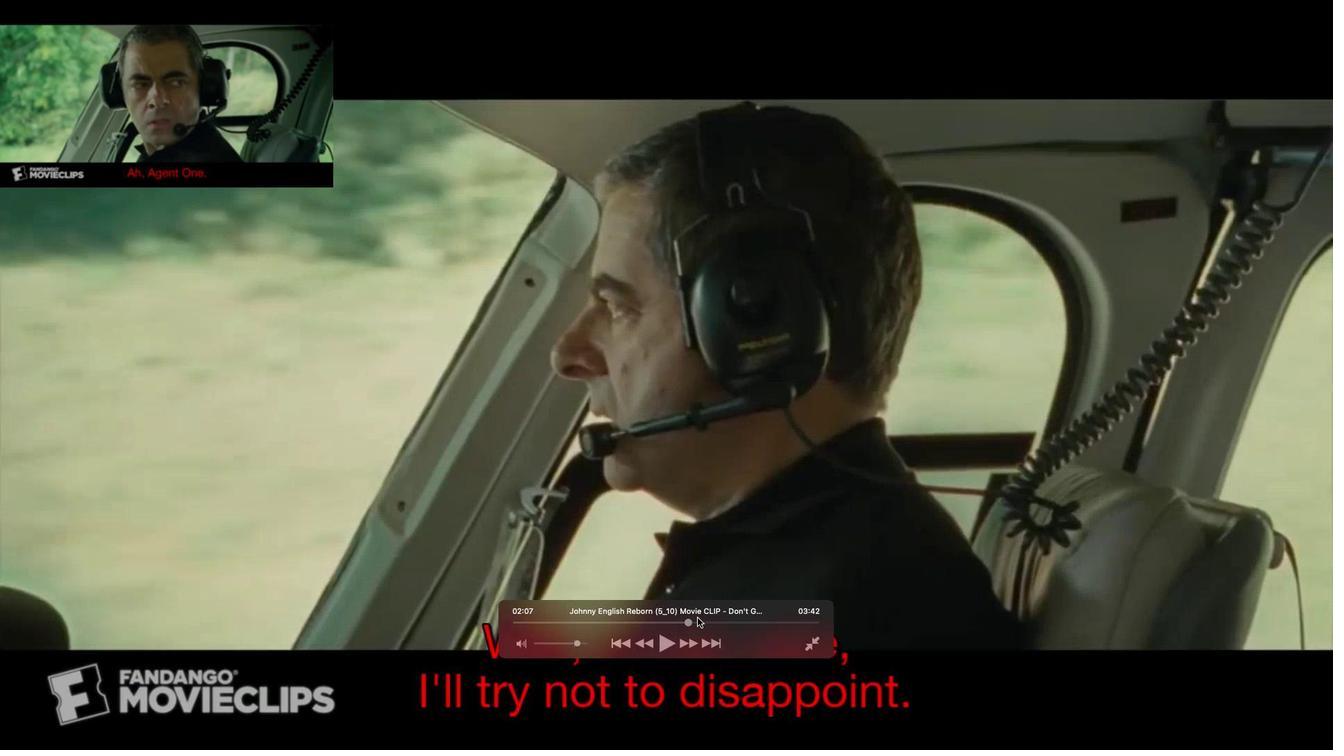 
Action: Mouse moved to (414, 4)
Screenshot: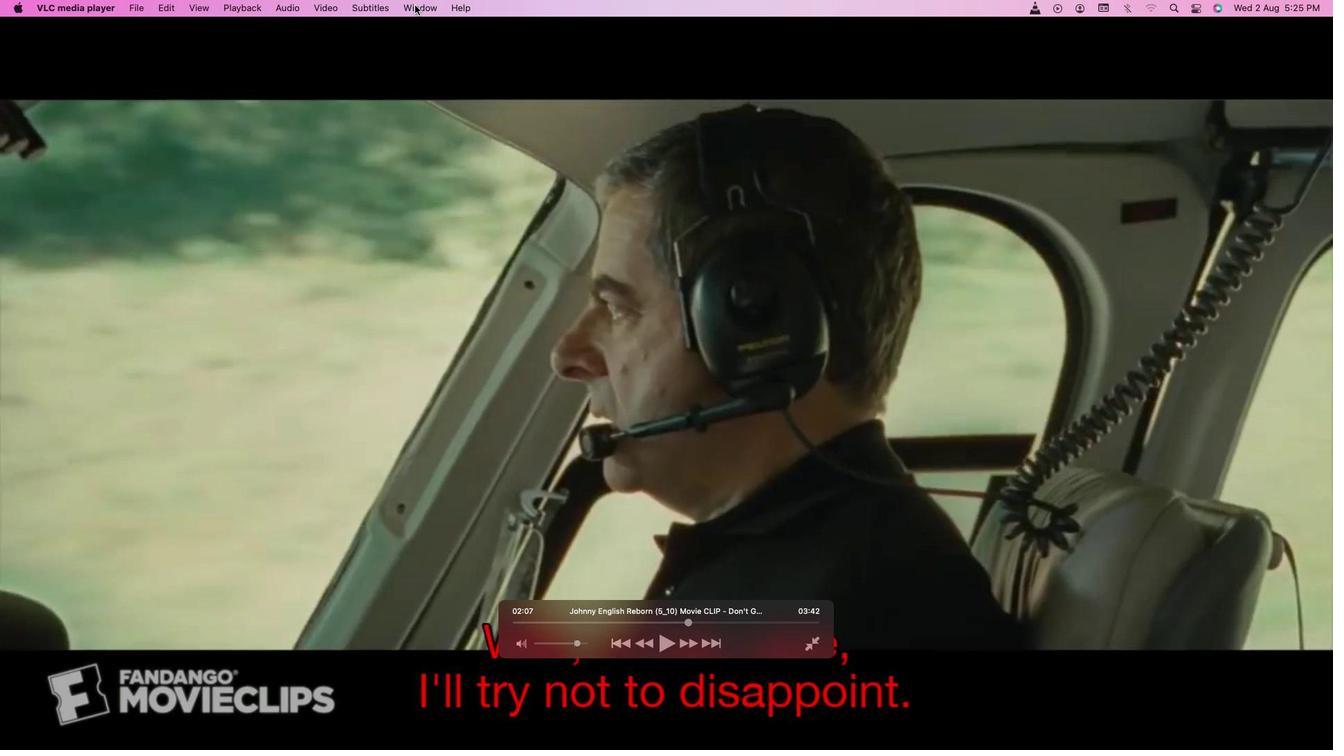 
Action: Mouse pressed left at (414, 4)
Screenshot: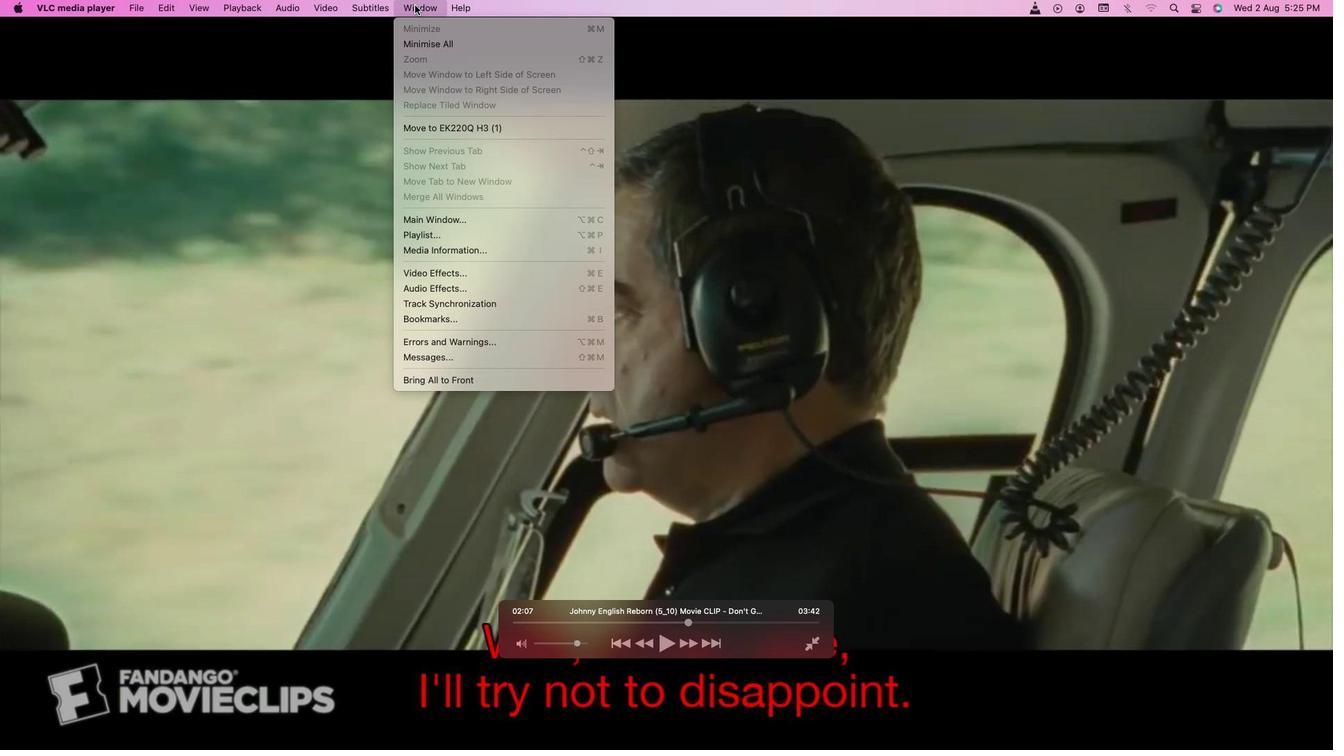 
Action: Mouse moved to (593, 221)
Screenshot: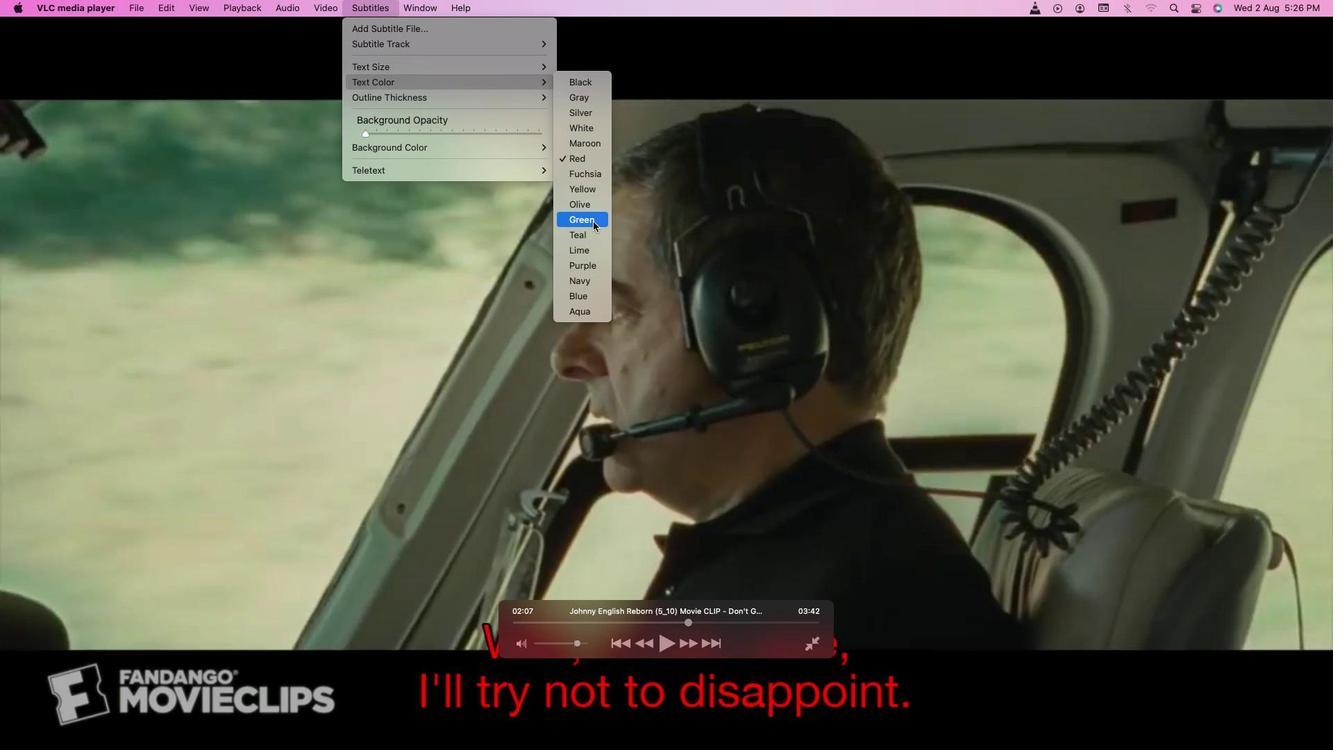 
Action: Mouse pressed left at (593, 221)
Screenshot: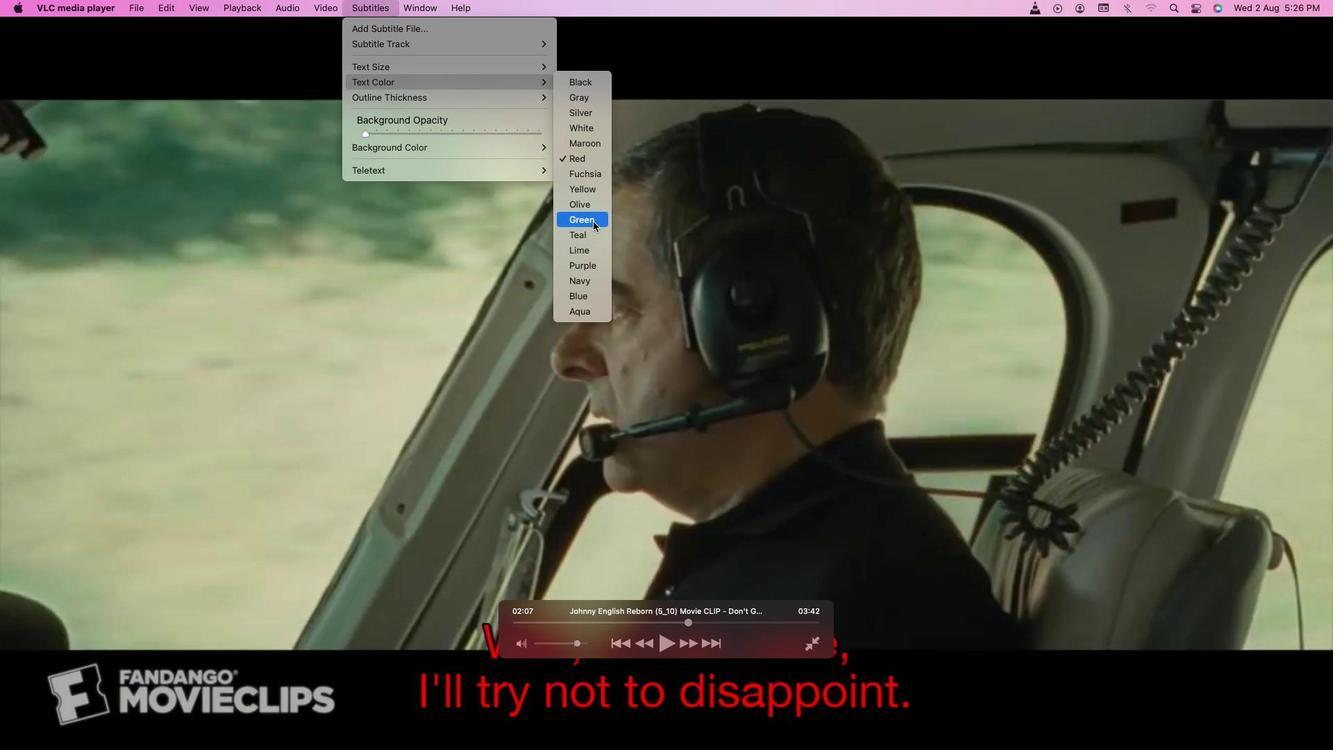 
Action: Mouse moved to (690, 626)
Screenshot: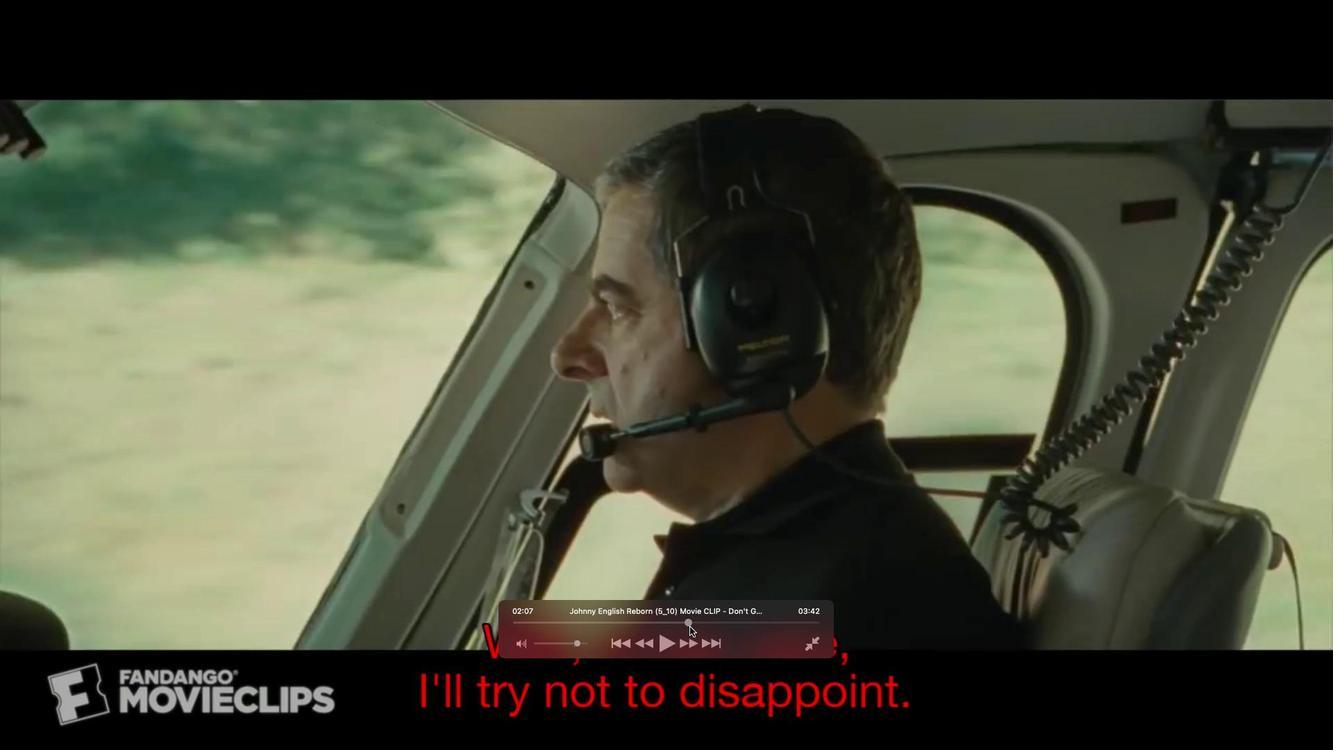 
Action: Mouse pressed left at (690, 626)
Screenshot: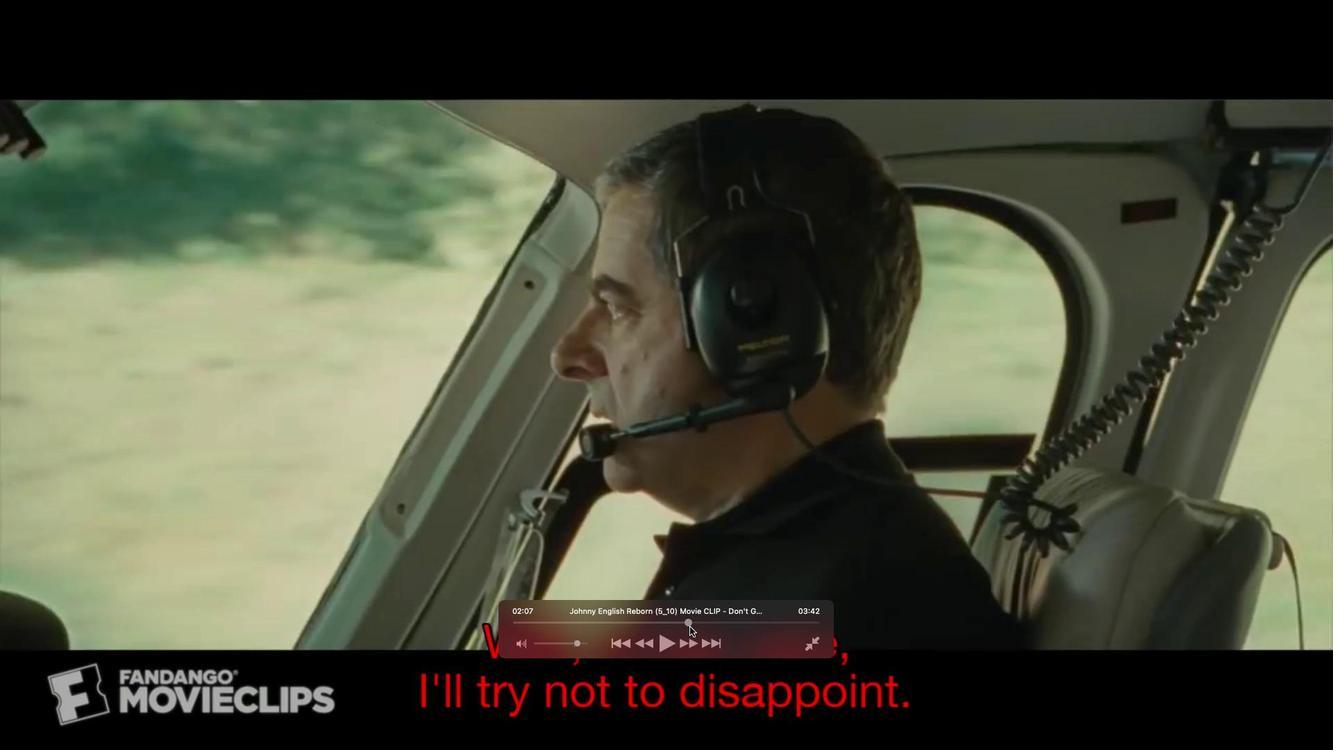 
Action: Mouse moved to (670, 564)
Screenshot: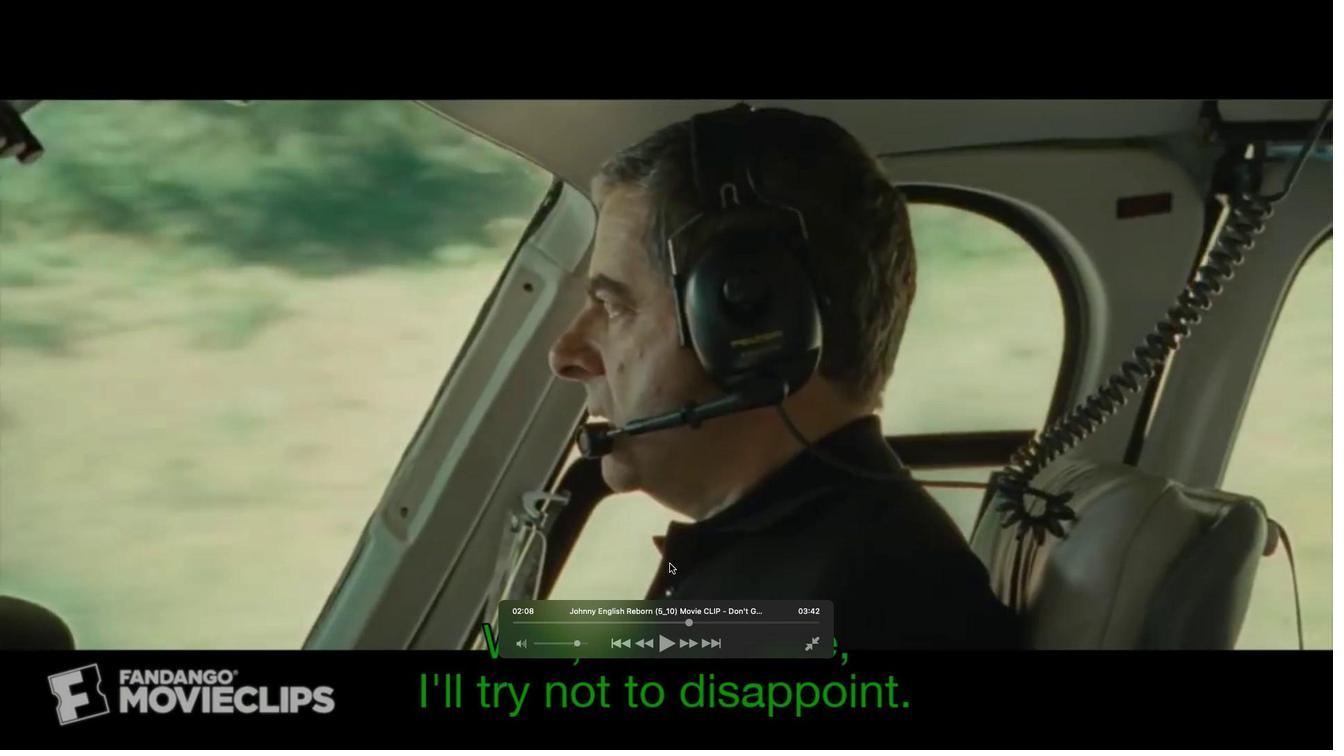 
Action: Mouse pressed left at (670, 564)
Screenshot: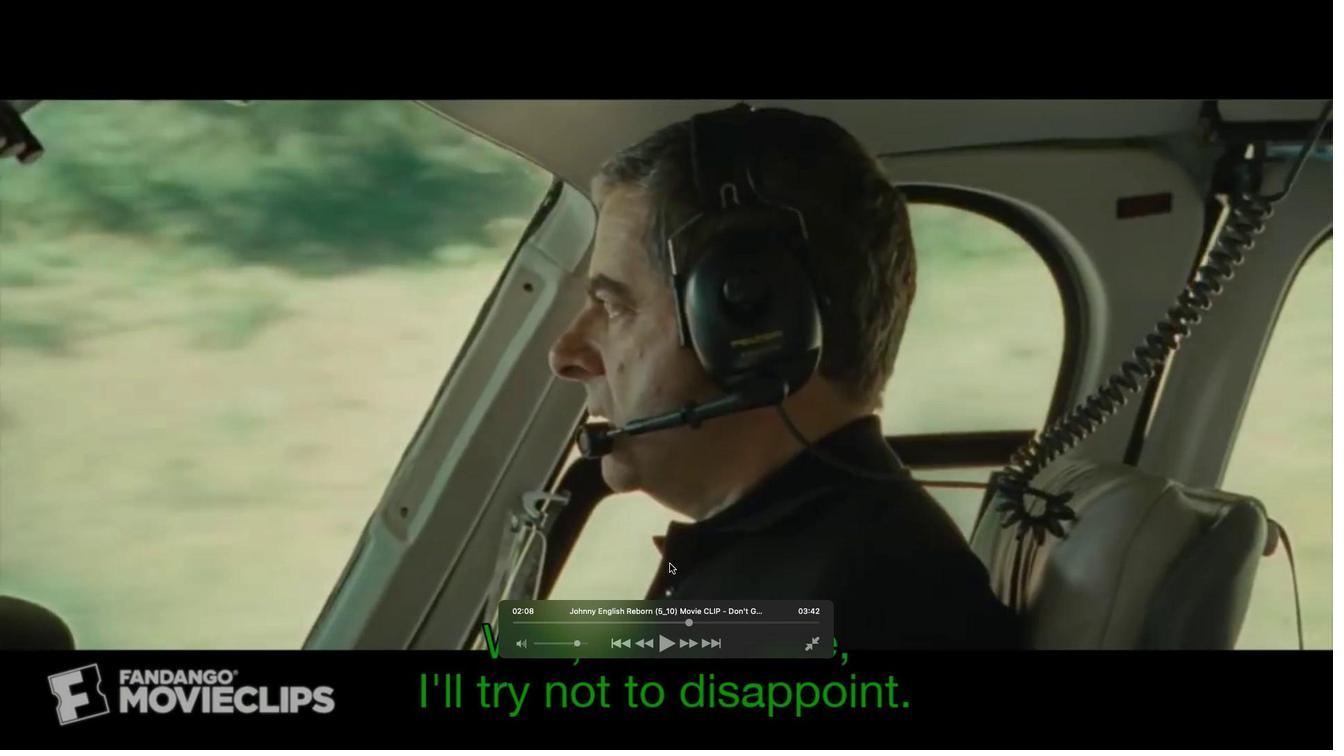 
Action: Mouse moved to (672, 648)
Screenshot: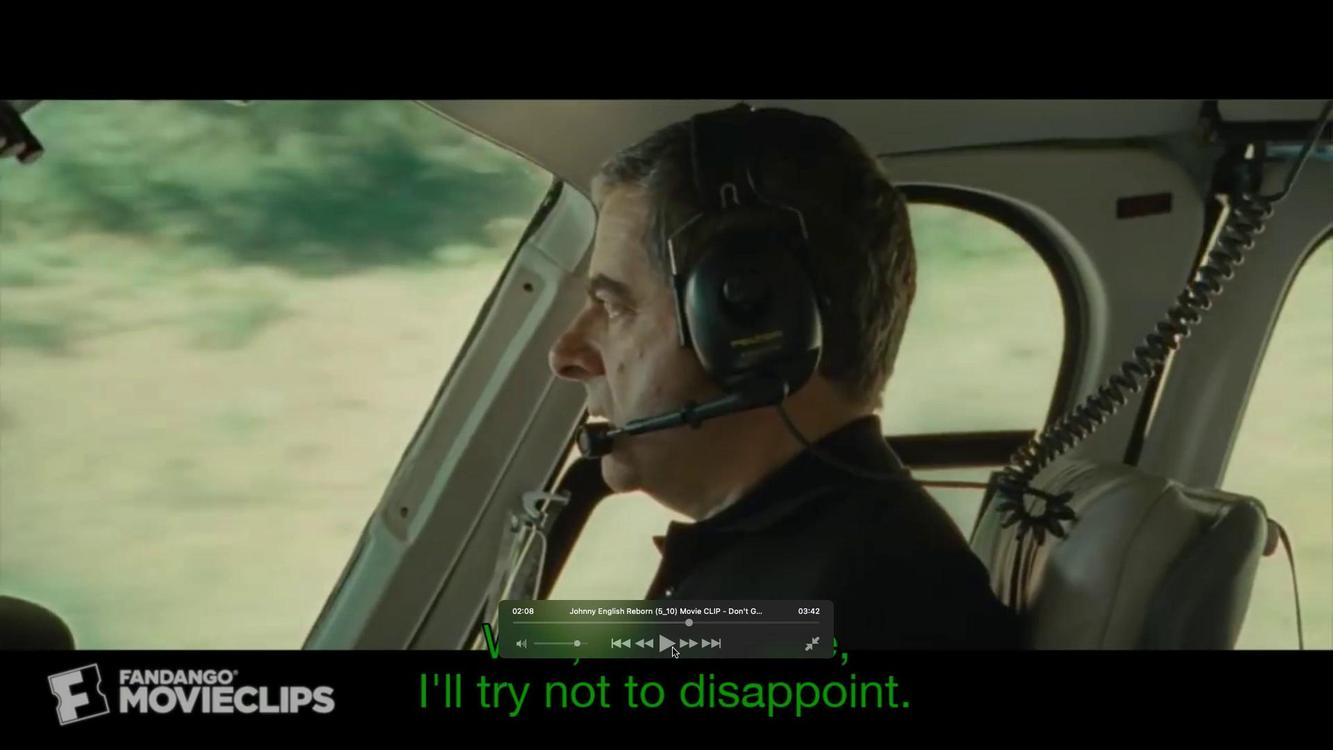 
Action: Mouse pressed left at (672, 648)
Screenshot: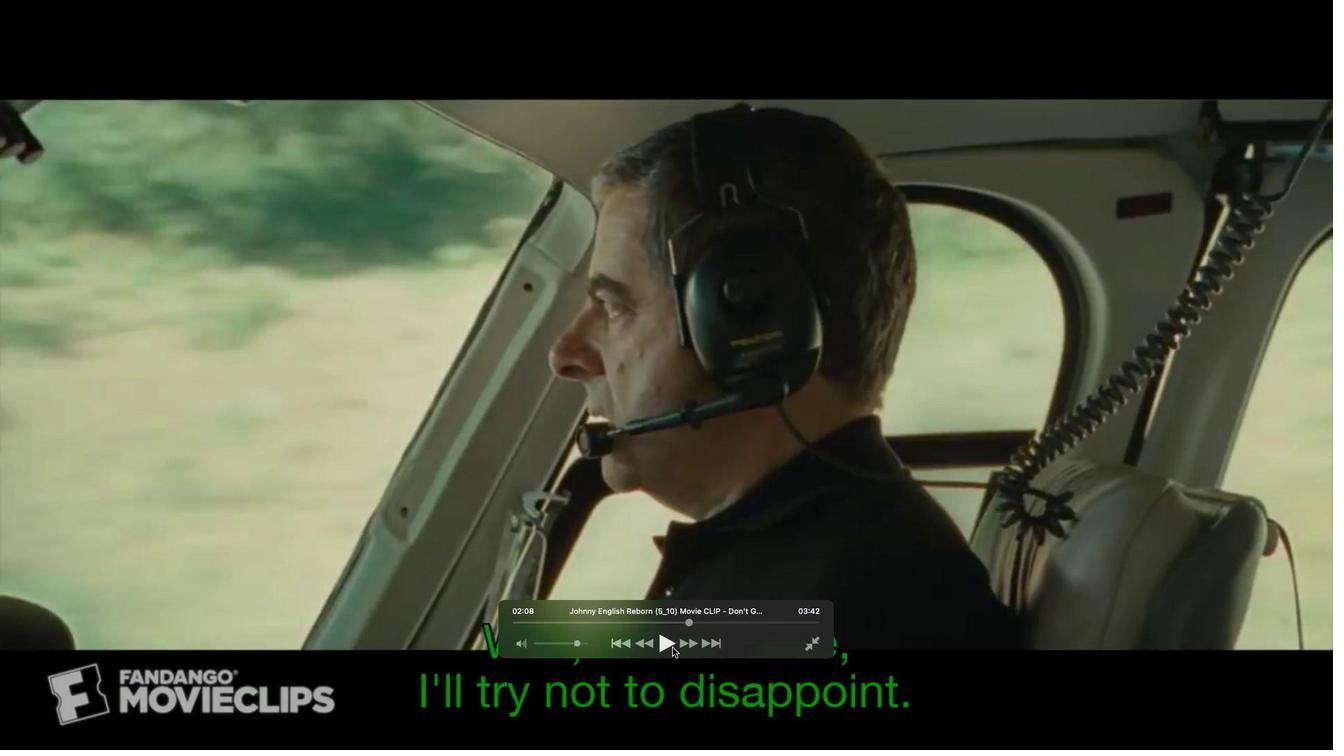 
Action: Mouse moved to (332, 7)
Screenshot: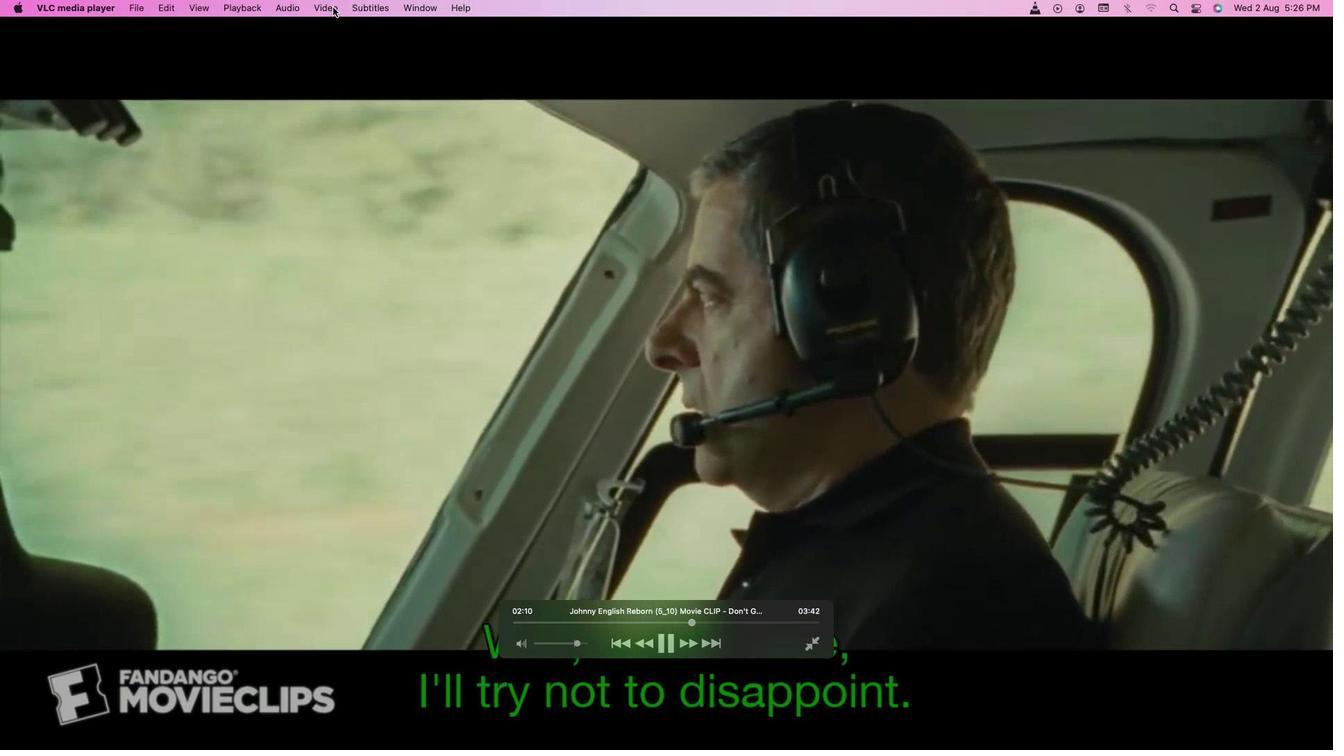 
Action: Mouse pressed left at (332, 7)
Screenshot: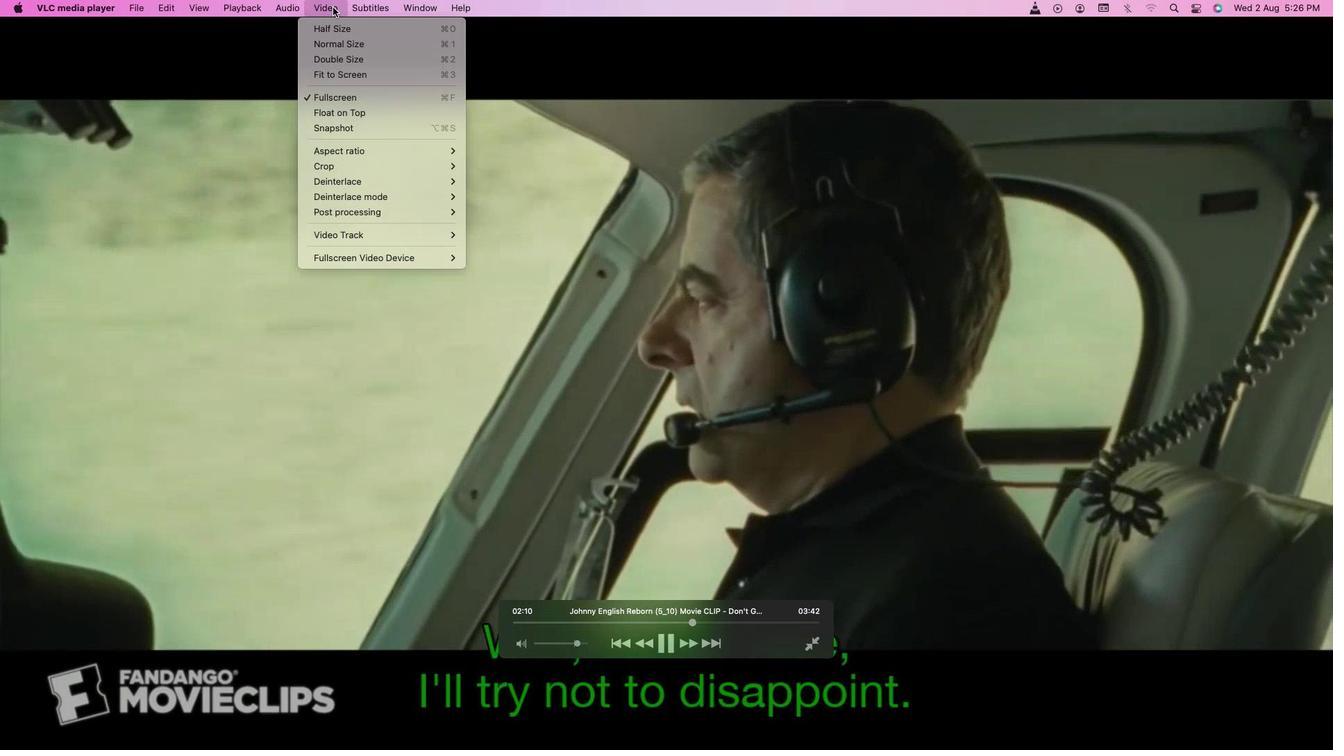 
Action: Mouse moved to (370, 134)
Screenshot: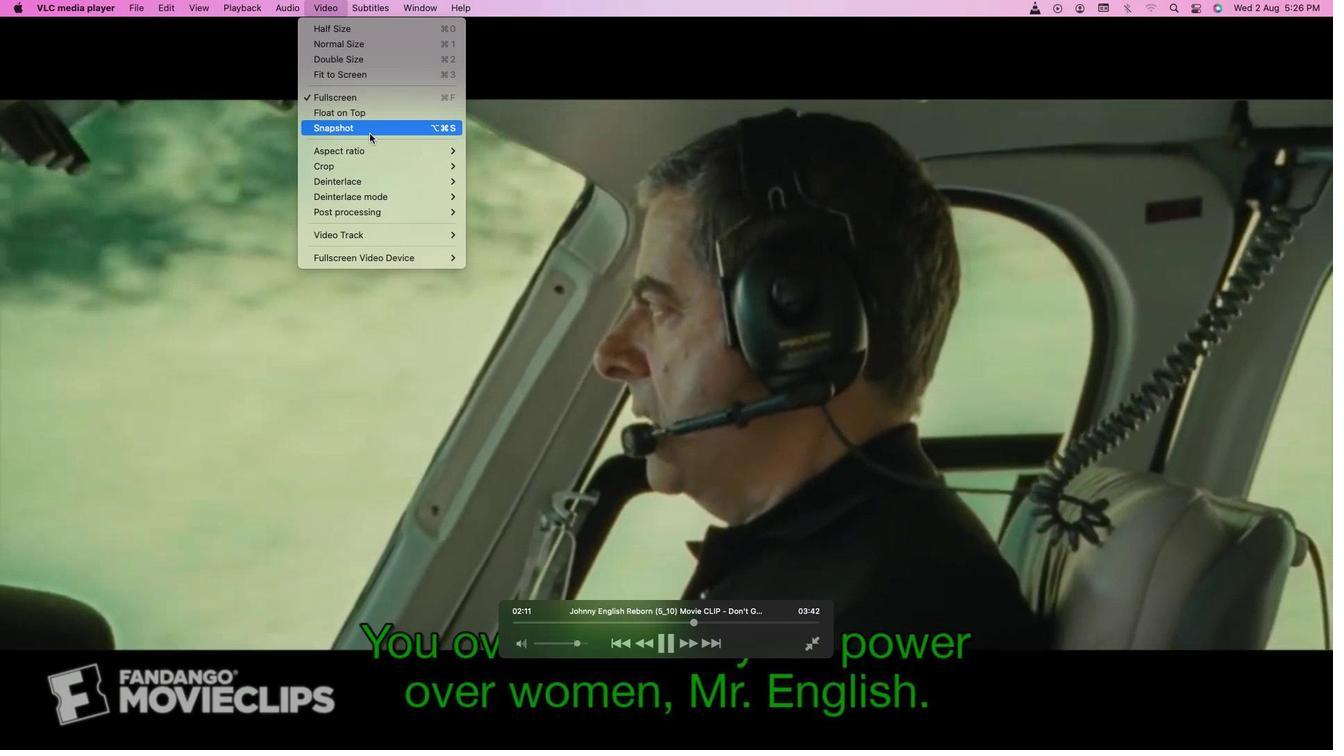 
Action: Mouse pressed left at (370, 134)
Screenshot: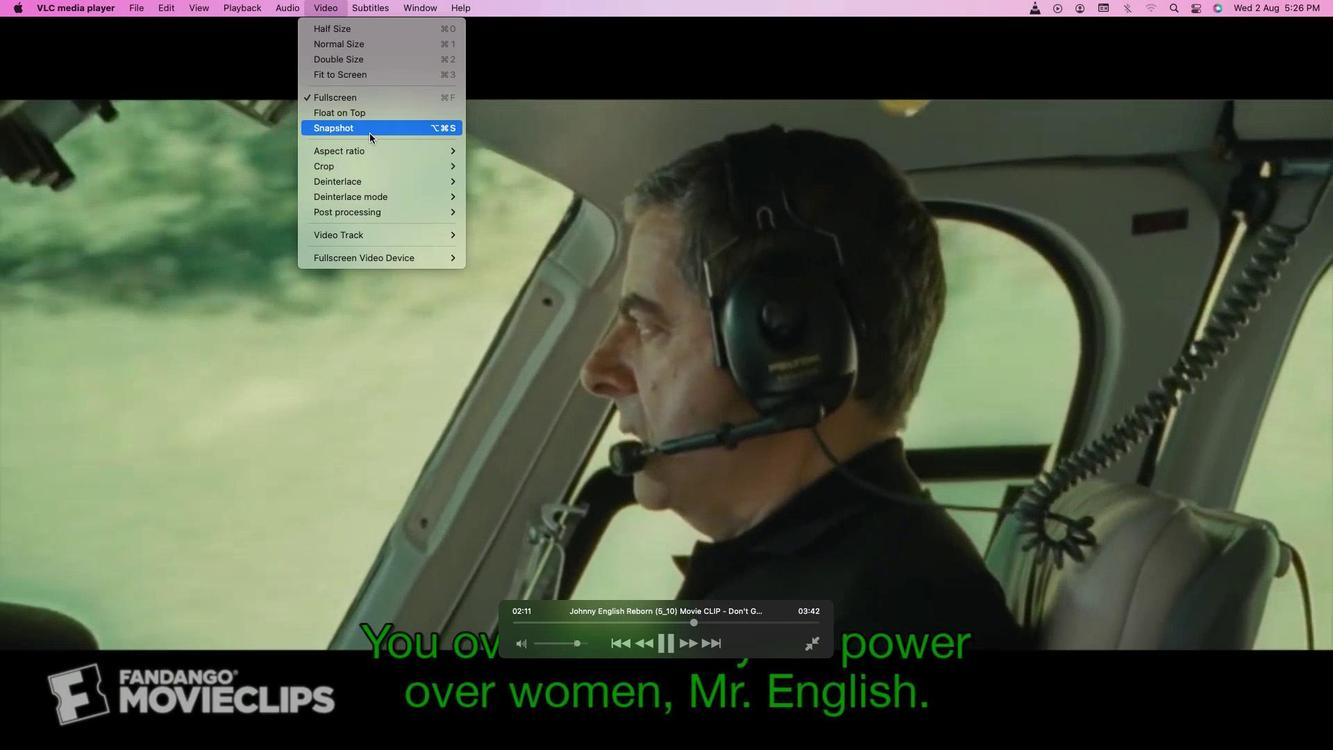 
Action: Mouse moved to (663, 646)
Screenshot: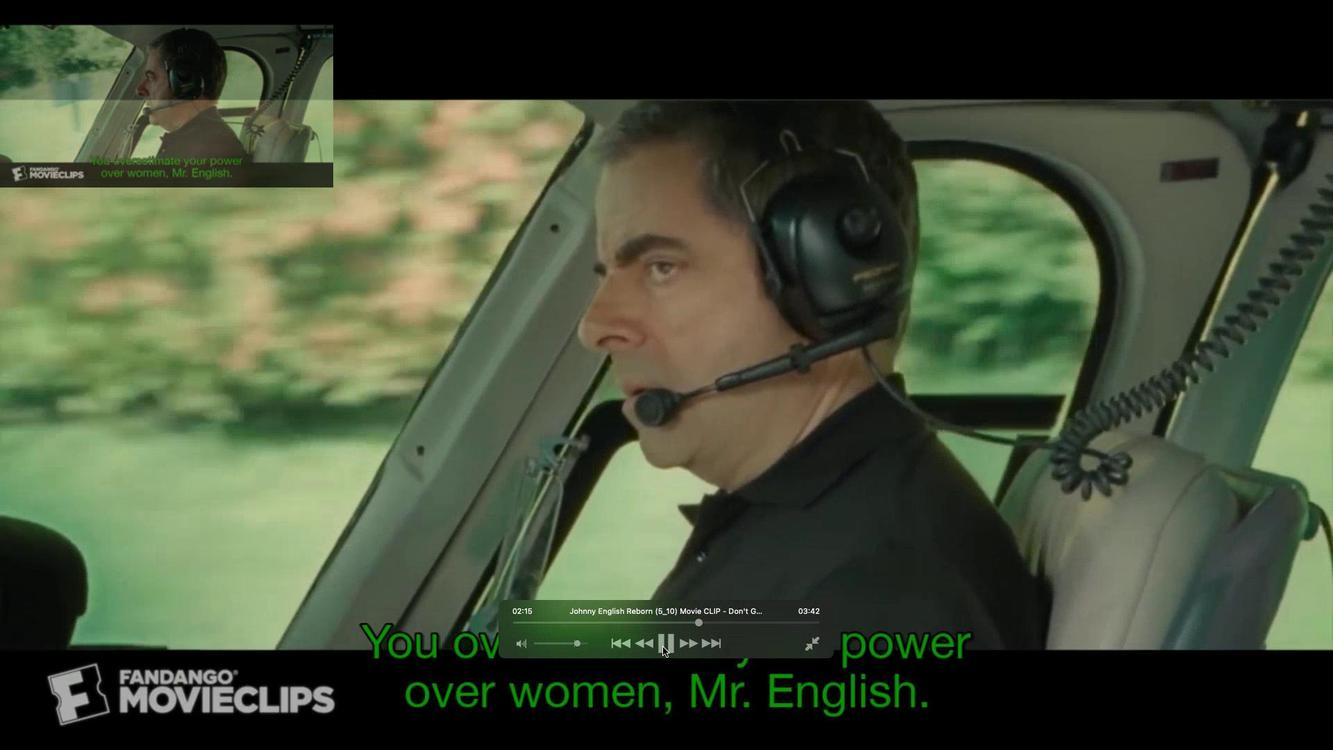 
Action: Mouse pressed left at (663, 646)
Screenshot: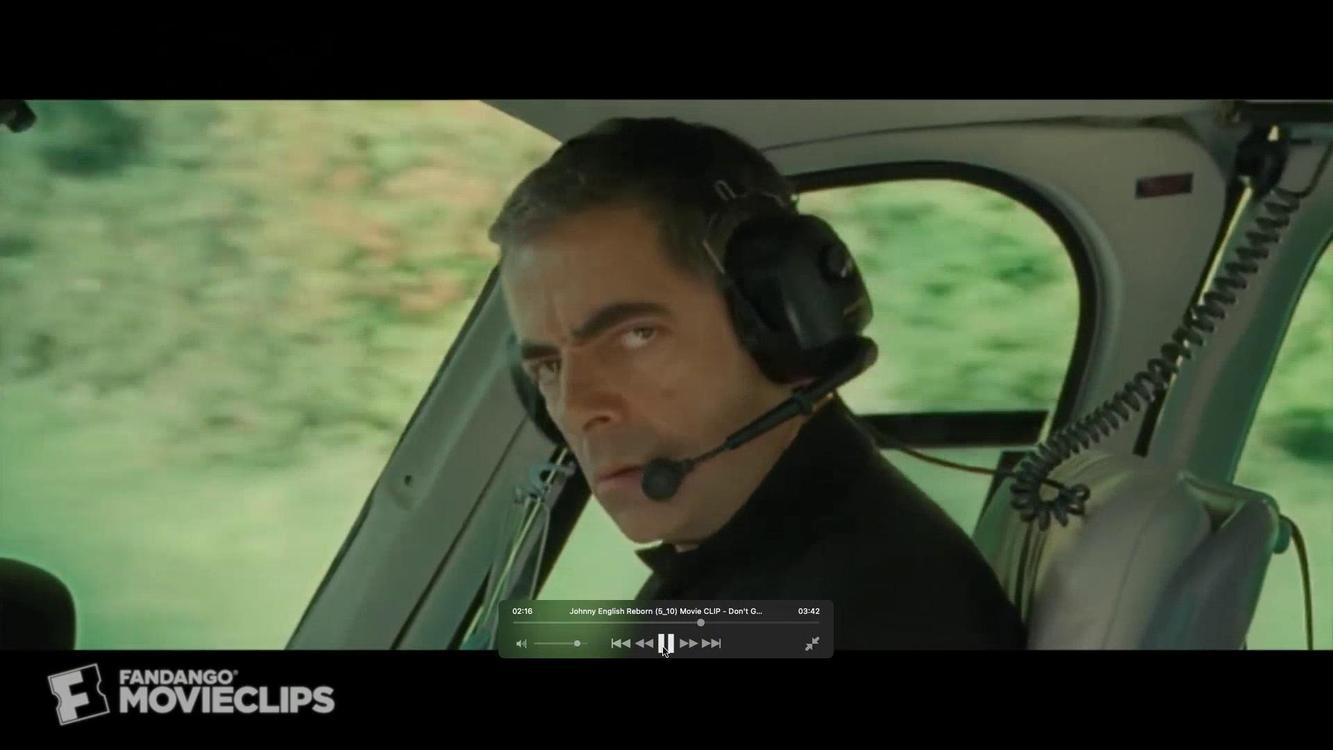 
Action: Mouse moved to (650, 423)
Screenshot: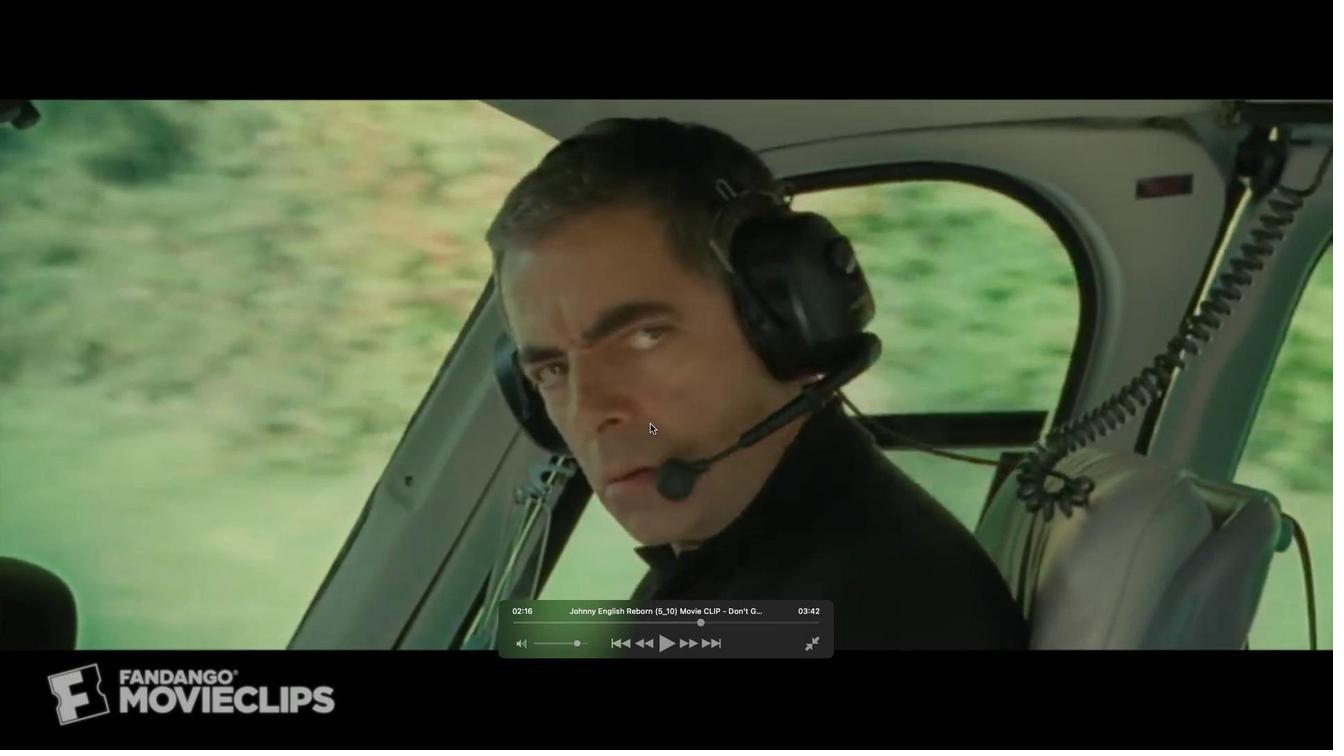 
